 Task: Find a guest house in Ranipur, India for 6 guests from 6th to 15th September with Wifi, Free parking, Gym, Breakfast, and a price range of 8000 to 12000.
Action: Mouse moved to (325, 151)
Screenshot: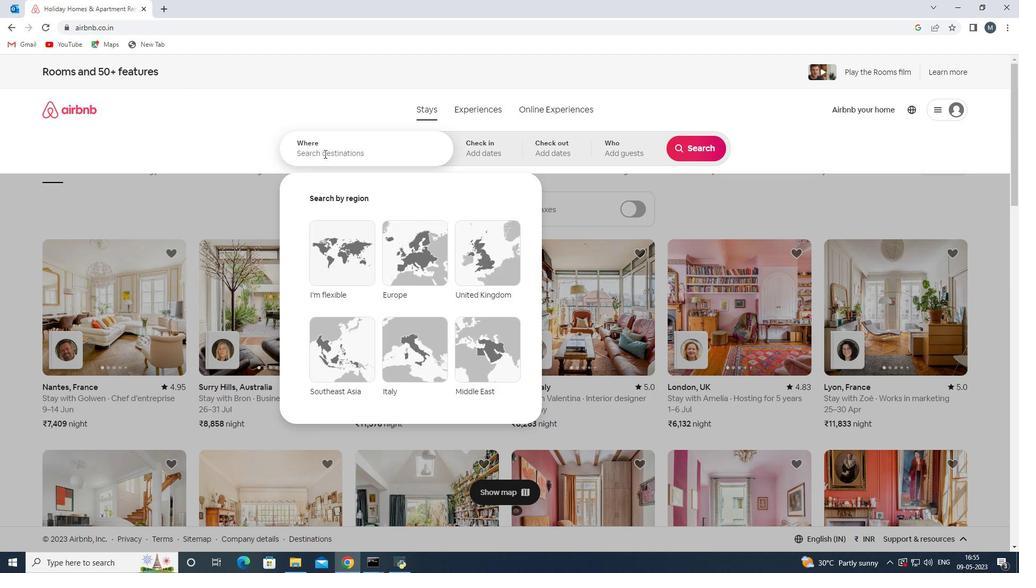 
Action: Mouse pressed left at (325, 151)
Screenshot: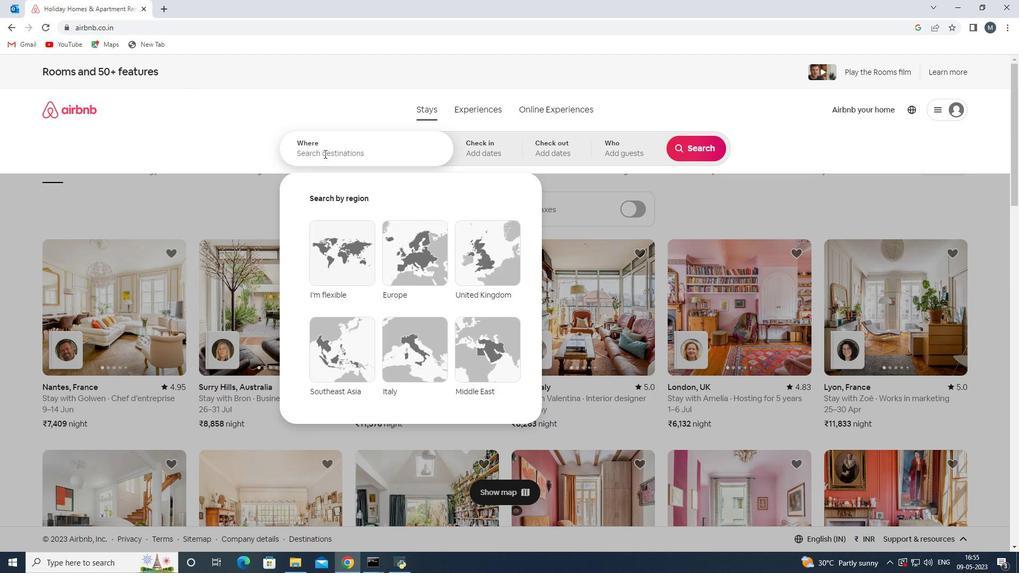 
Action: Mouse moved to (325, 151)
Screenshot: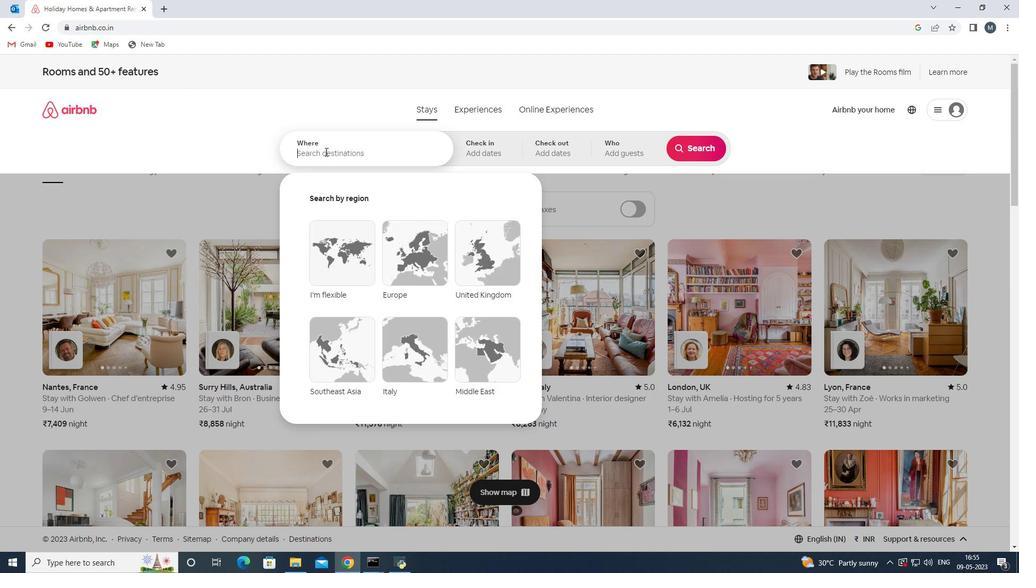 
Action: Key pressed <Key.shift>Ranipur,<Key.shift><Key.shift><Key.shift><Key.shift><Key.shift><Key.shift><Key.shift><Key.shift><Key.shift><Key.shift><Key.shift><Key.shift><Key.shift><Key.shift><Key.shift><Key.shift><Key.shift>India
Screenshot: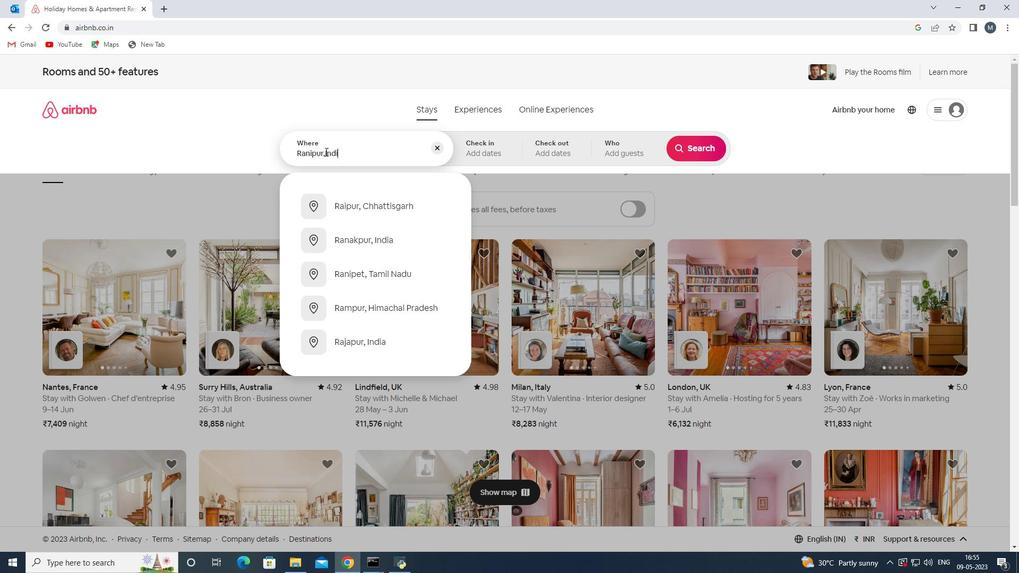 
Action: Mouse moved to (463, 165)
Screenshot: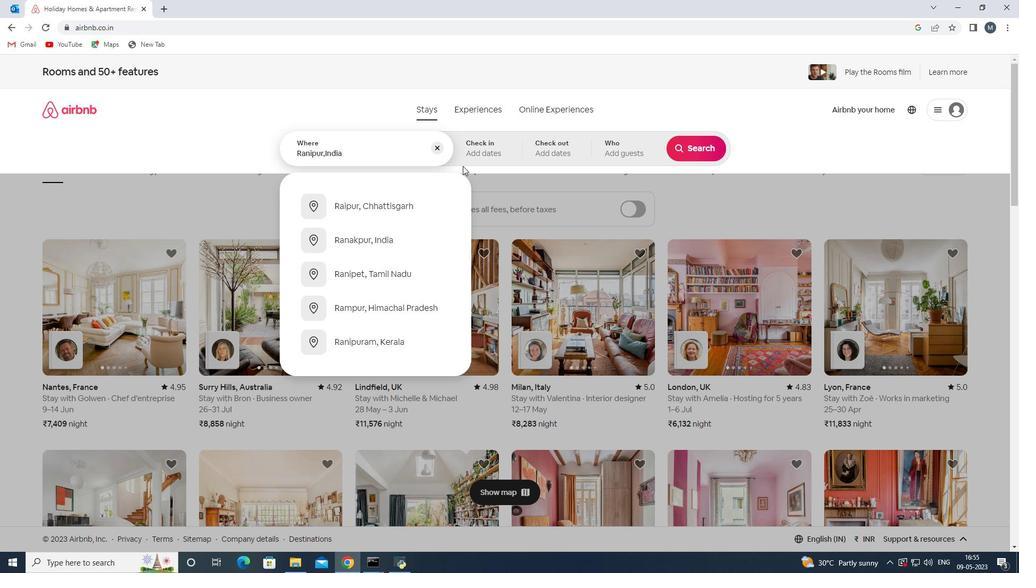 
Action: Key pressed <Key.enter>
Screenshot: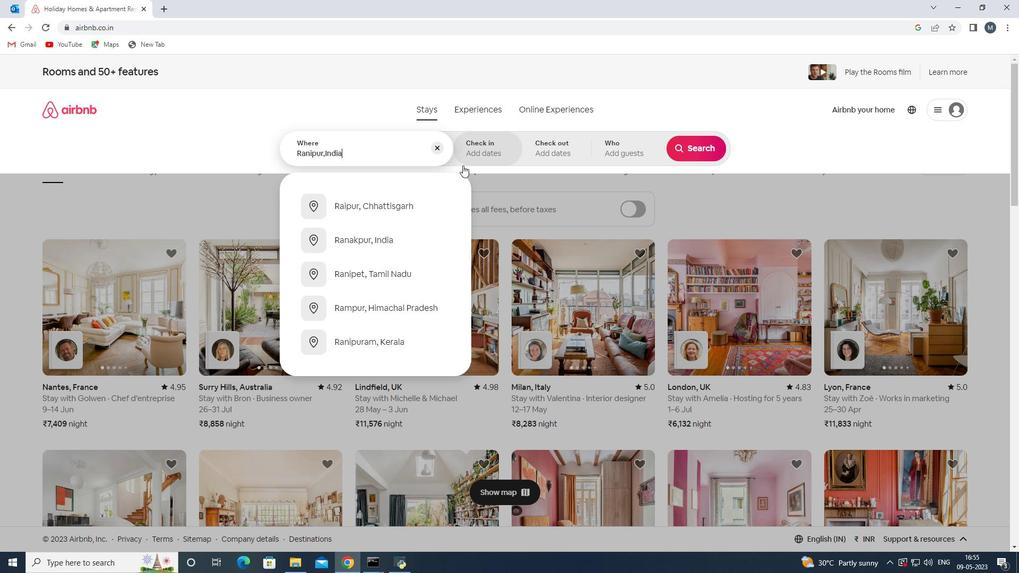 
Action: Mouse moved to (685, 234)
Screenshot: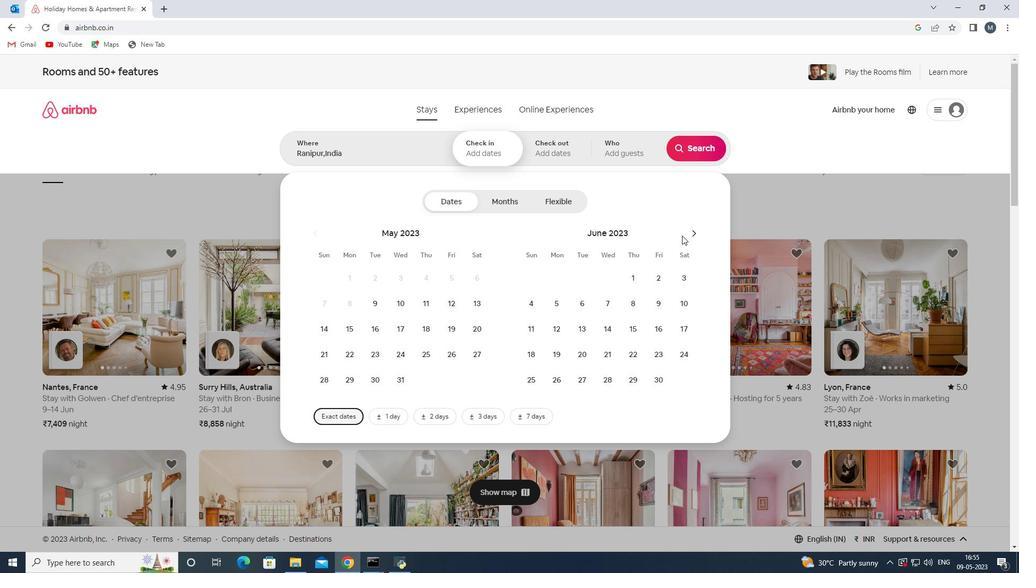 
Action: Mouse pressed left at (685, 234)
Screenshot: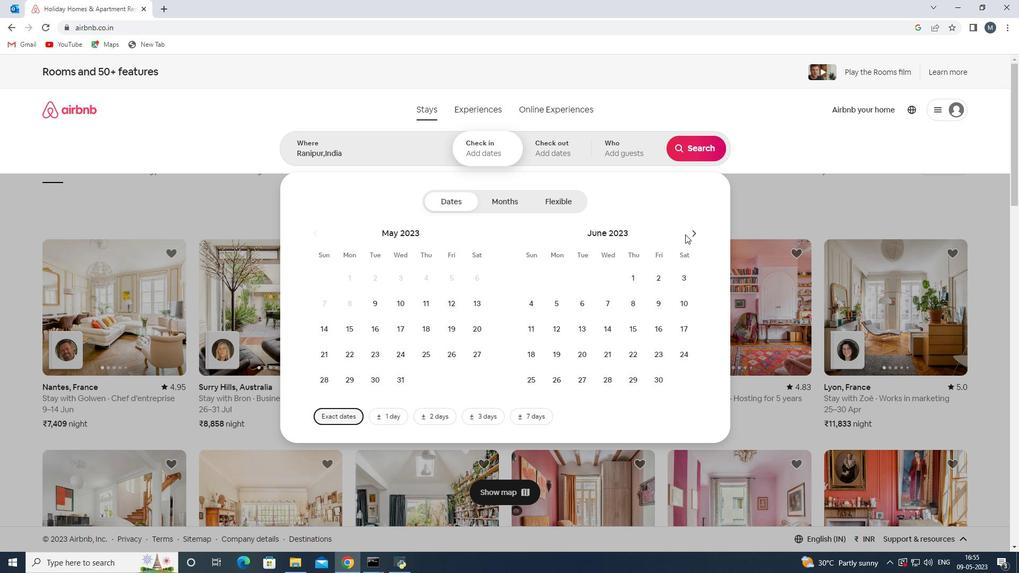 
Action: Mouse moved to (690, 230)
Screenshot: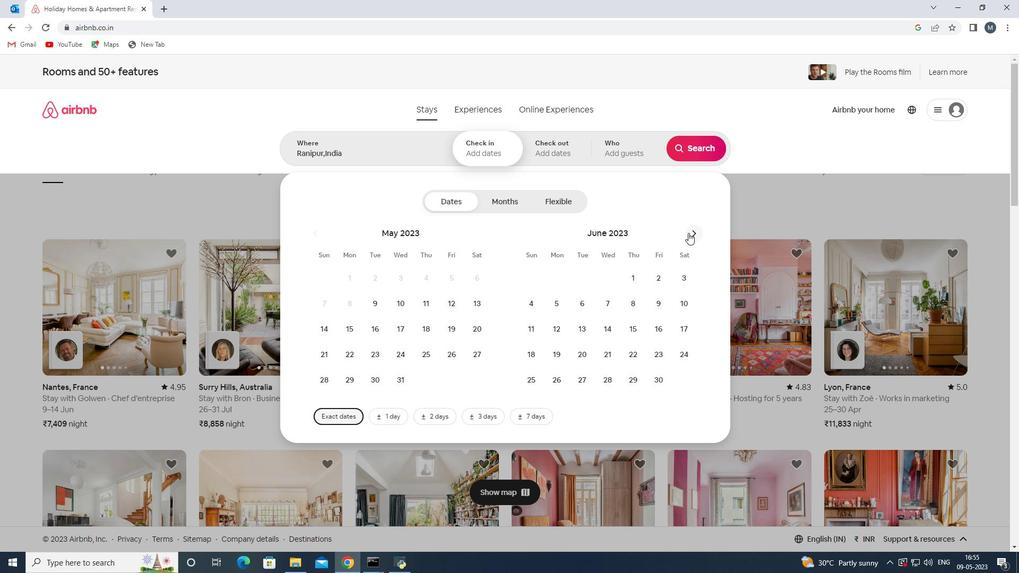 
Action: Mouse pressed left at (690, 230)
Screenshot: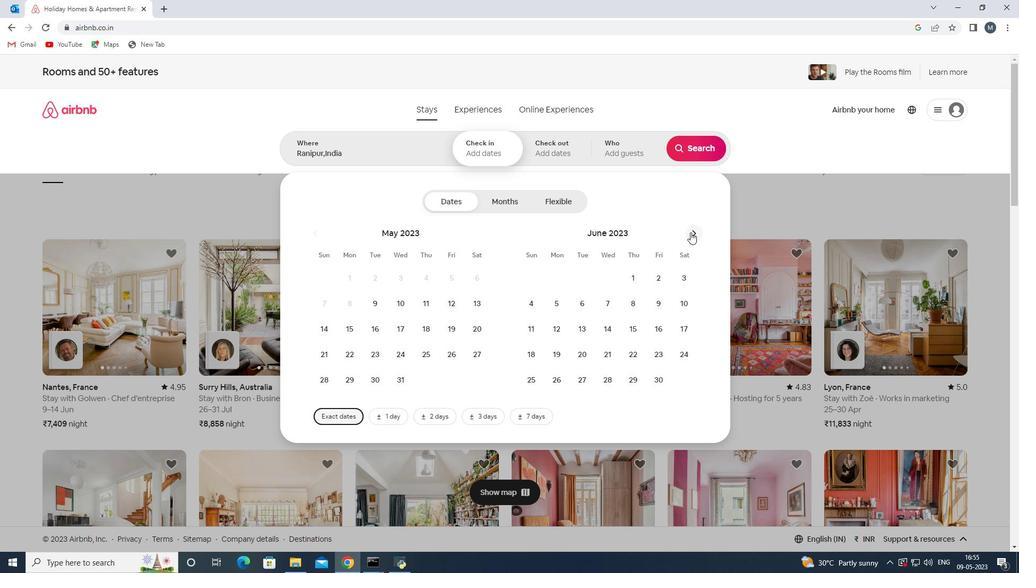 
Action: Mouse moved to (693, 229)
Screenshot: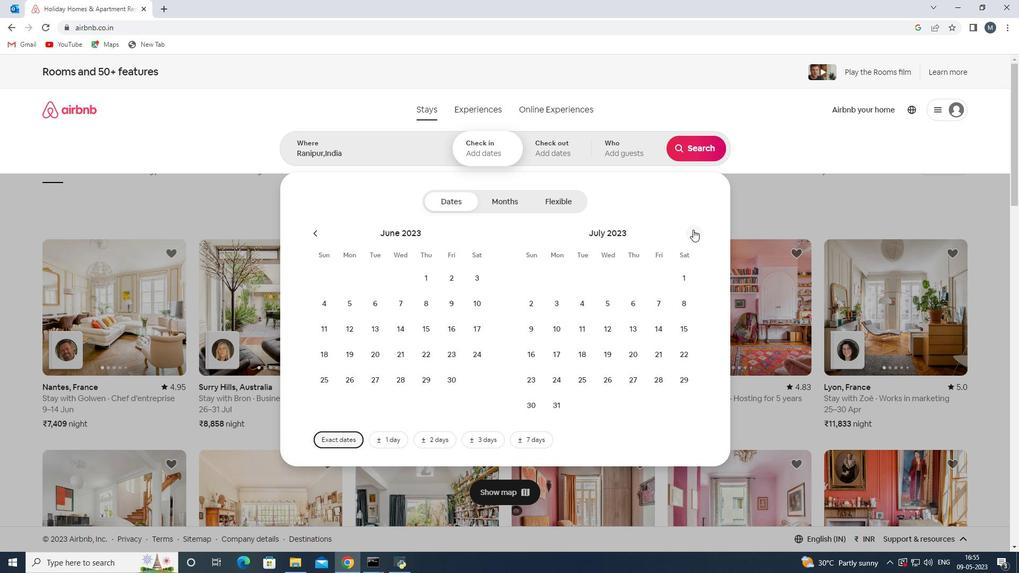 
Action: Mouse pressed left at (693, 229)
Screenshot: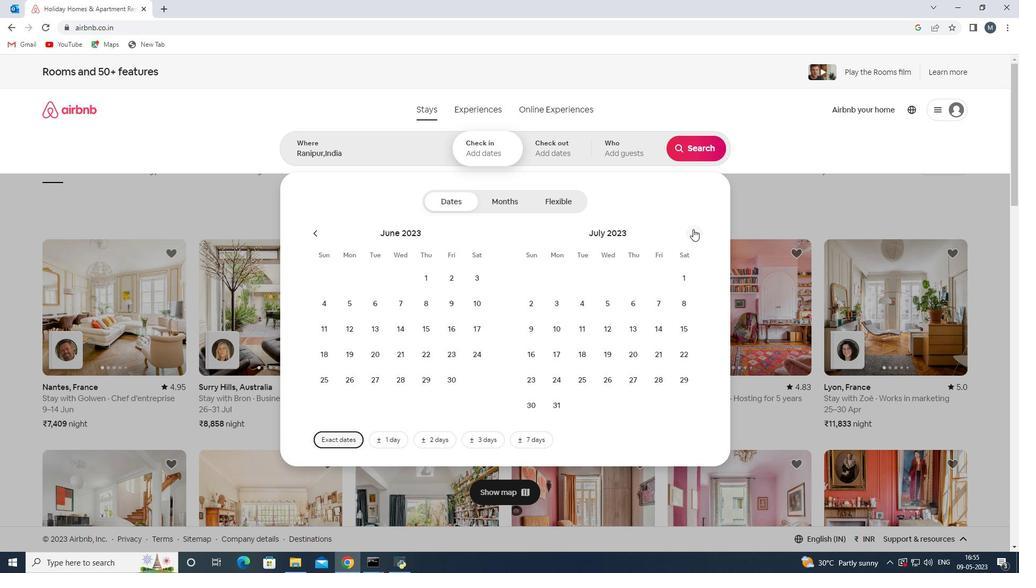 
Action: Mouse moved to (696, 230)
Screenshot: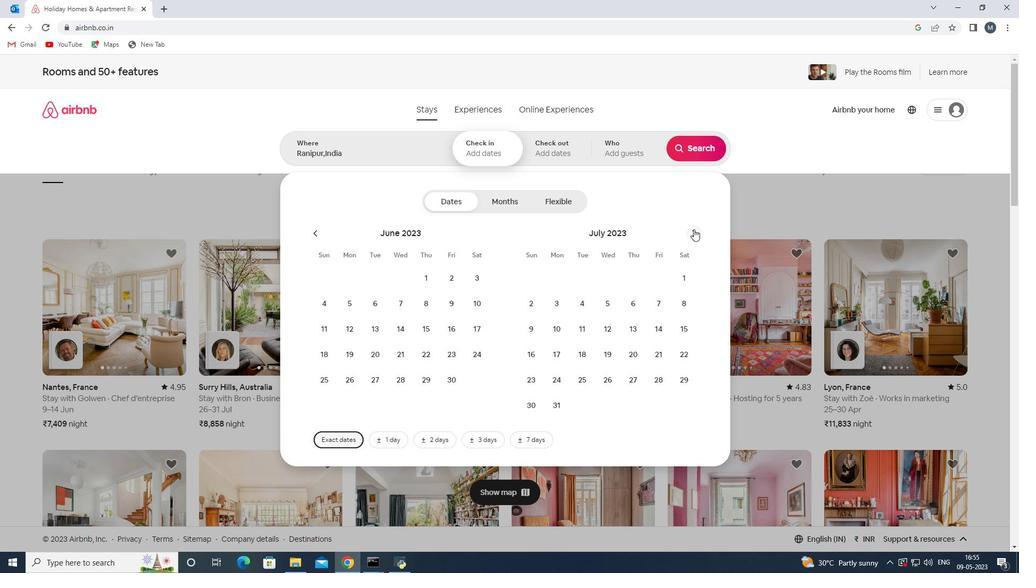 
Action: Mouse pressed left at (696, 230)
Screenshot: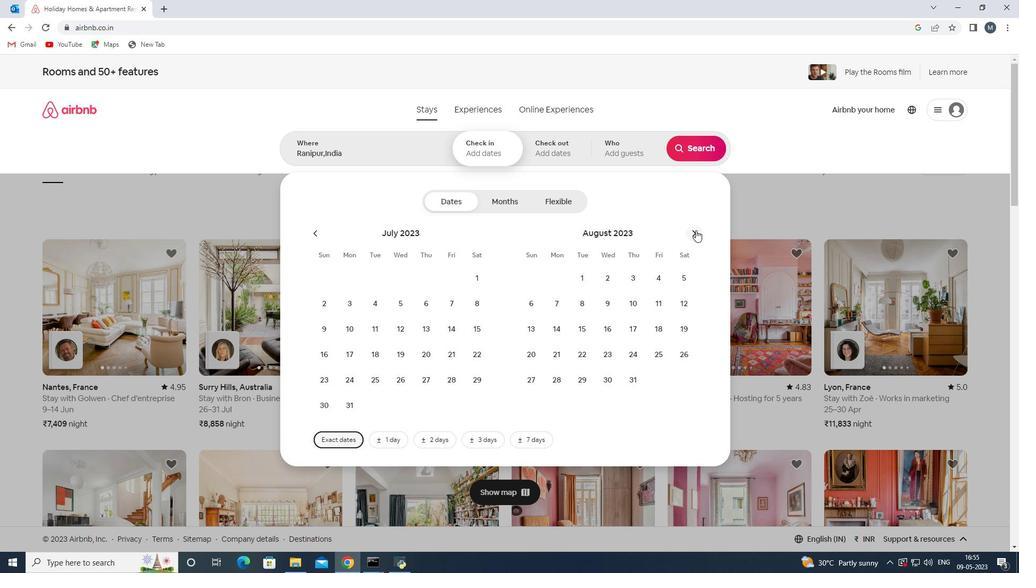 
Action: Mouse moved to (604, 304)
Screenshot: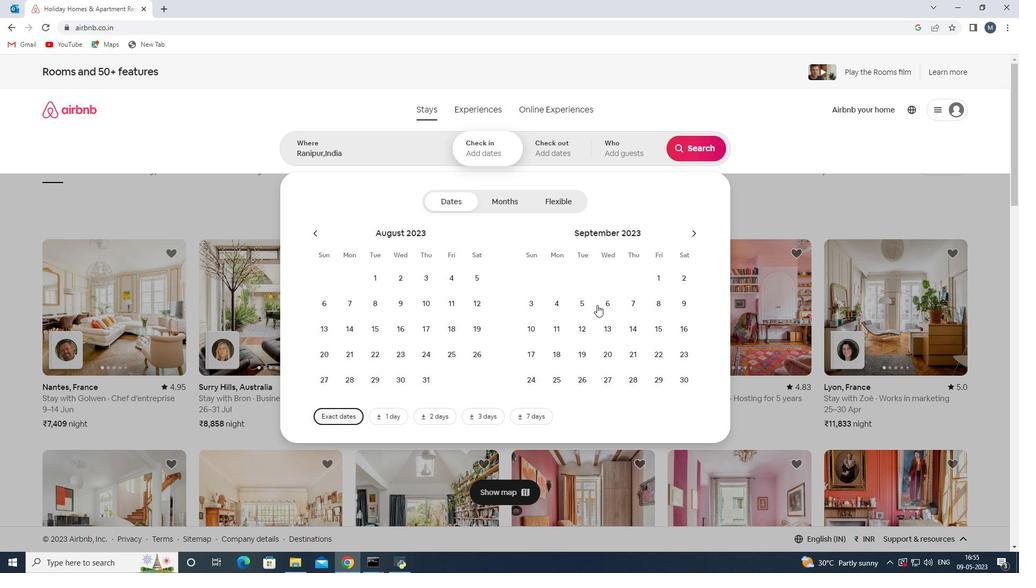 
Action: Mouse pressed left at (604, 304)
Screenshot: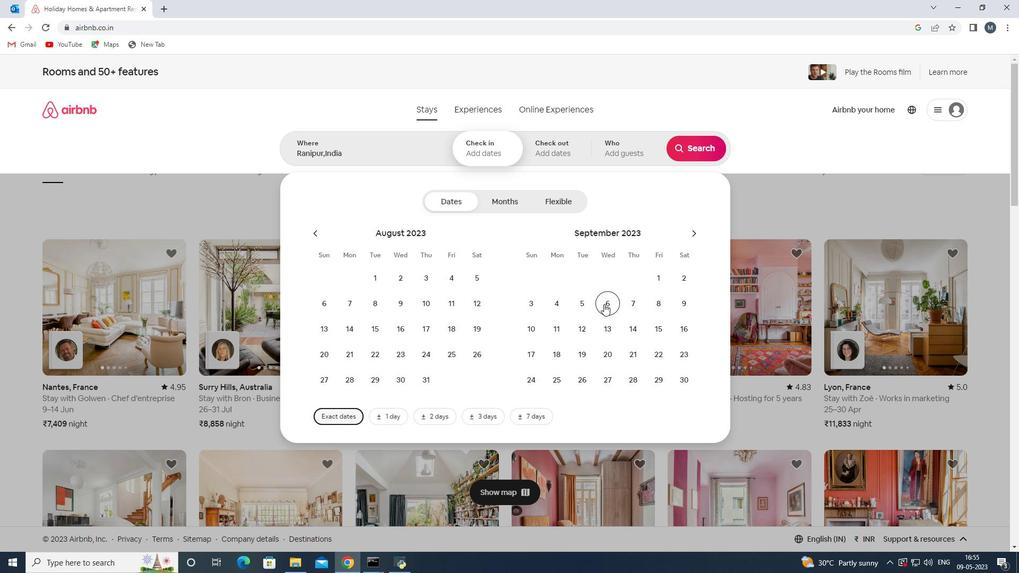 
Action: Mouse moved to (650, 329)
Screenshot: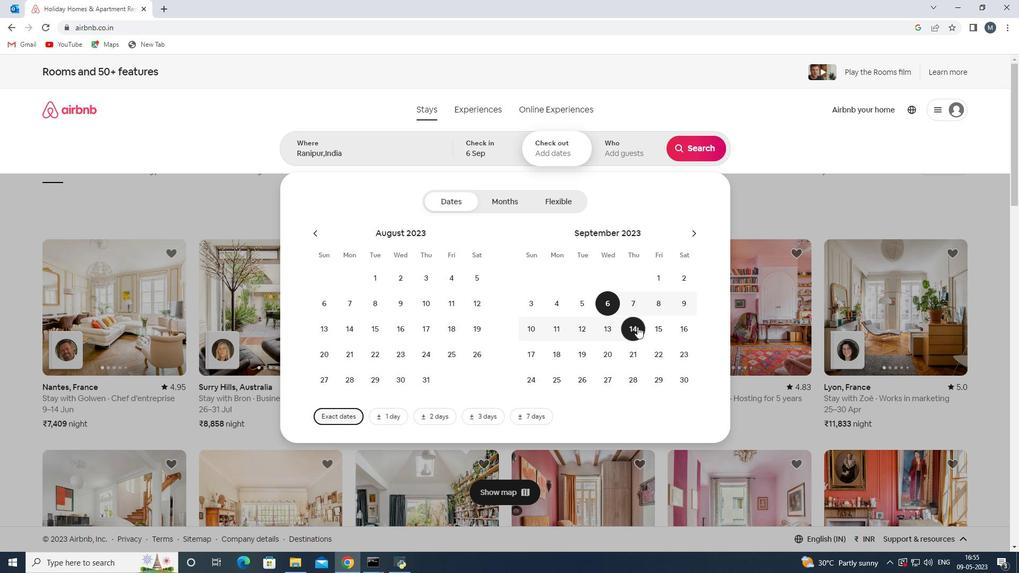 
Action: Mouse pressed left at (650, 329)
Screenshot: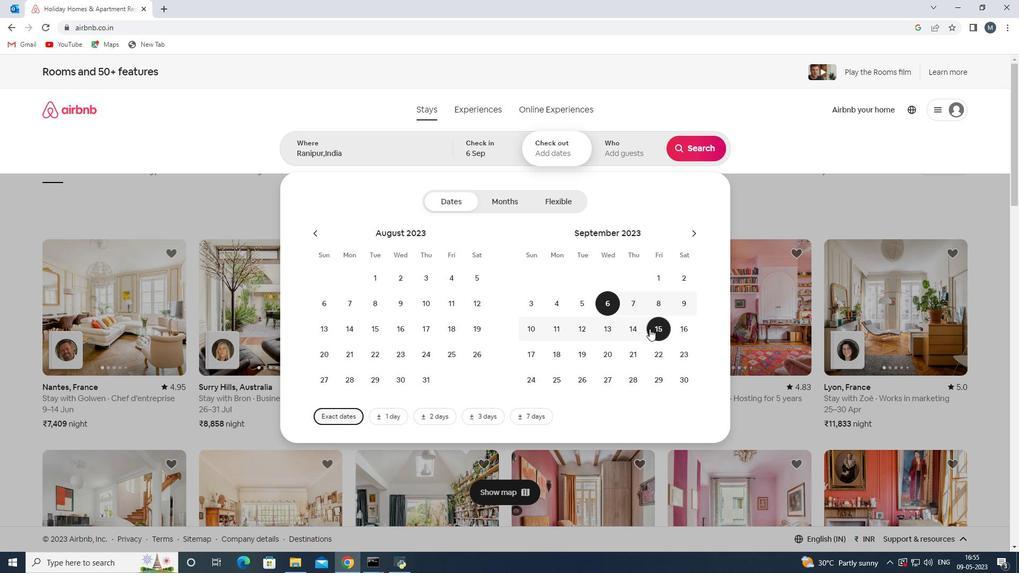 
Action: Mouse moved to (626, 158)
Screenshot: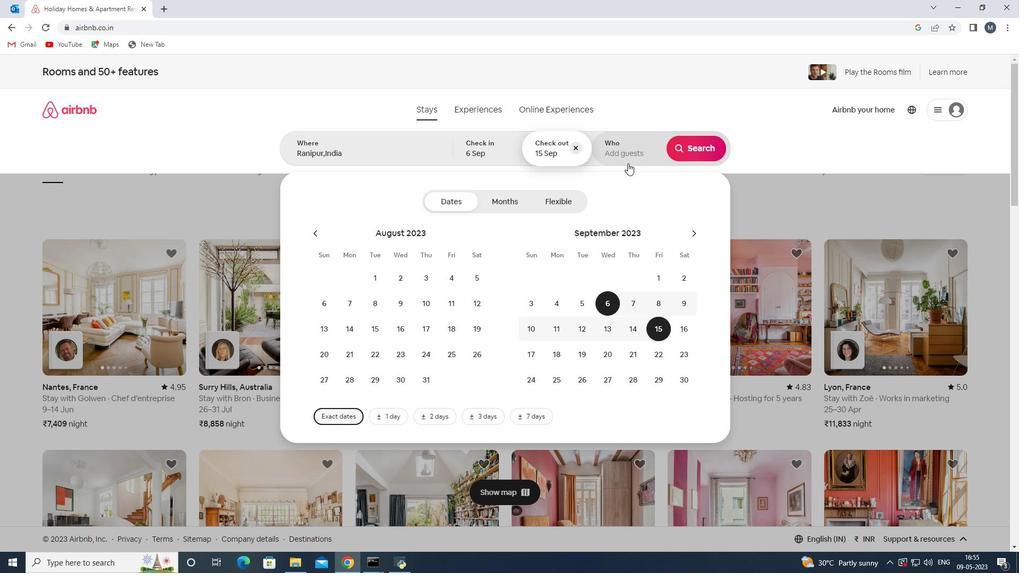 
Action: Mouse pressed left at (626, 158)
Screenshot: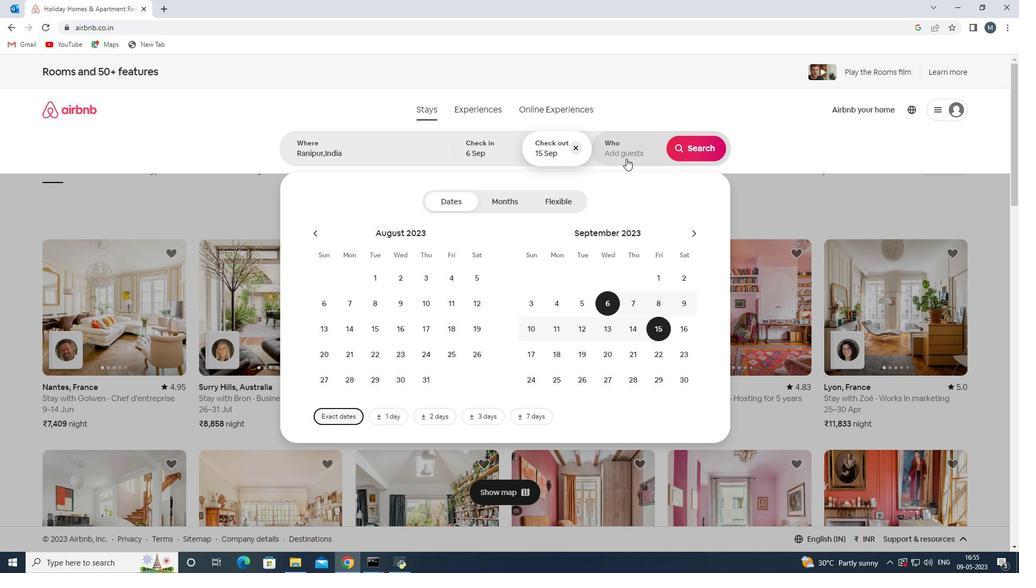 
Action: Mouse moved to (702, 204)
Screenshot: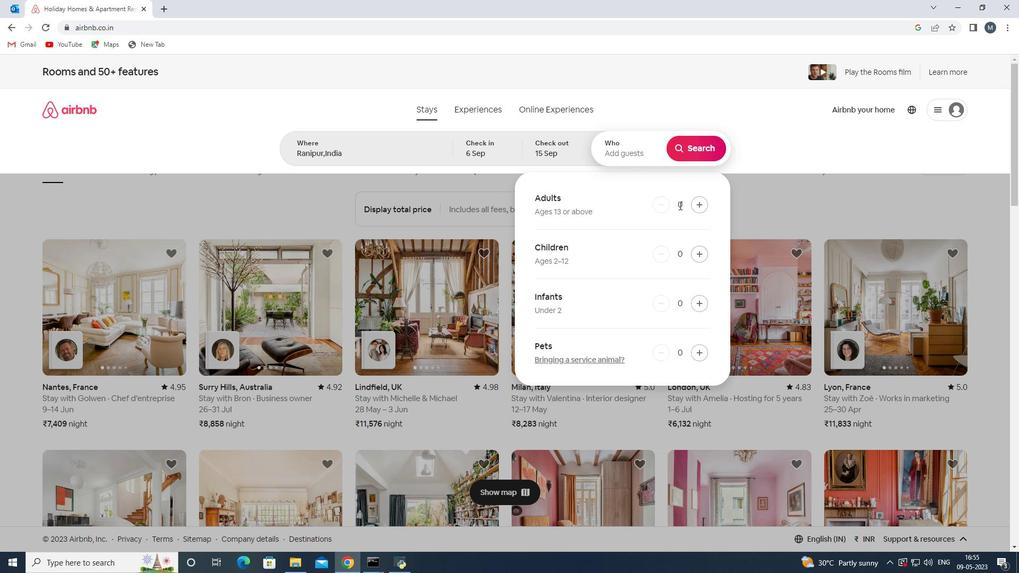 
Action: Mouse pressed left at (702, 204)
Screenshot: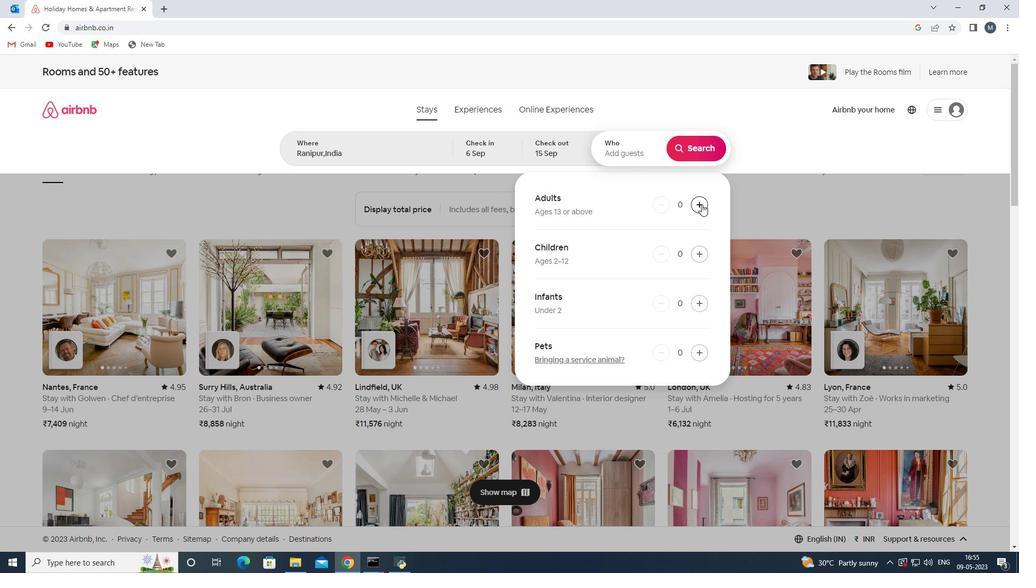 
Action: Mouse pressed left at (702, 204)
Screenshot: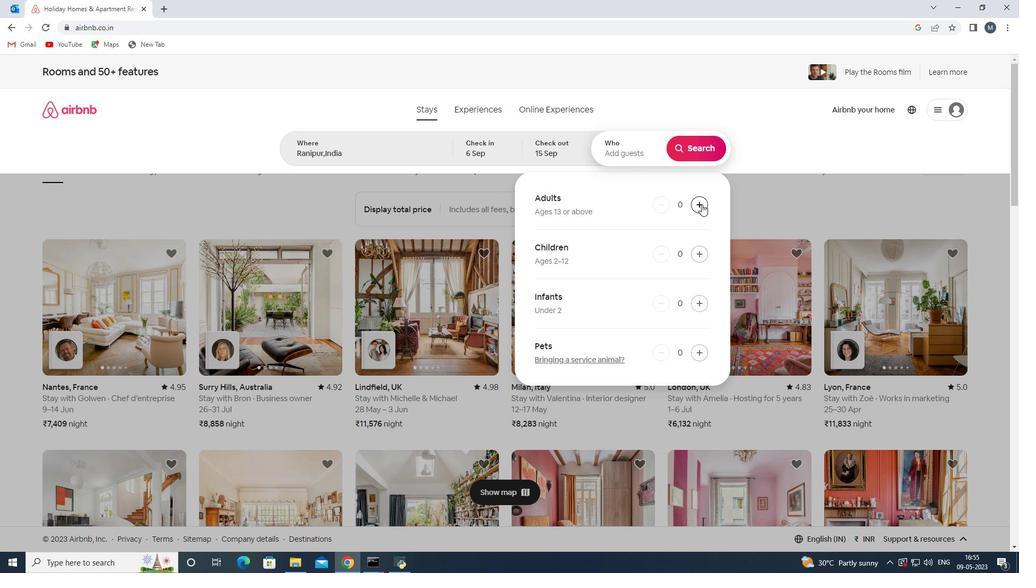 
Action: Mouse pressed left at (702, 204)
Screenshot: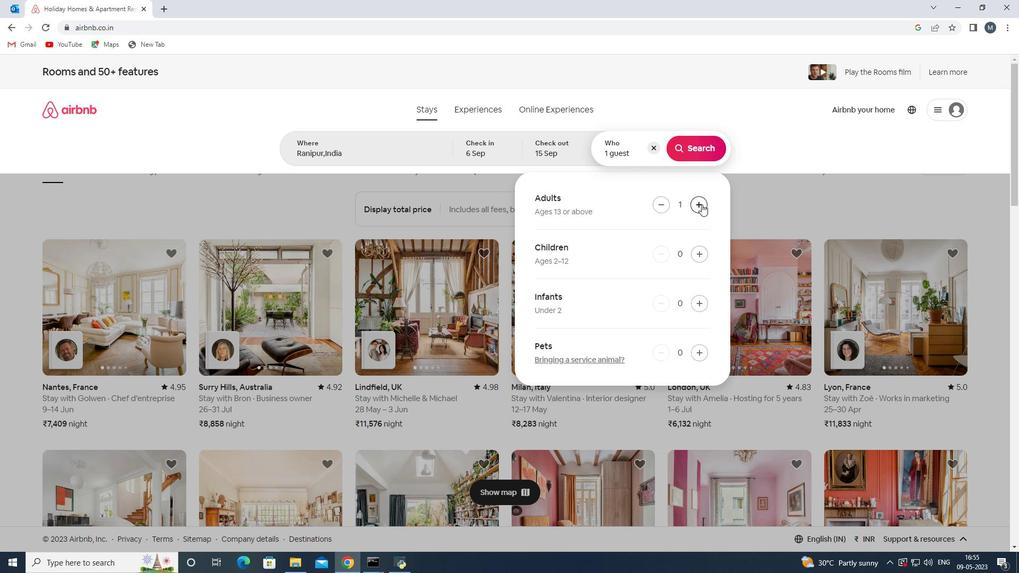 
Action: Mouse pressed left at (702, 204)
Screenshot: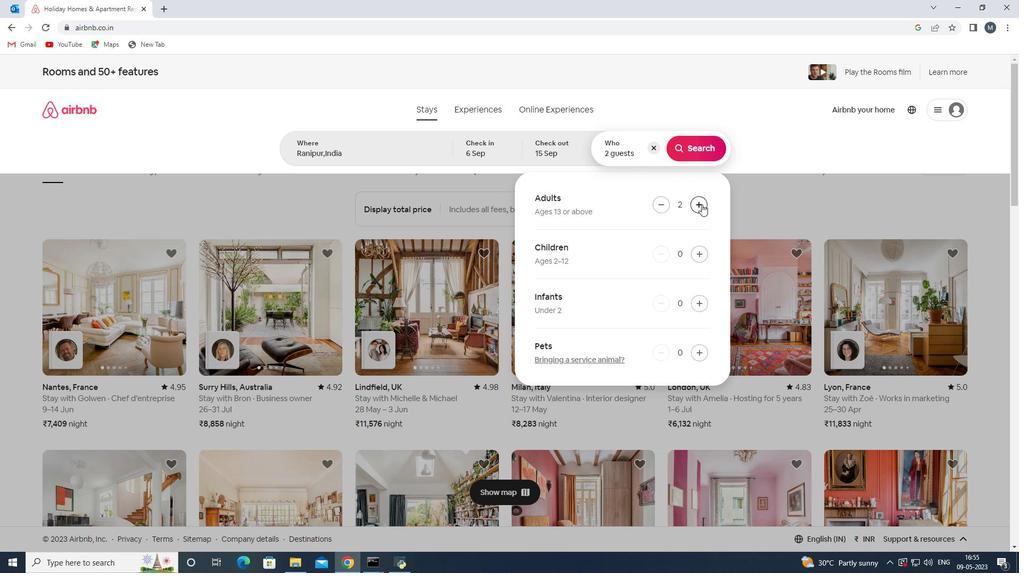 
Action: Mouse pressed left at (702, 204)
Screenshot: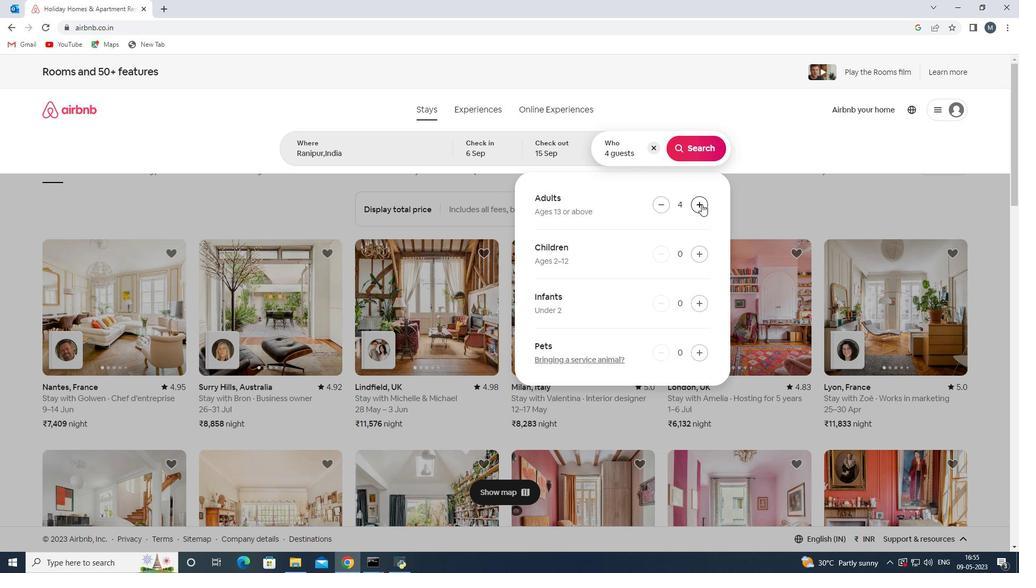 
Action: Mouse moved to (703, 203)
Screenshot: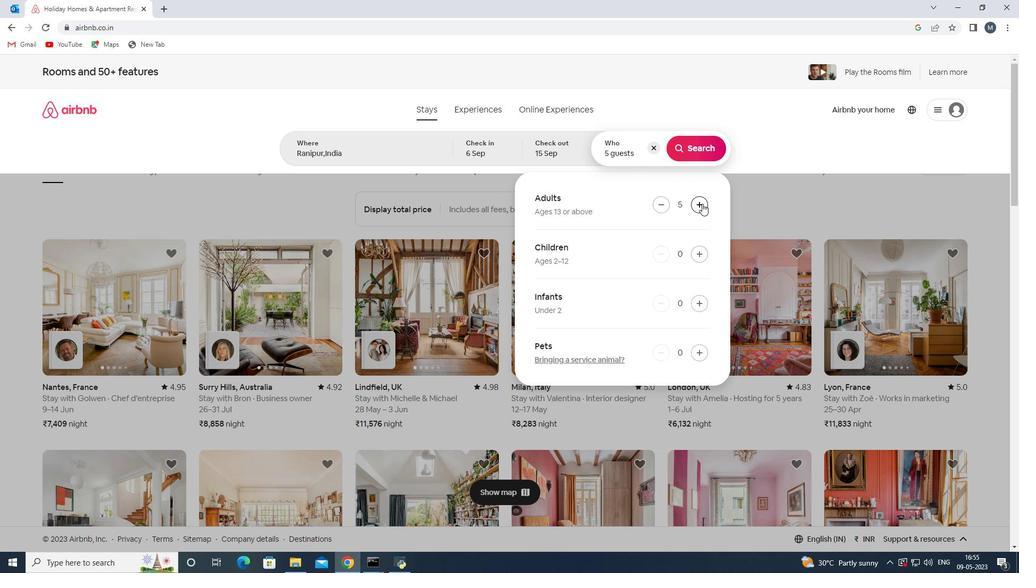 
Action: Mouse pressed left at (703, 203)
Screenshot: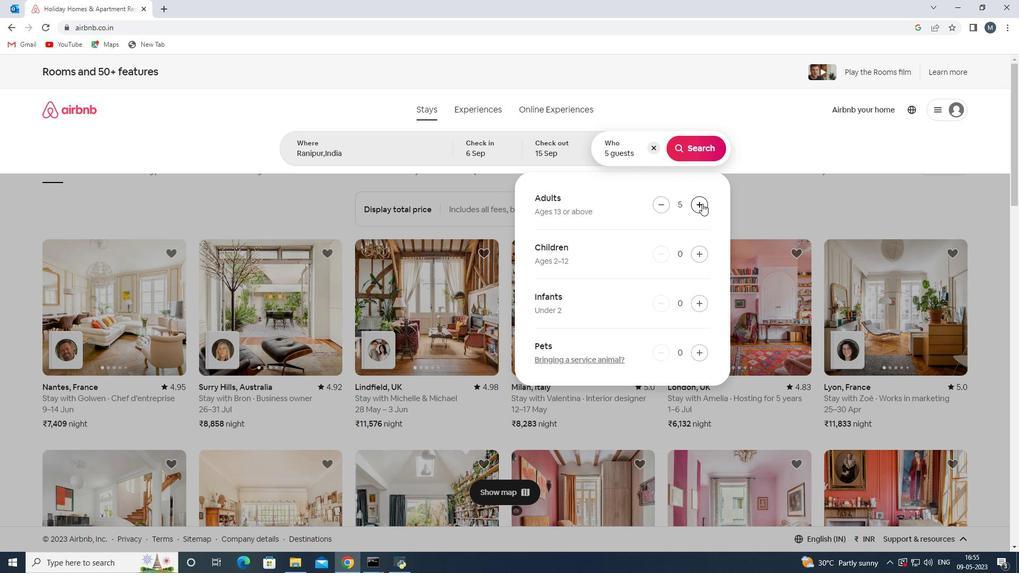 
Action: Mouse moved to (693, 148)
Screenshot: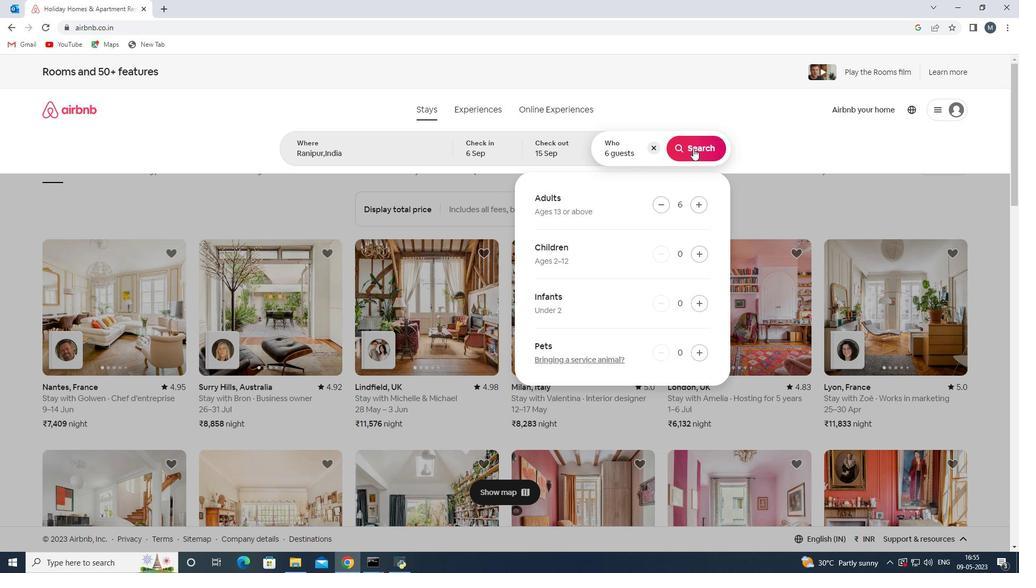 
Action: Mouse pressed left at (693, 148)
Screenshot: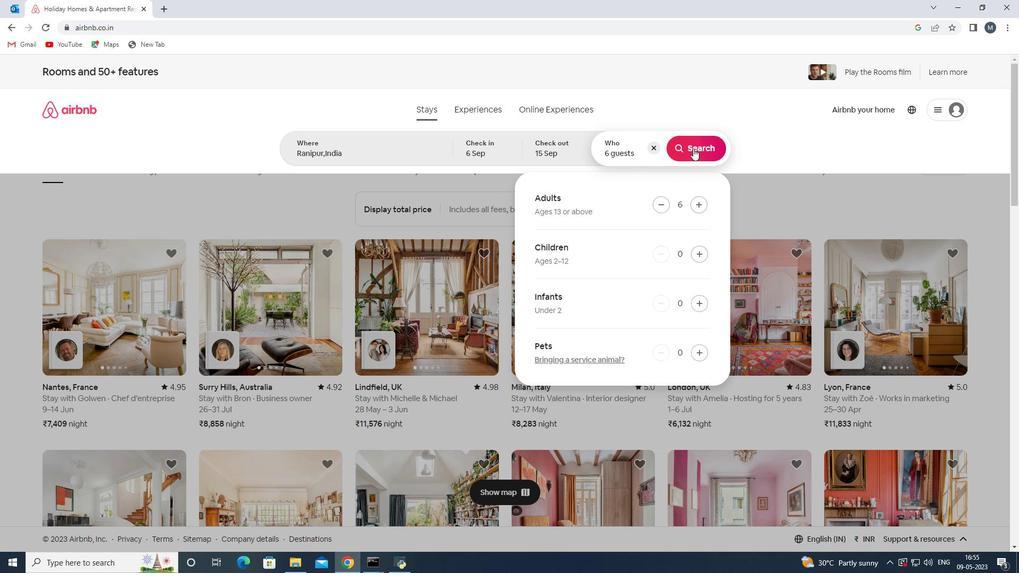 
Action: Mouse moved to (967, 118)
Screenshot: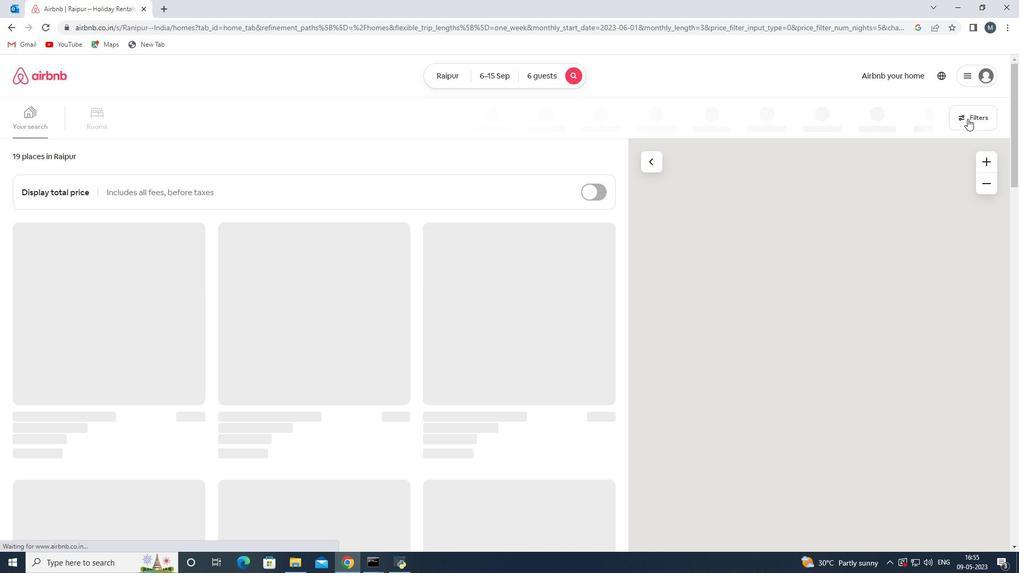 
Action: Mouse pressed left at (967, 118)
Screenshot: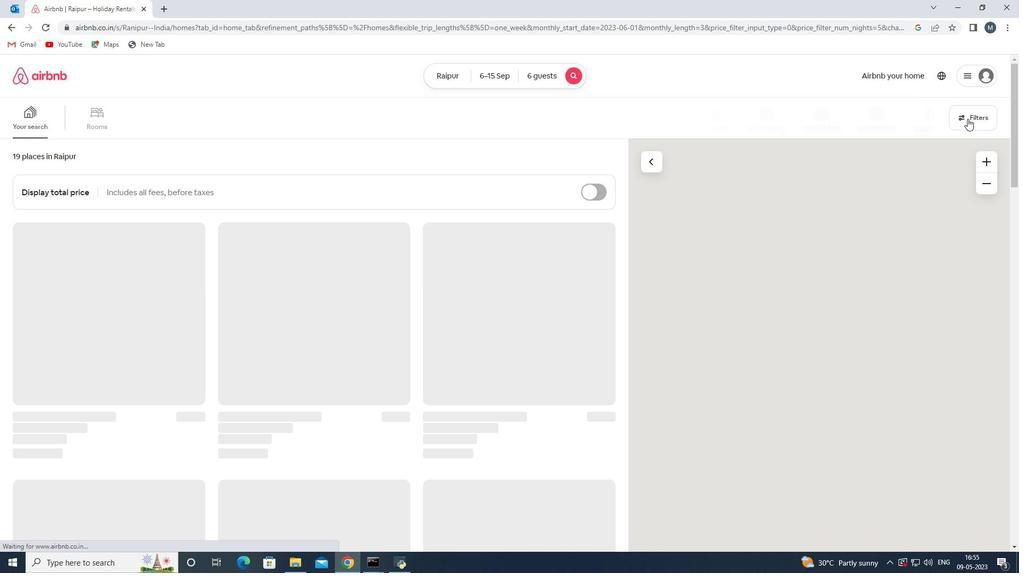 
Action: Mouse moved to (407, 378)
Screenshot: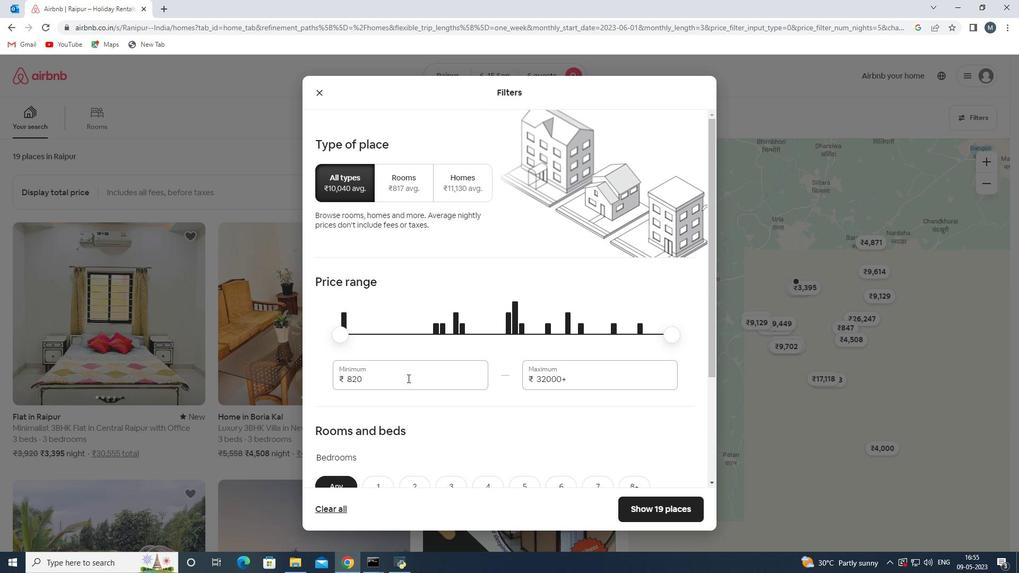 
Action: Mouse pressed left at (407, 378)
Screenshot: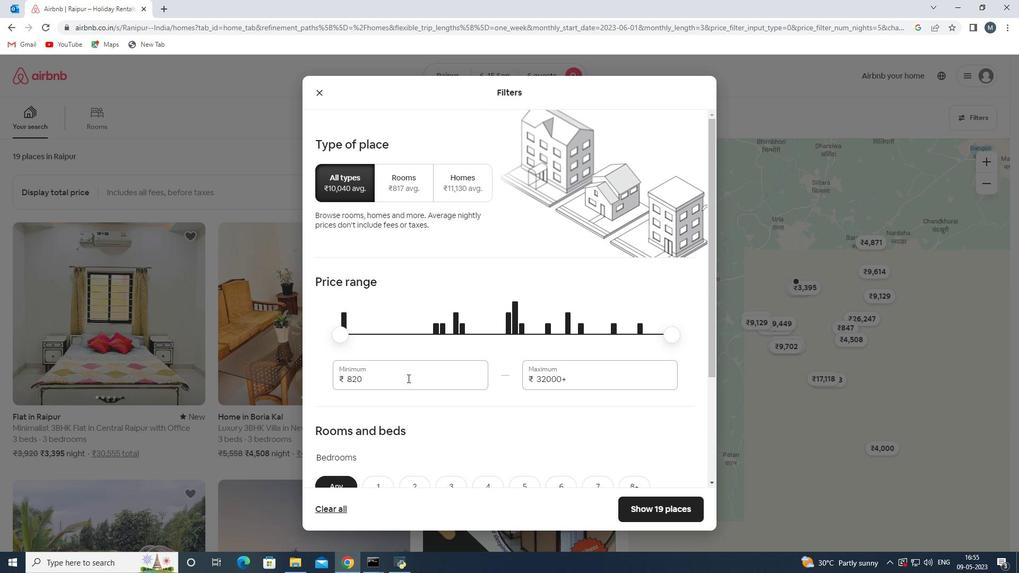 
Action: Mouse moved to (406, 378)
Screenshot: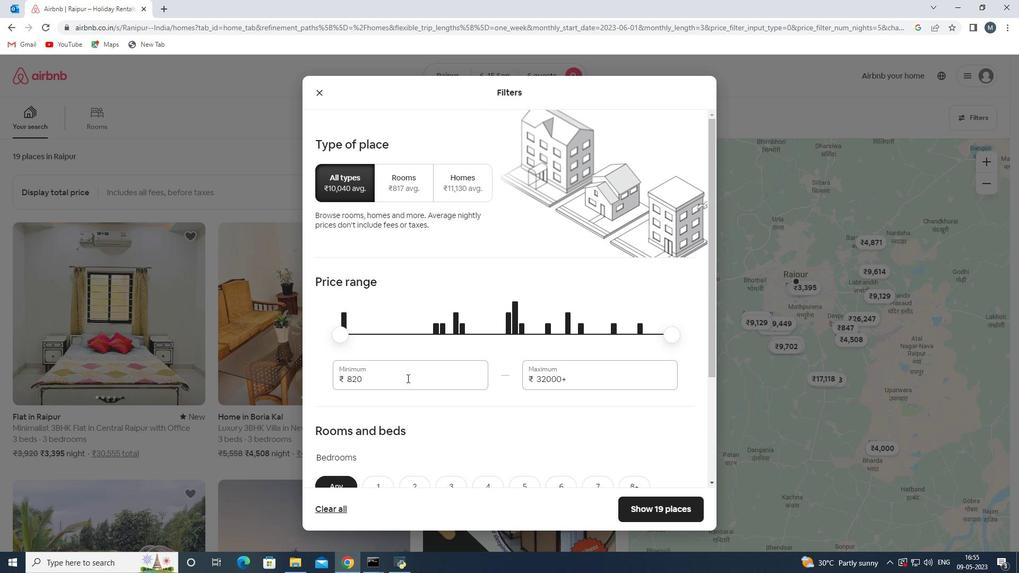 
Action: Key pressed <Key.backspace><Key.backspace>000
Screenshot: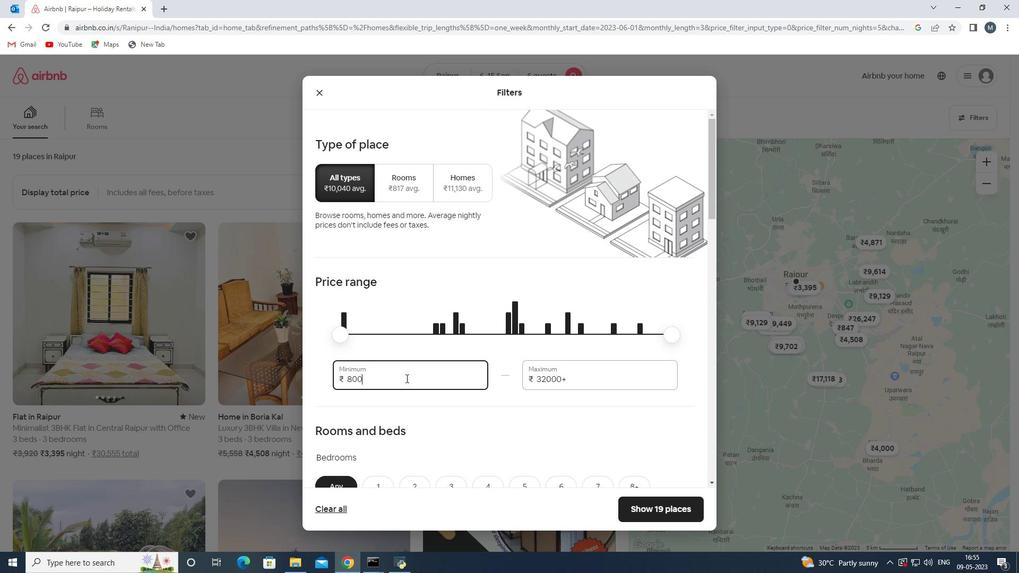 
Action: Mouse moved to (564, 380)
Screenshot: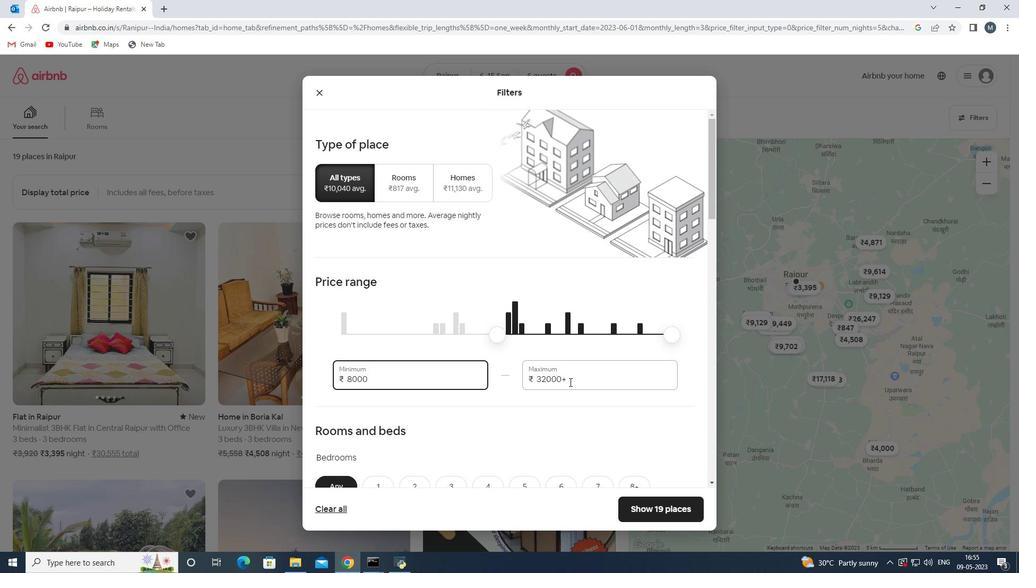
Action: Mouse pressed left at (564, 380)
Screenshot: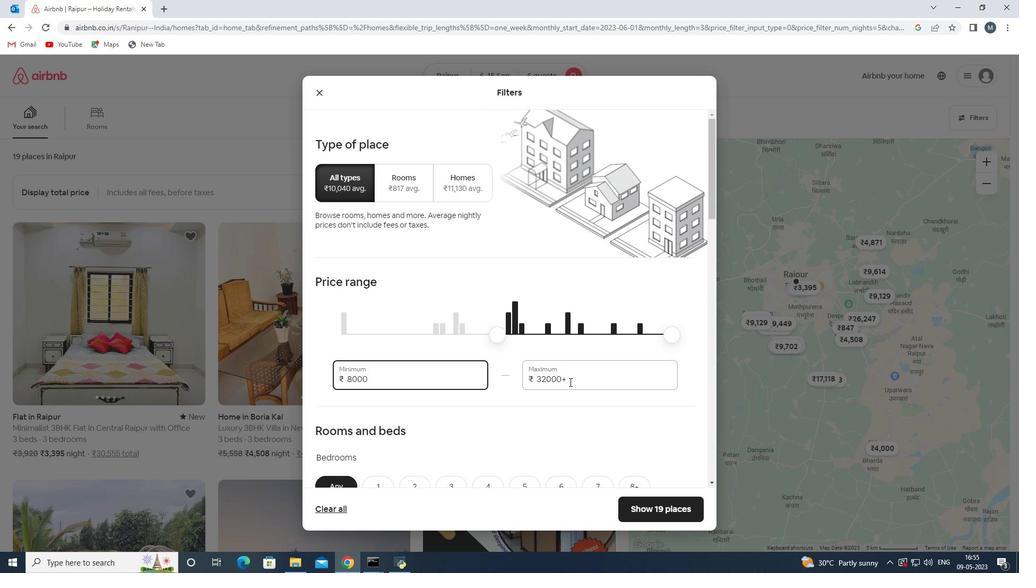 
Action: Mouse moved to (516, 377)
Screenshot: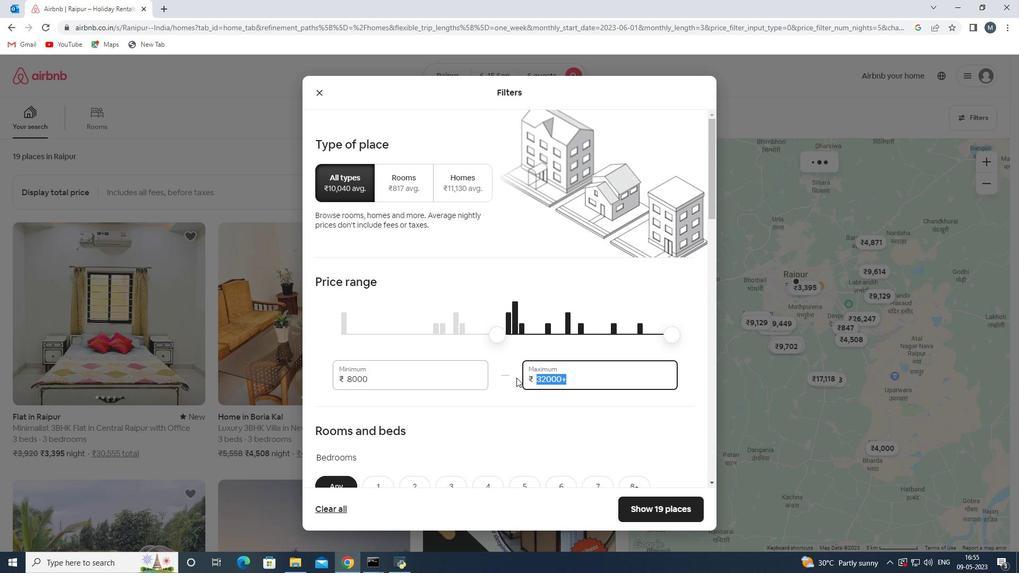 
Action: Key pressed 12000
Screenshot: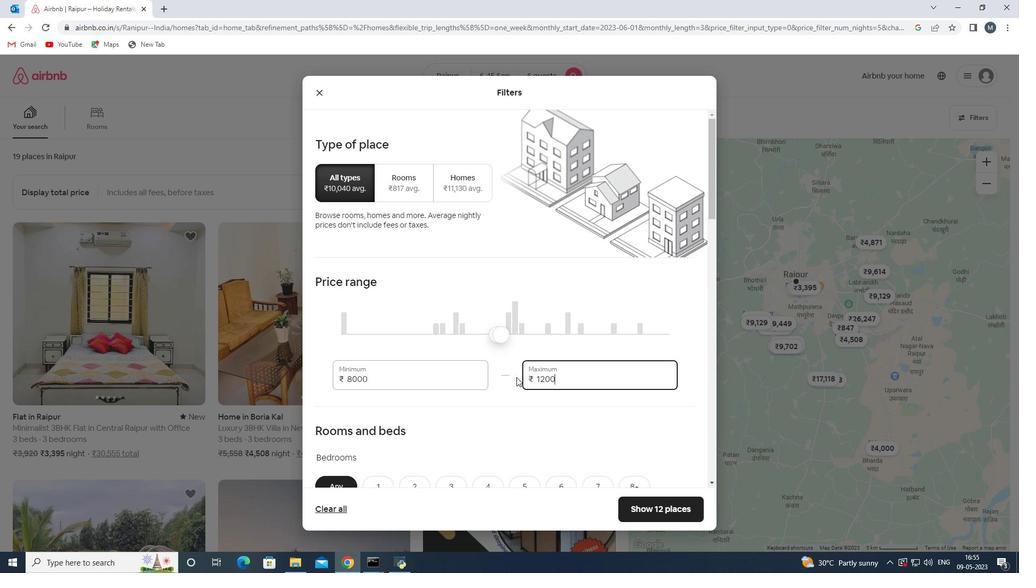 
Action: Mouse moved to (475, 344)
Screenshot: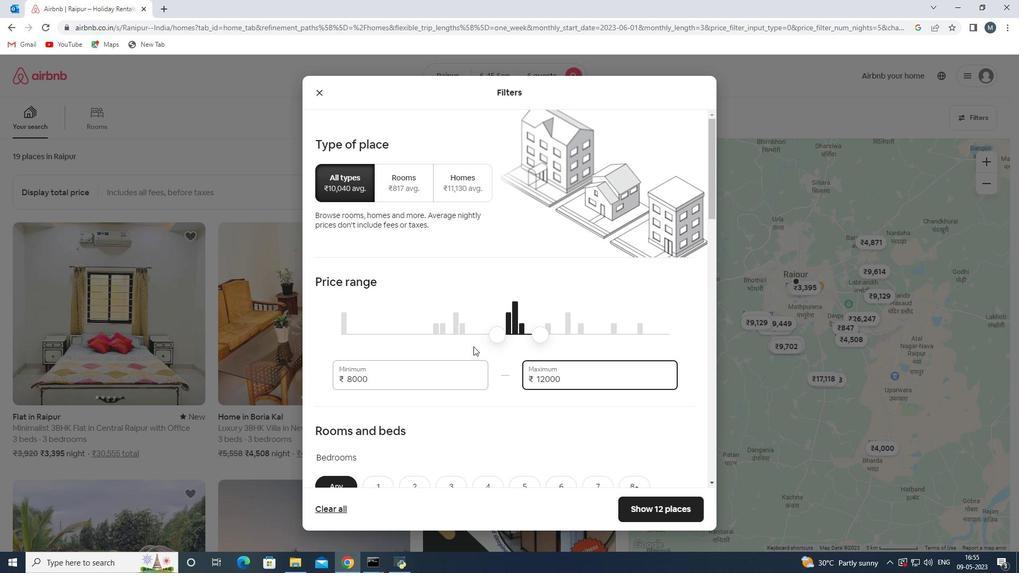 
Action: Mouse scrolled (475, 344) with delta (0, 0)
Screenshot: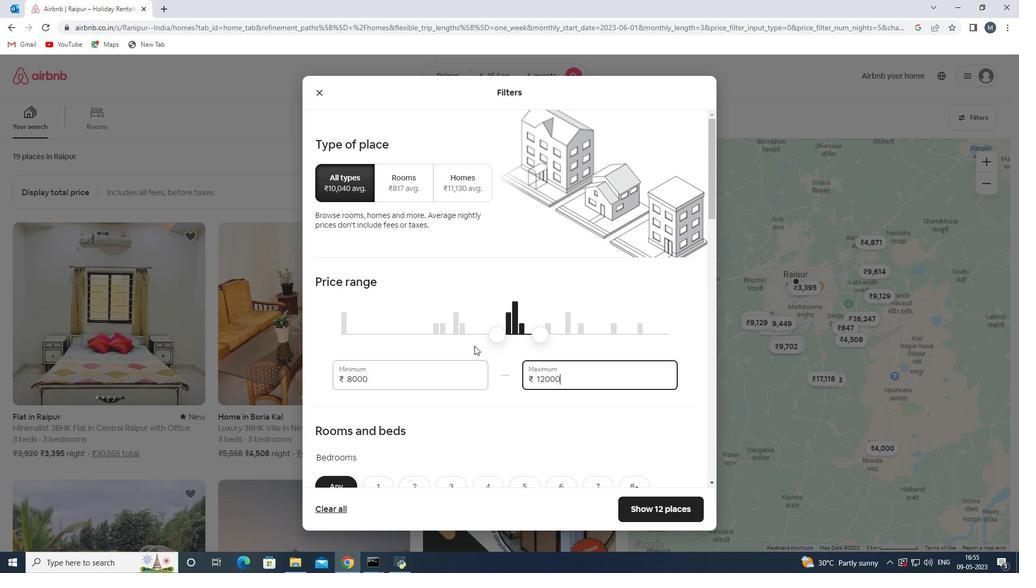 
Action: Mouse moved to (493, 331)
Screenshot: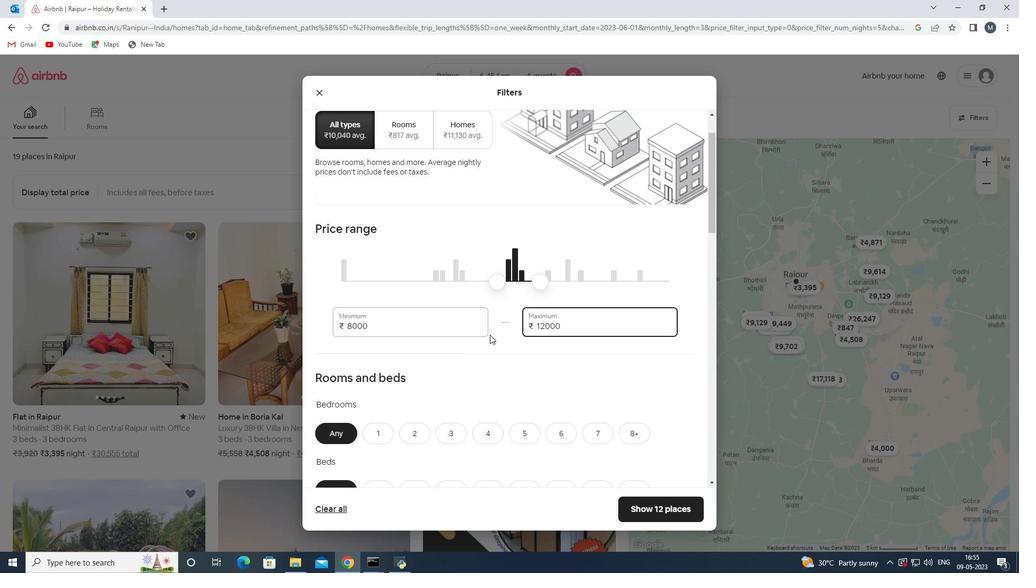 
Action: Mouse scrolled (493, 331) with delta (0, 0)
Screenshot: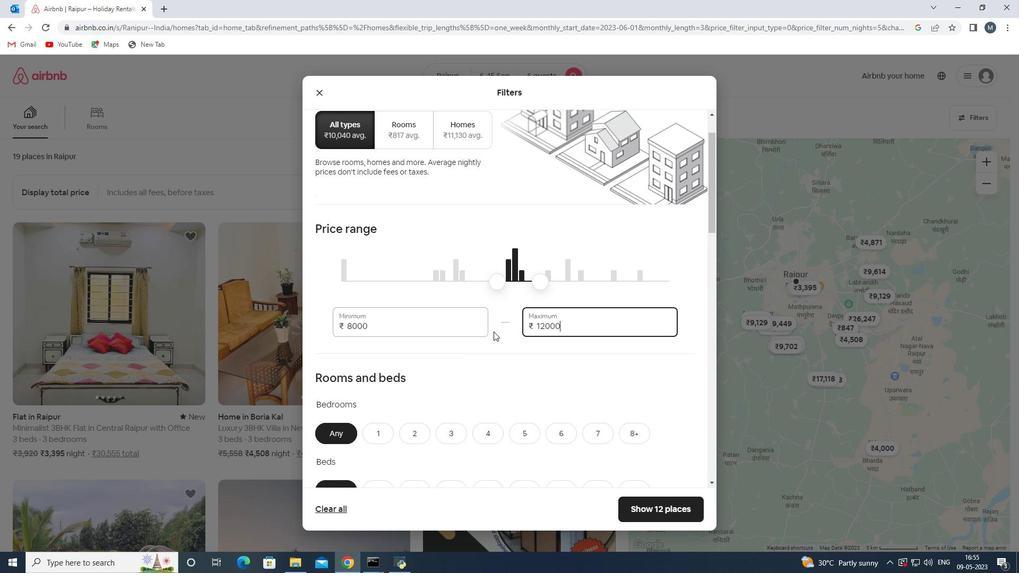 
Action: Mouse moved to (570, 384)
Screenshot: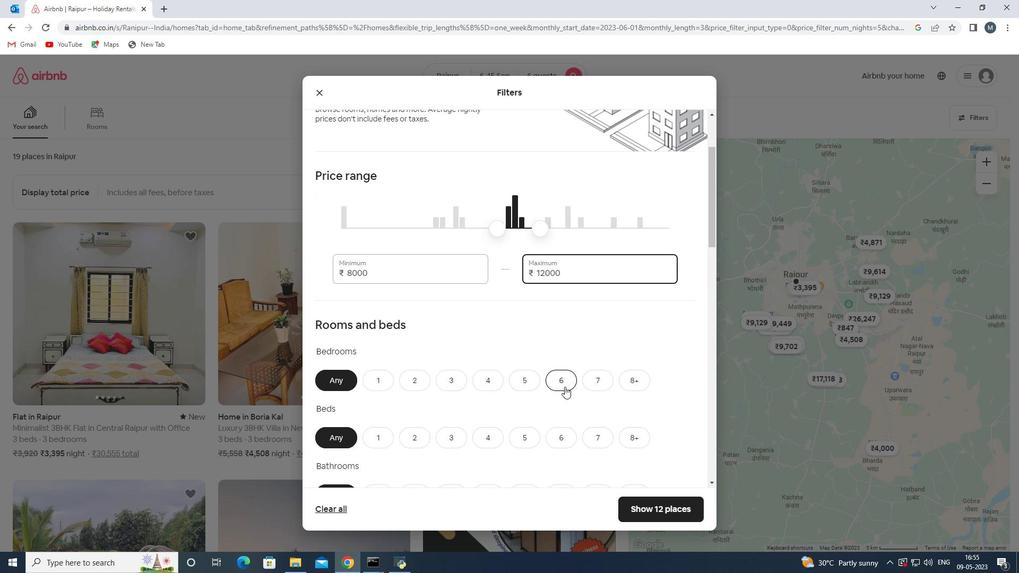 
Action: Mouse pressed left at (570, 384)
Screenshot: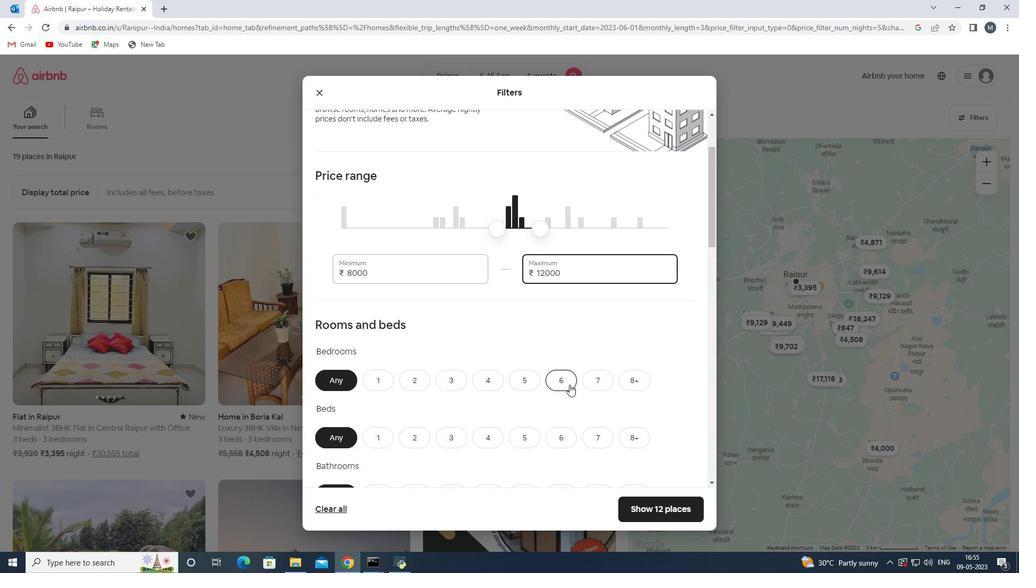 
Action: Mouse moved to (557, 428)
Screenshot: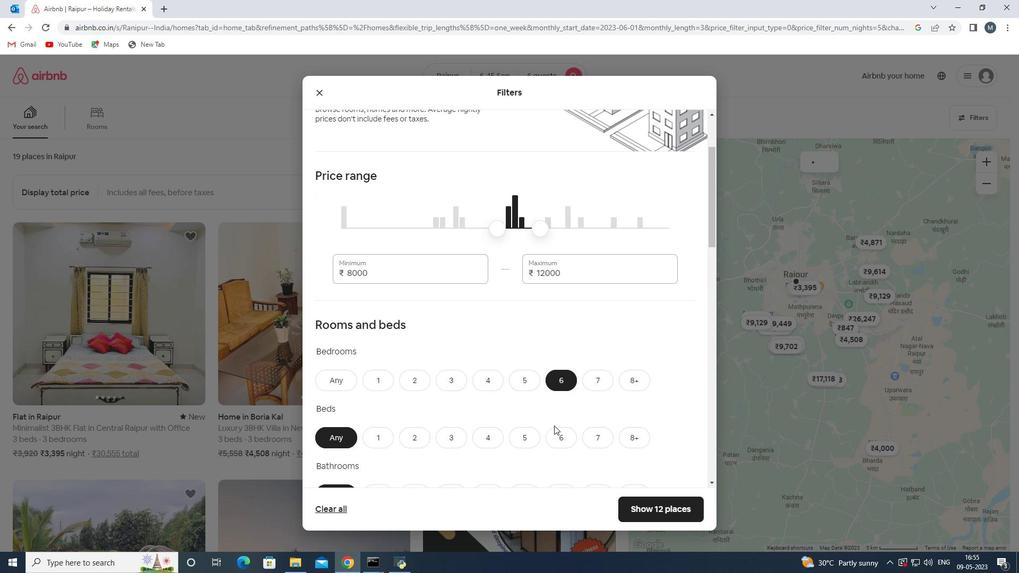 
Action: Mouse pressed left at (557, 428)
Screenshot: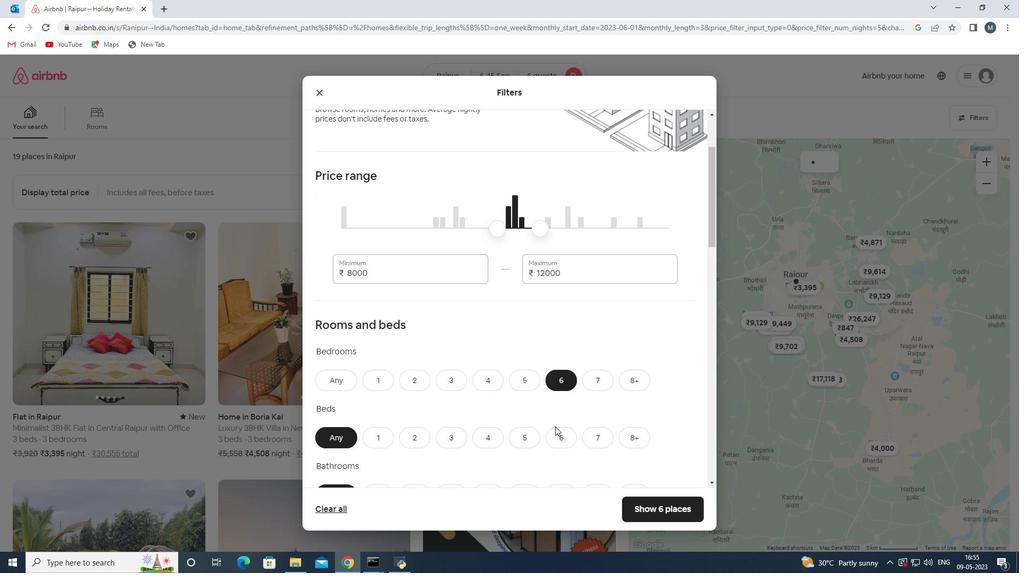 
Action: Mouse moved to (547, 385)
Screenshot: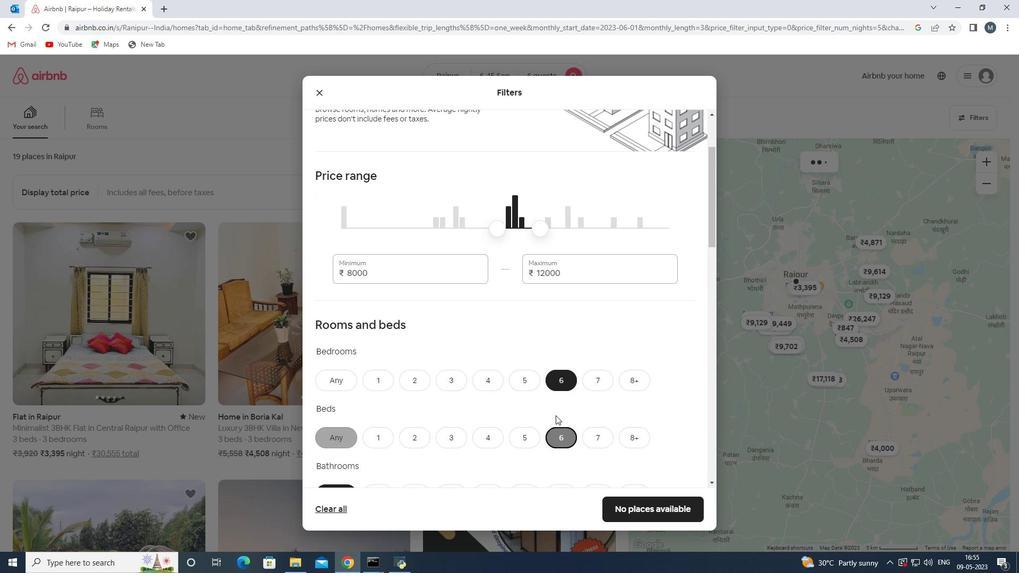 
Action: Mouse scrolled (547, 384) with delta (0, 0)
Screenshot: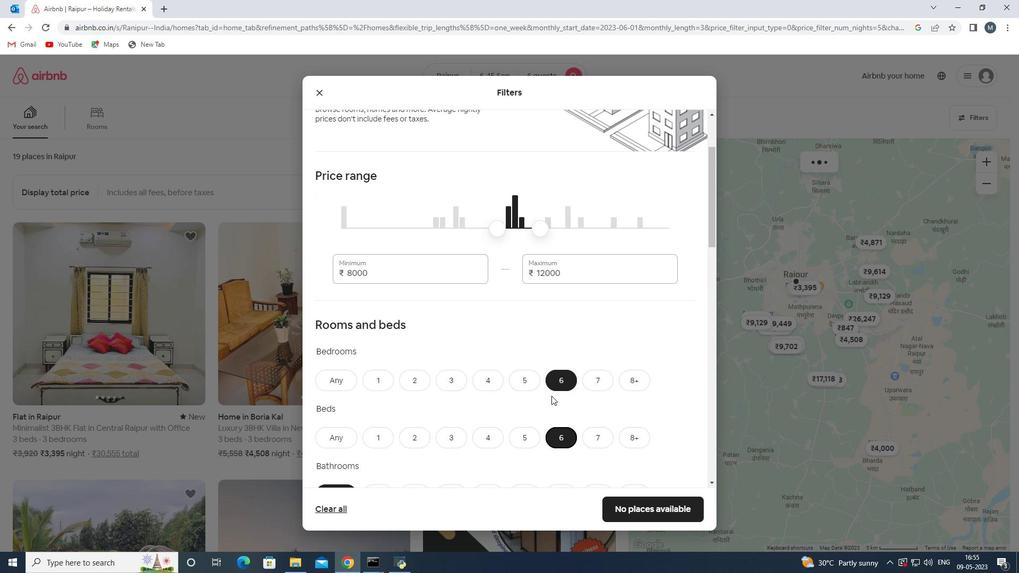 
Action: Mouse scrolled (547, 384) with delta (0, 0)
Screenshot: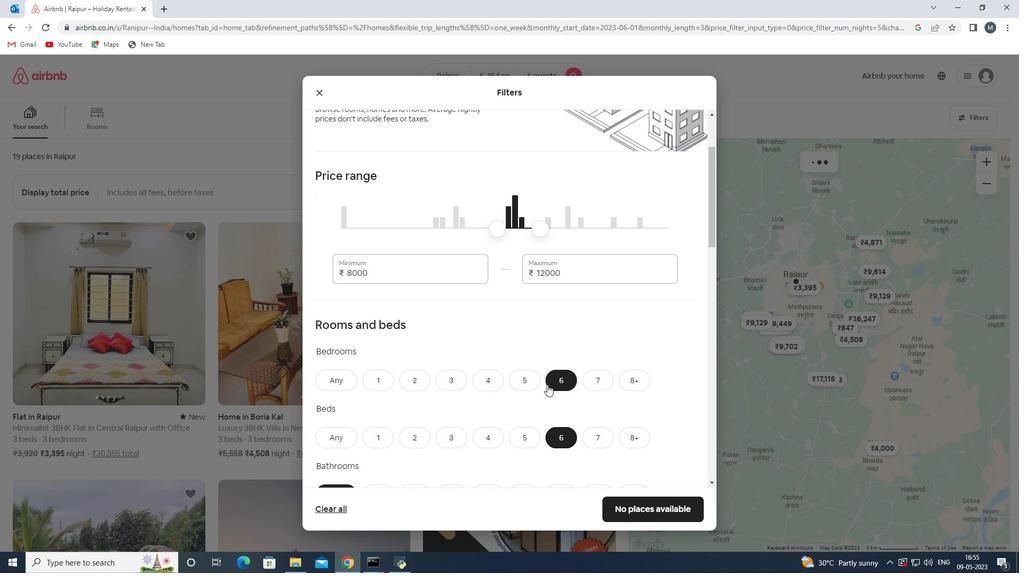 
Action: Mouse moved to (556, 384)
Screenshot: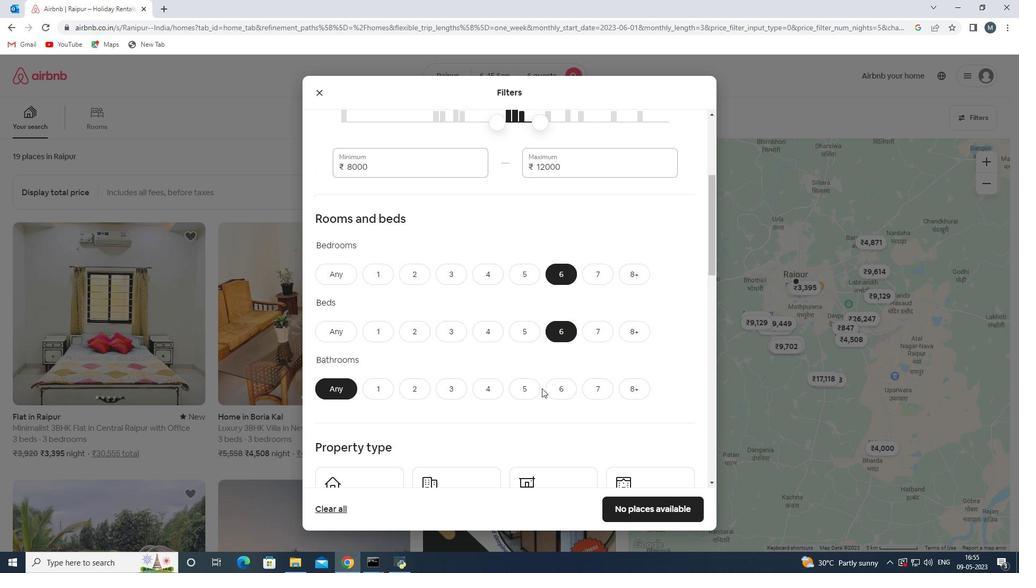 
Action: Mouse pressed left at (556, 384)
Screenshot: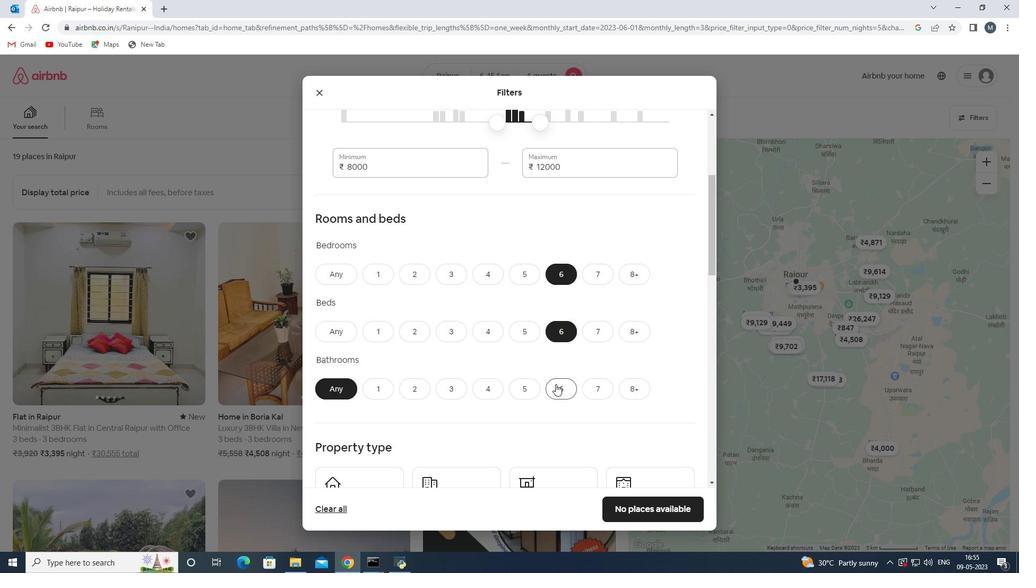 
Action: Mouse moved to (434, 356)
Screenshot: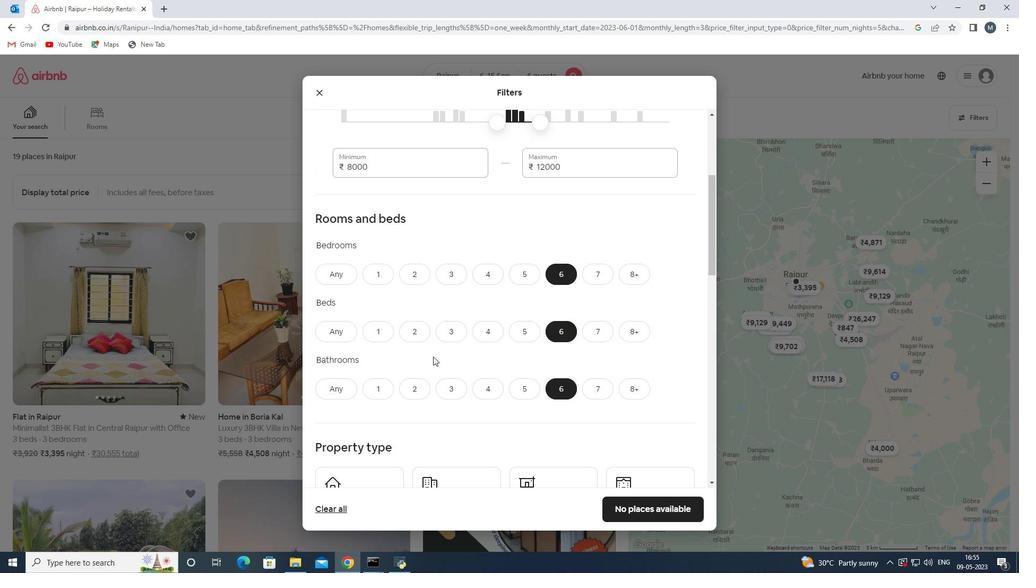 
Action: Mouse scrolled (434, 356) with delta (0, 0)
Screenshot: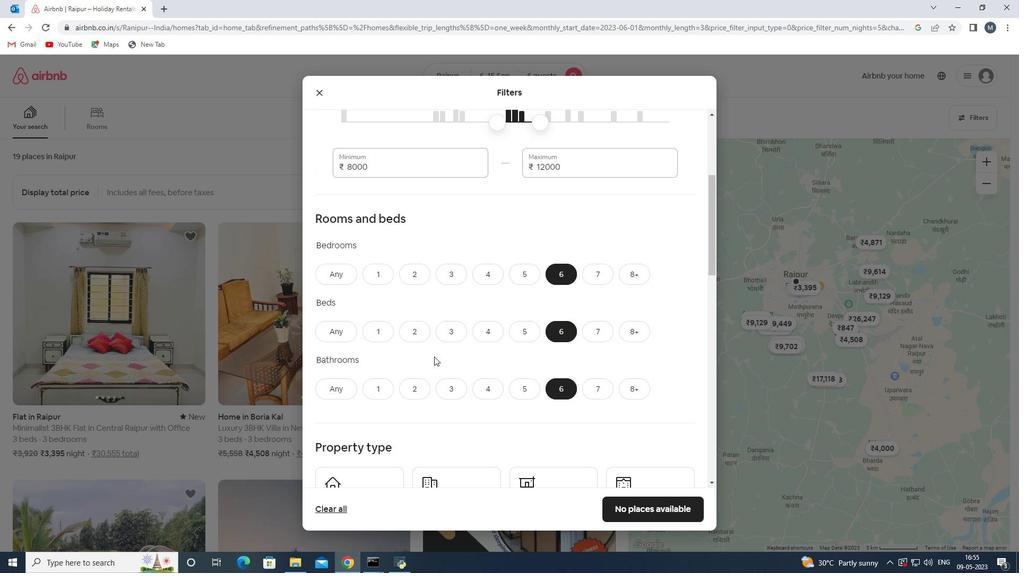 
Action: Mouse moved to (433, 354)
Screenshot: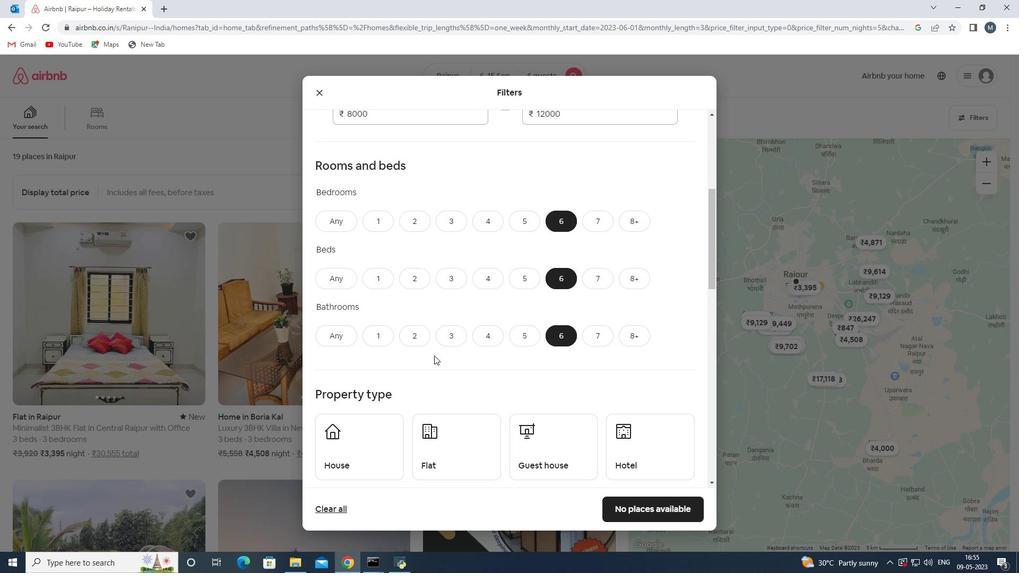 
Action: Mouse scrolled (433, 354) with delta (0, 0)
Screenshot: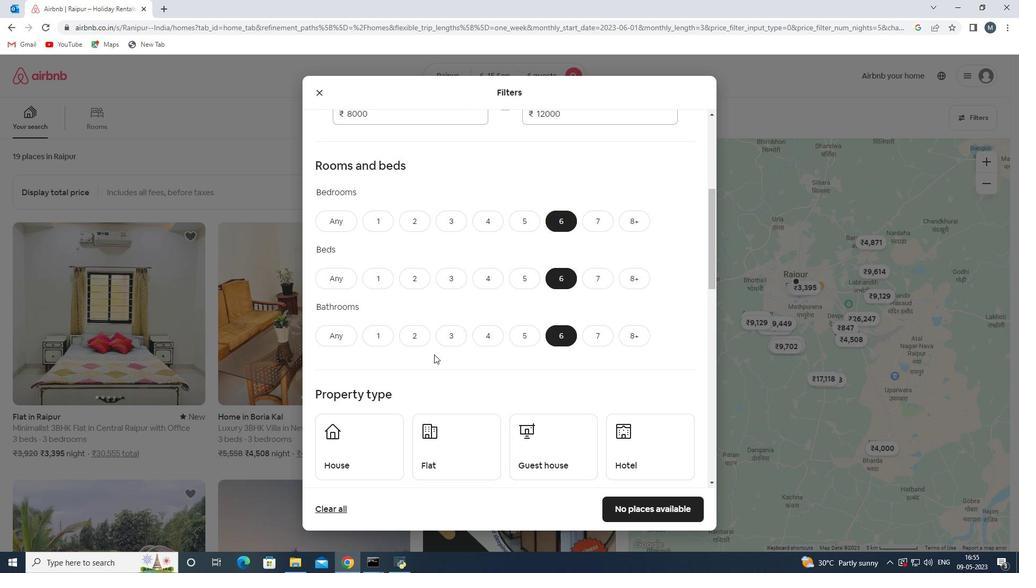 
Action: Mouse moved to (354, 407)
Screenshot: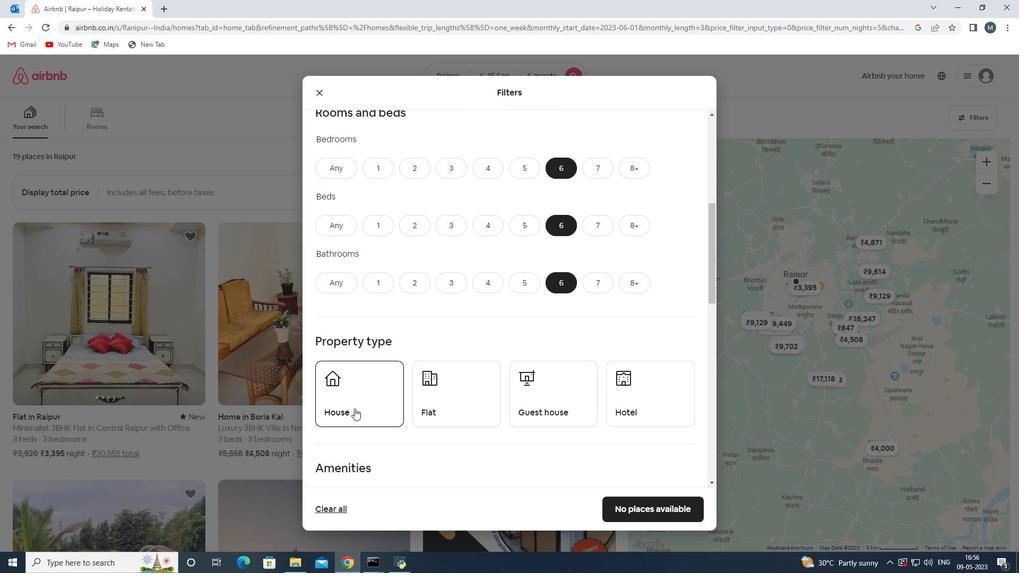 
Action: Mouse pressed left at (354, 407)
Screenshot: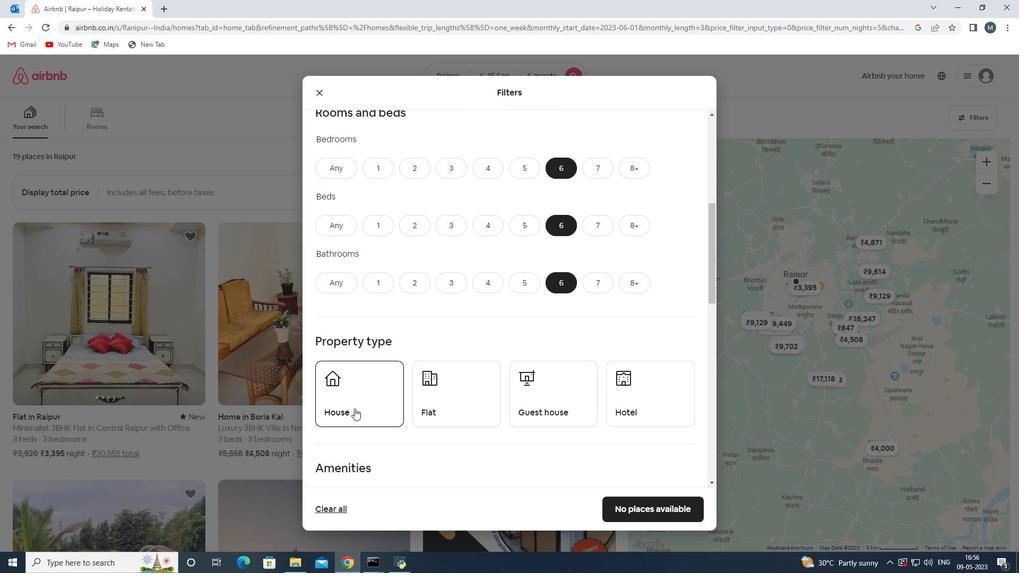 
Action: Mouse moved to (445, 403)
Screenshot: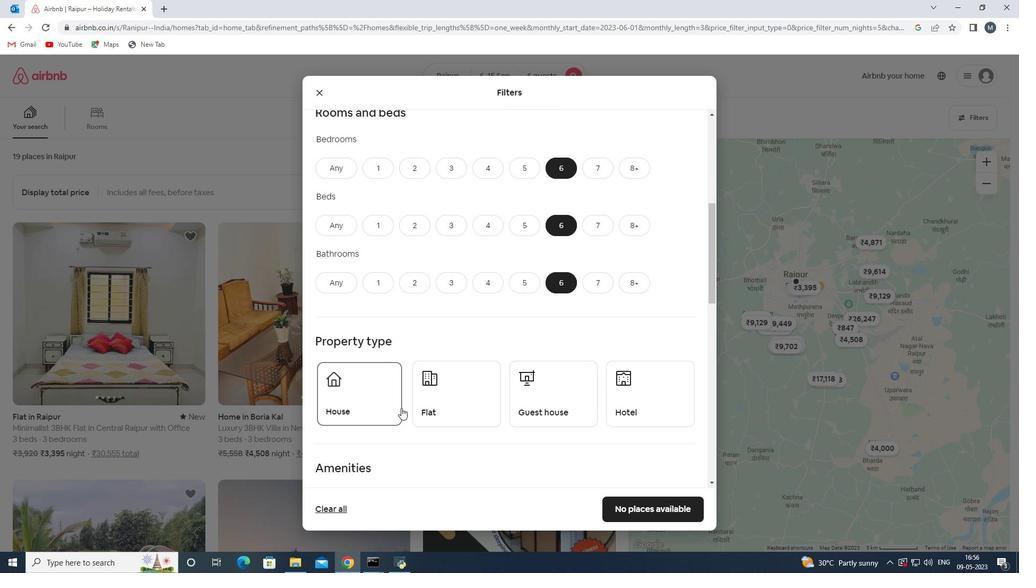 
Action: Mouse pressed left at (445, 403)
Screenshot: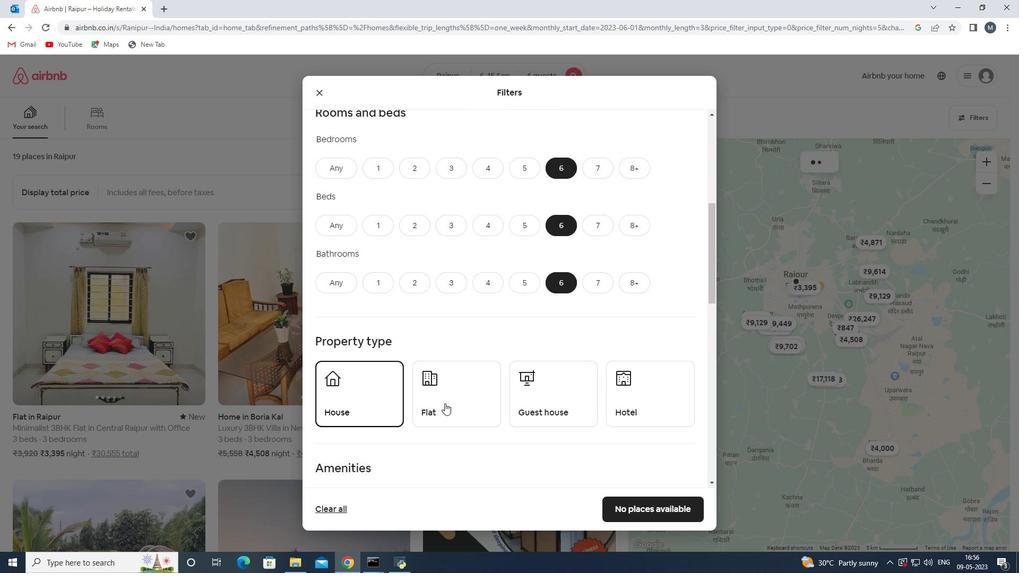 
Action: Mouse moved to (520, 395)
Screenshot: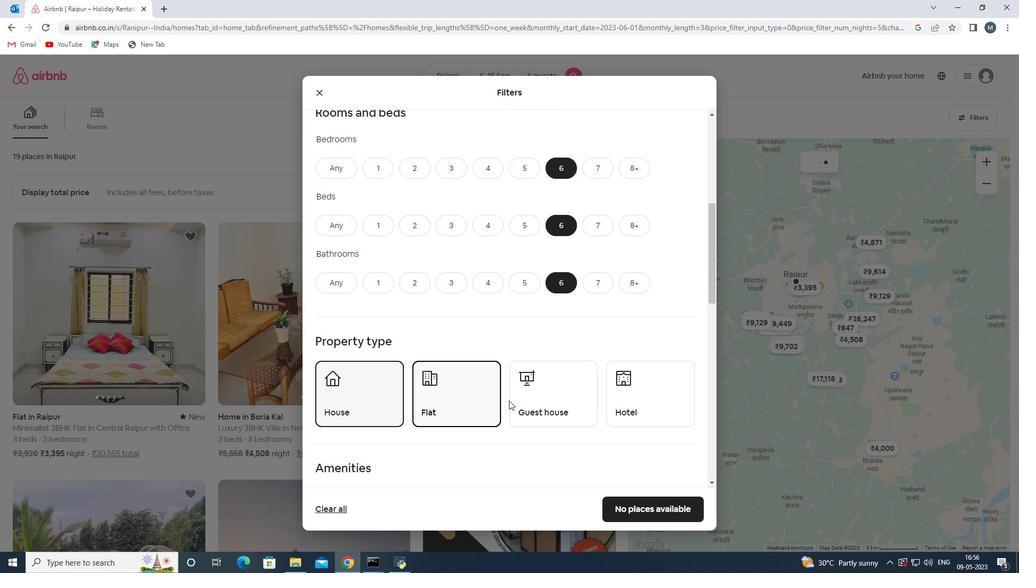 
Action: Mouse pressed left at (520, 395)
Screenshot: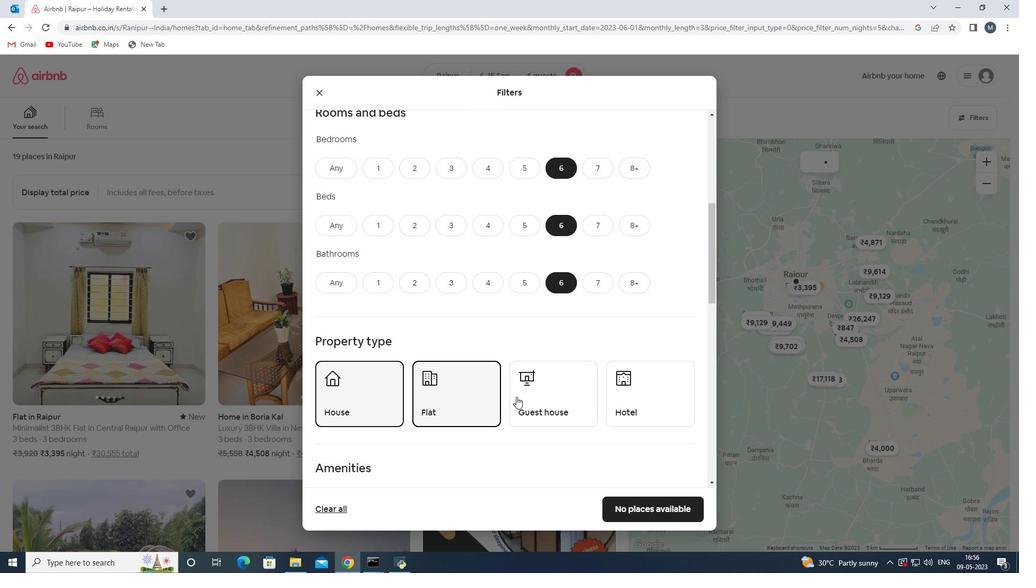 
Action: Mouse moved to (527, 391)
Screenshot: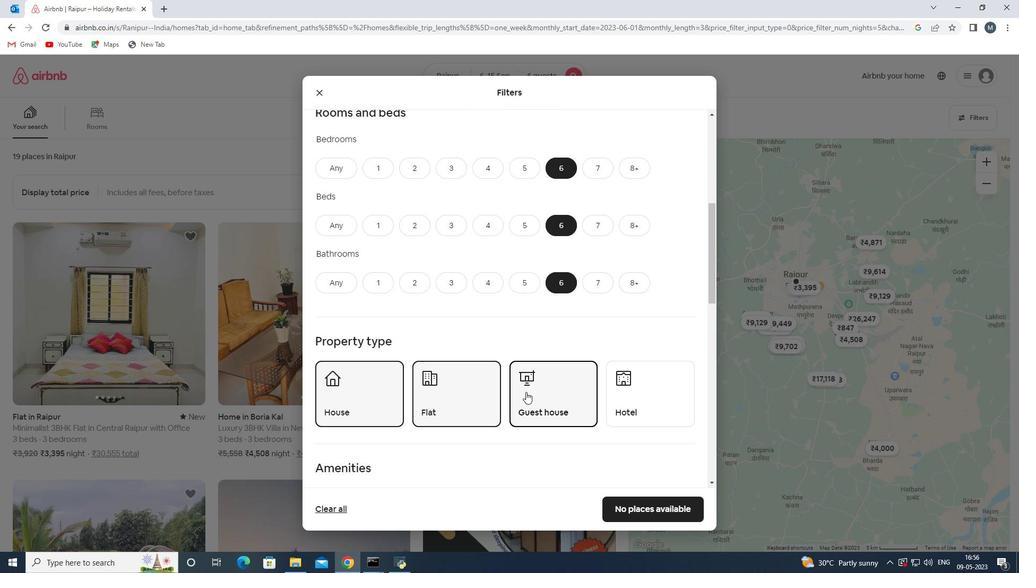 
Action: Mouse scrolled (527, 390) with delta (0, 0)
Screenshot: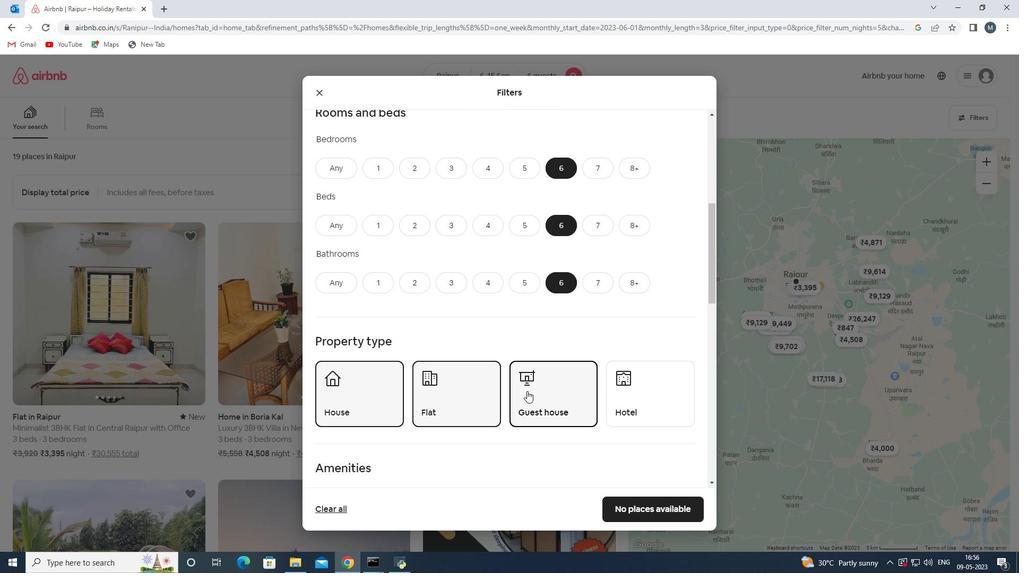 
Action: Mouse moved to (510, 388)
Screenshot: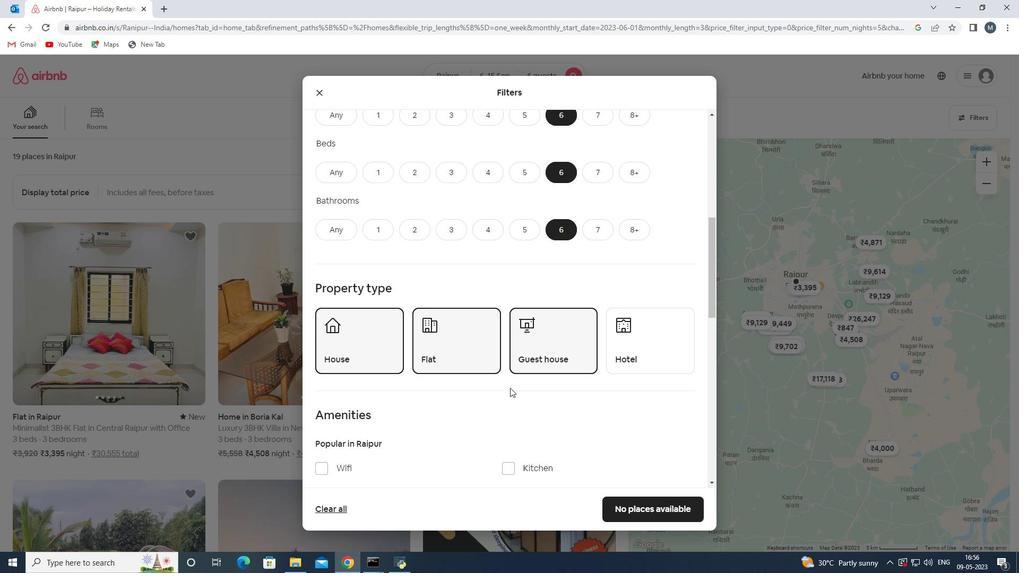 
Action: Mouse scrolled (510, 387) with delta (0, 0)
Screenshot: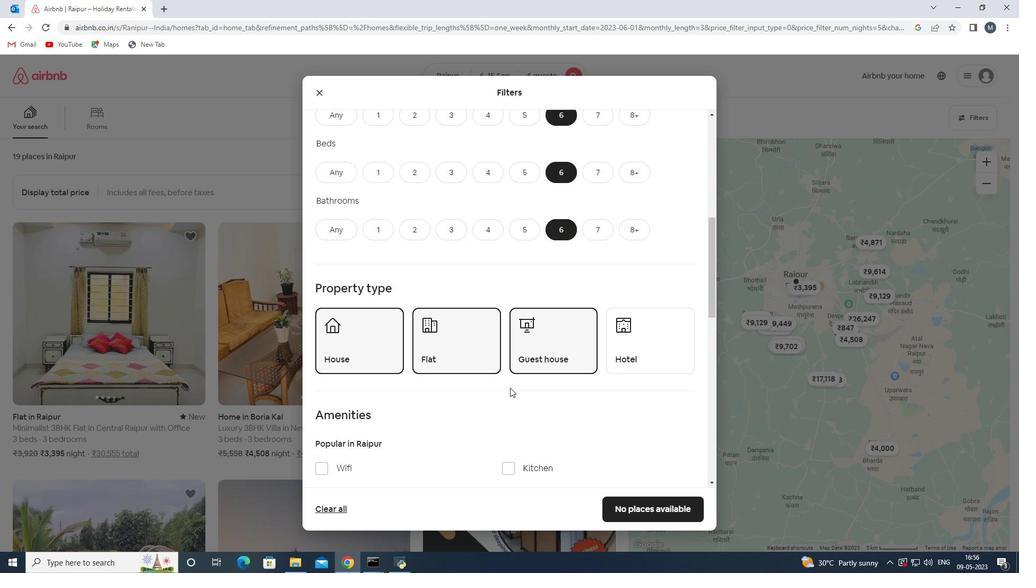 
Action: Mouse moved to (424, 375)
Screenshot: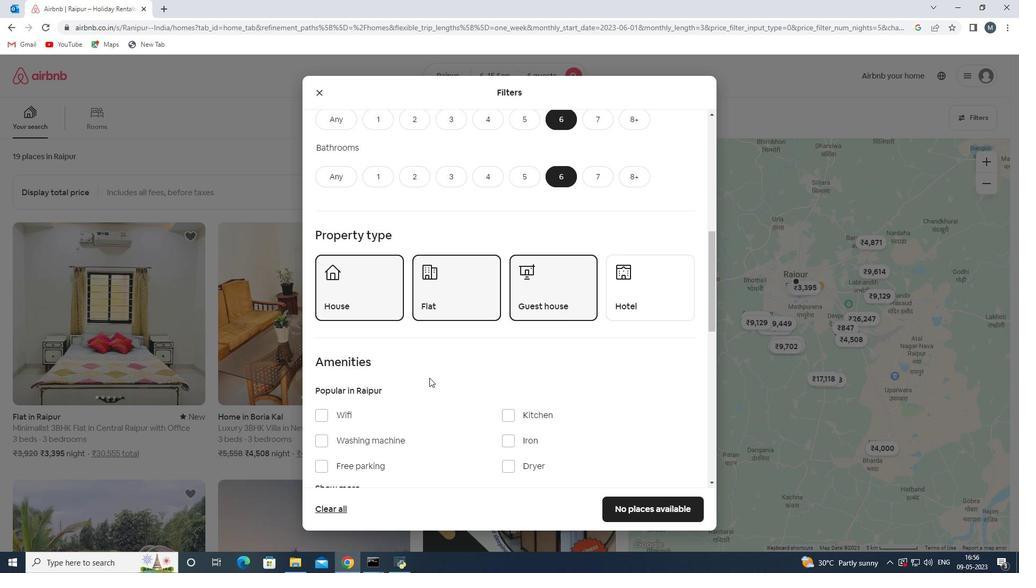 
Action: Mouse scrolled (424, 375) with delta (0, 0)
Screenshot: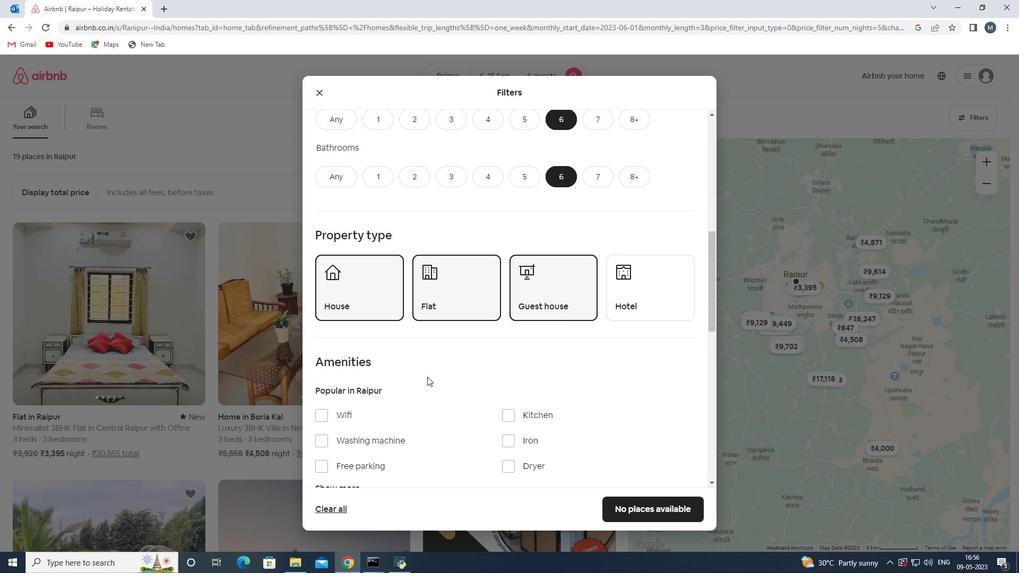
Action: Mouse moved to (353, 361)
Screenshot: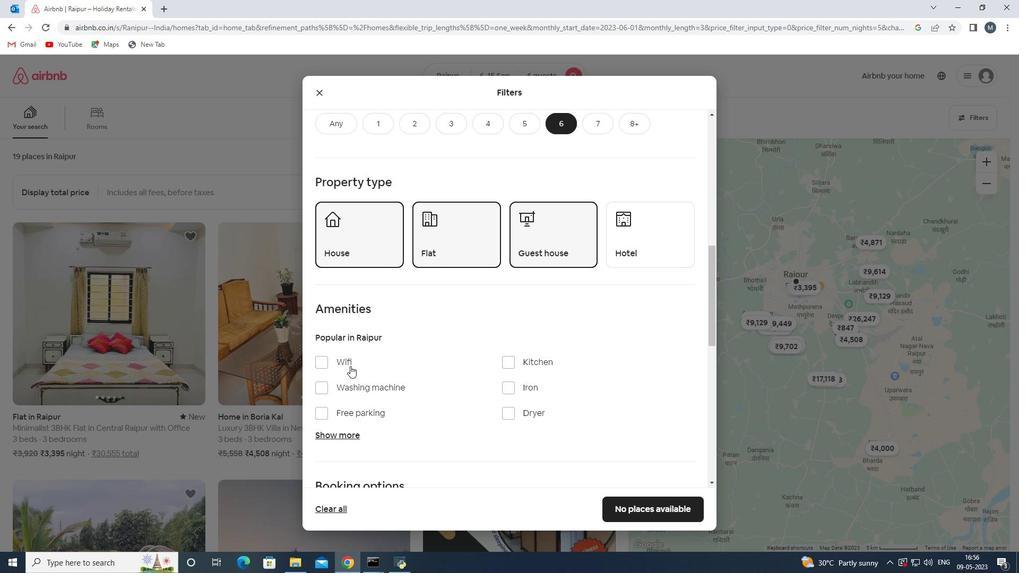 
Action: Mouse pressed left at (353, 361)
Screenshot: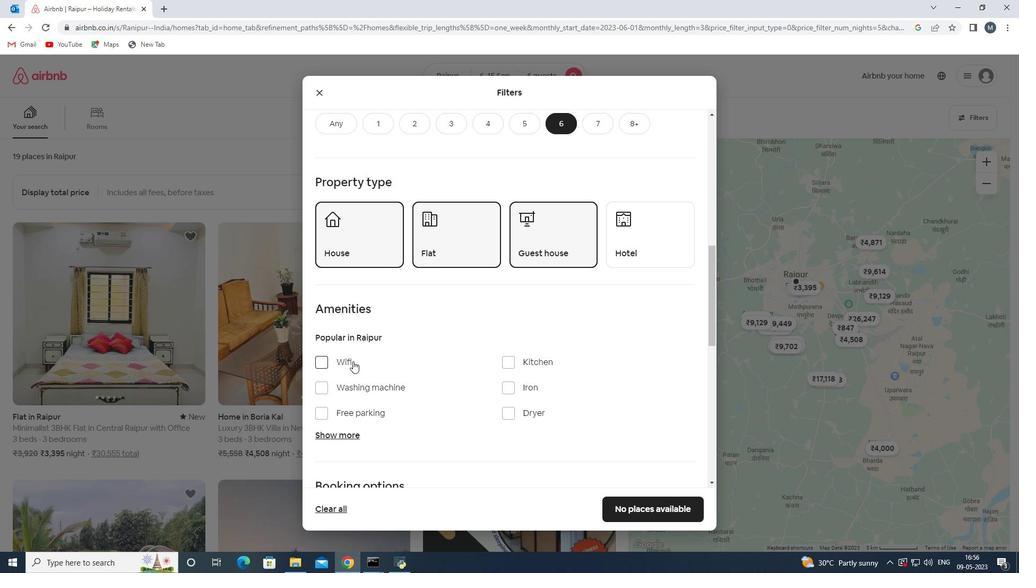 
Action: Mouse moved to (378, 414)
Screenshot: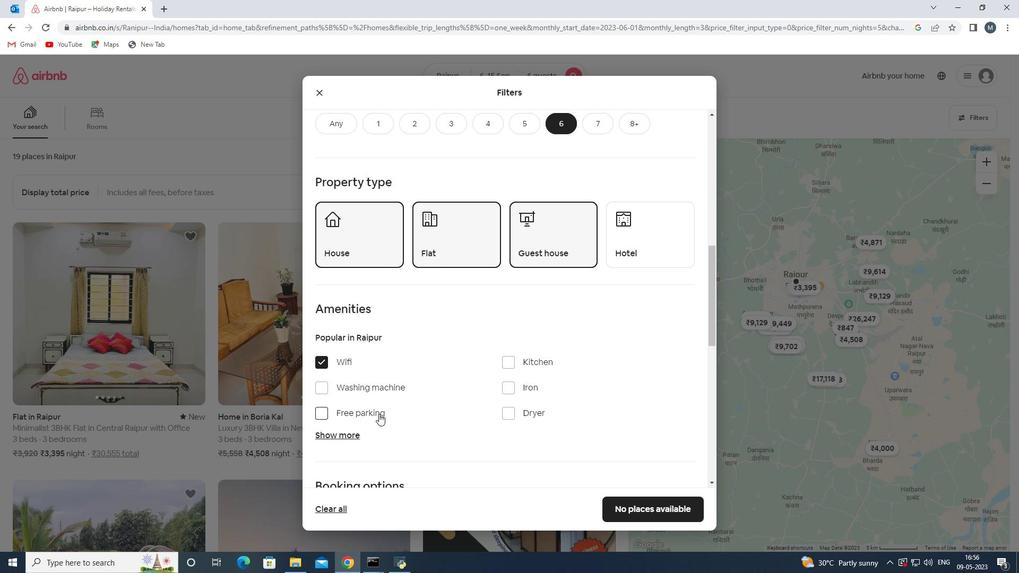 
Action: Mouse pressed left at (378, 414)
Screenshot: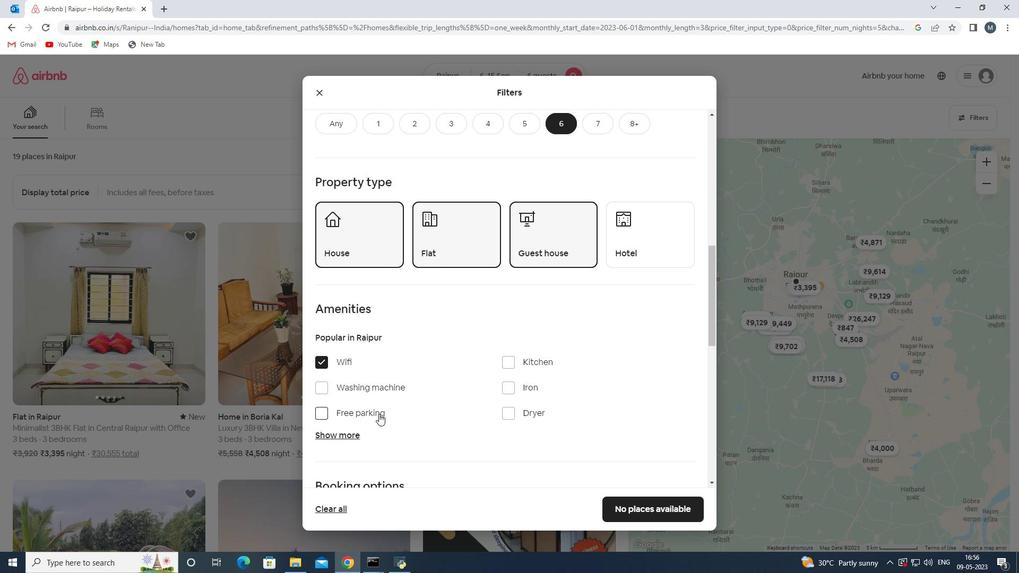 
Action: Mouse moved to (380, 408)
Screenshot: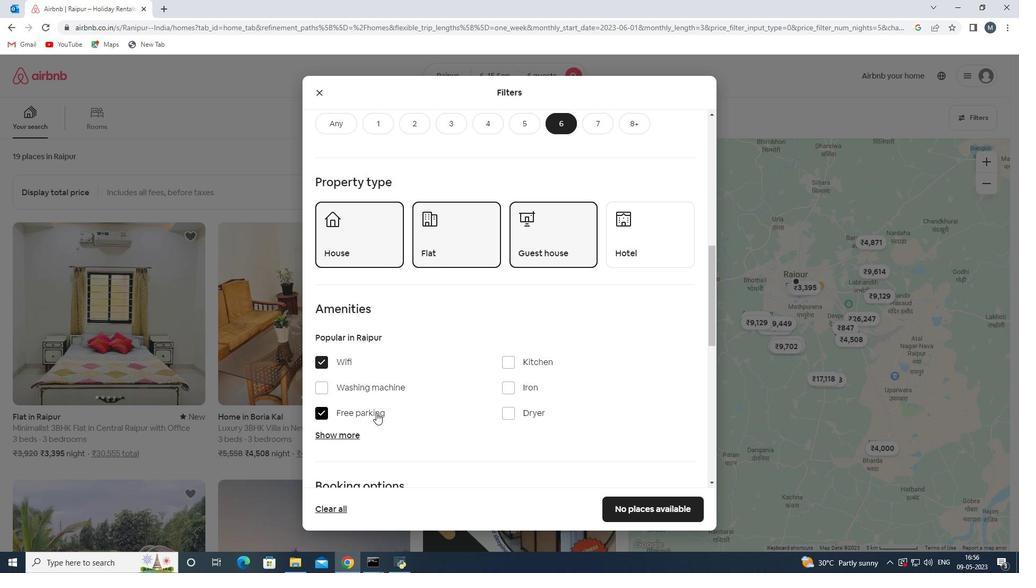 
Action: Mouse scrolled (380, 407) with delta (0, 0)
Screenshot: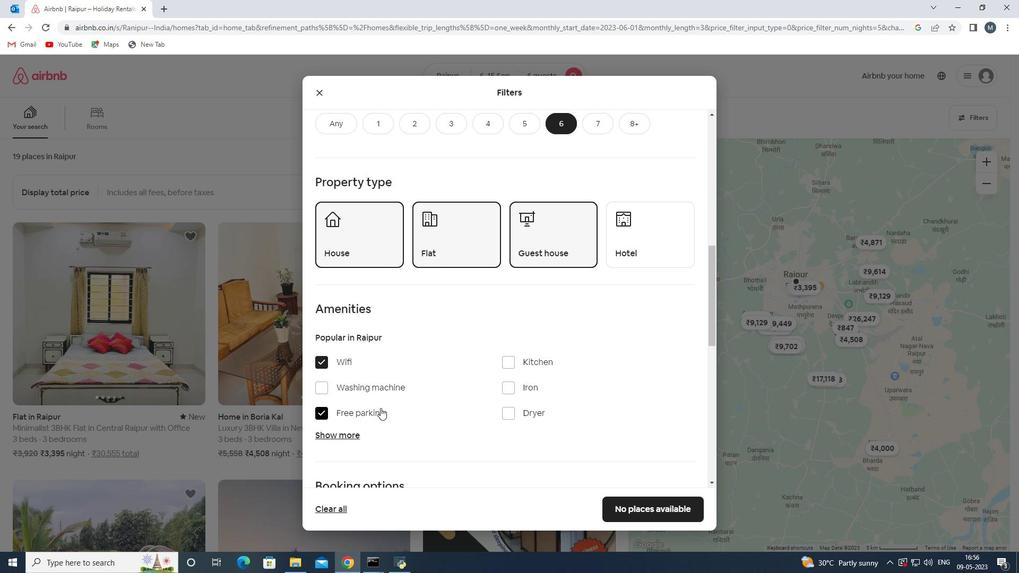 
Action: Mouse moved to (352, 380)
Screenshot: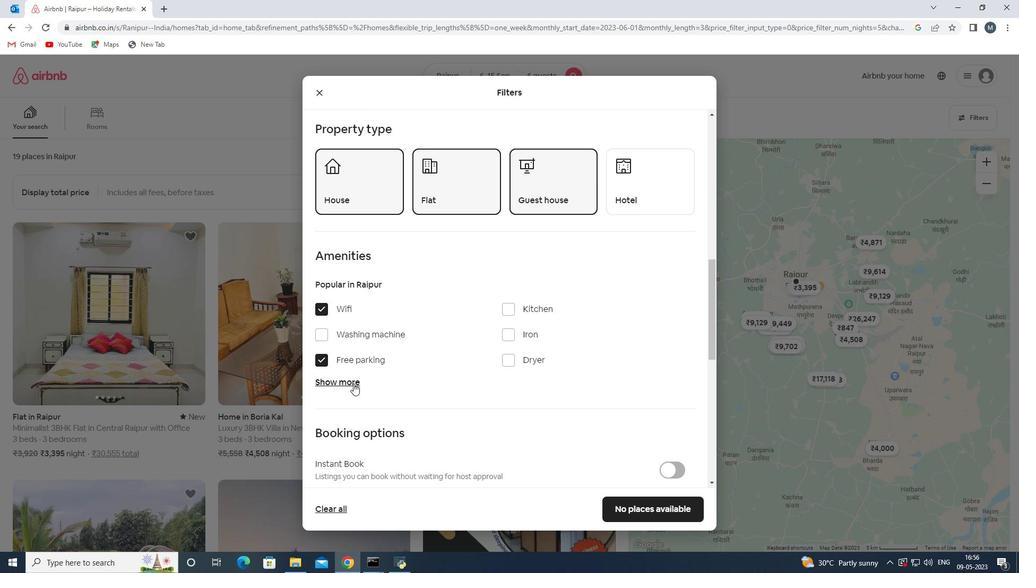 
Action: Mouse pressed left at (352, 380)
Screenshot: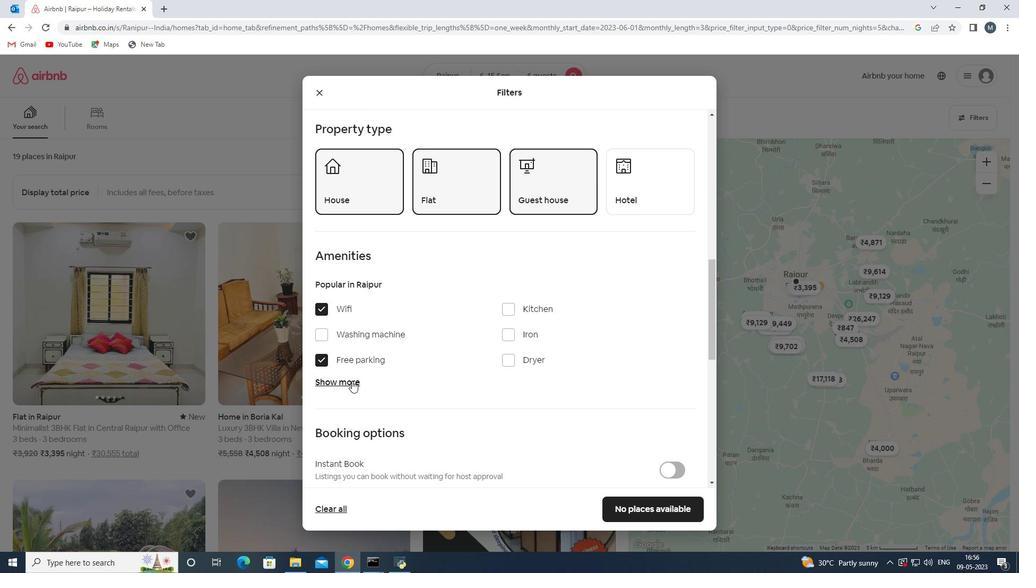 
Action: Mouse moved to (378, 377)
Screenshot: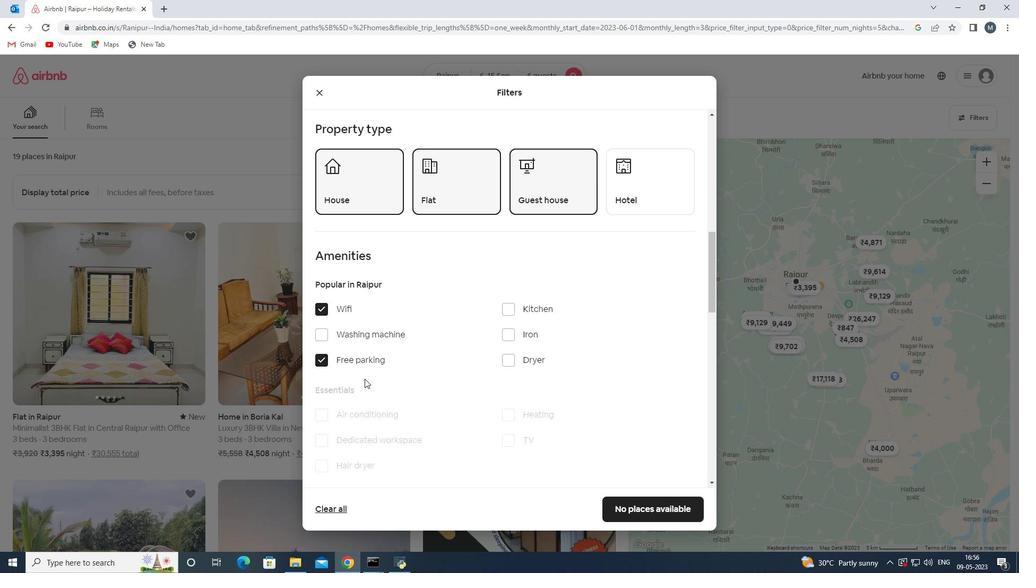 
Action: Mouse scrolled (378, 377) with delta (0, 0)
Screenshot: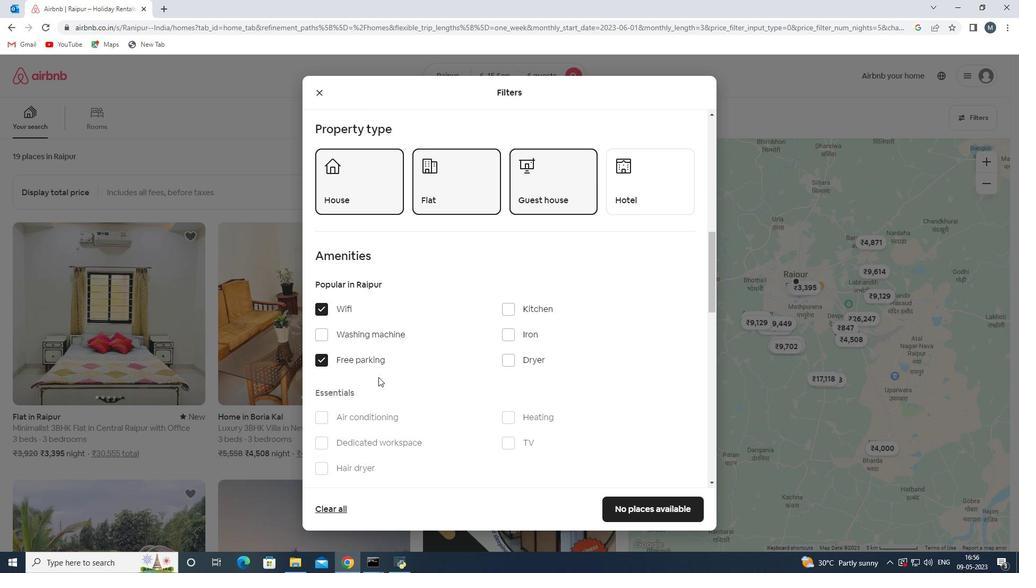 
Action: Mouse moved to (404, 386)
Screenshot: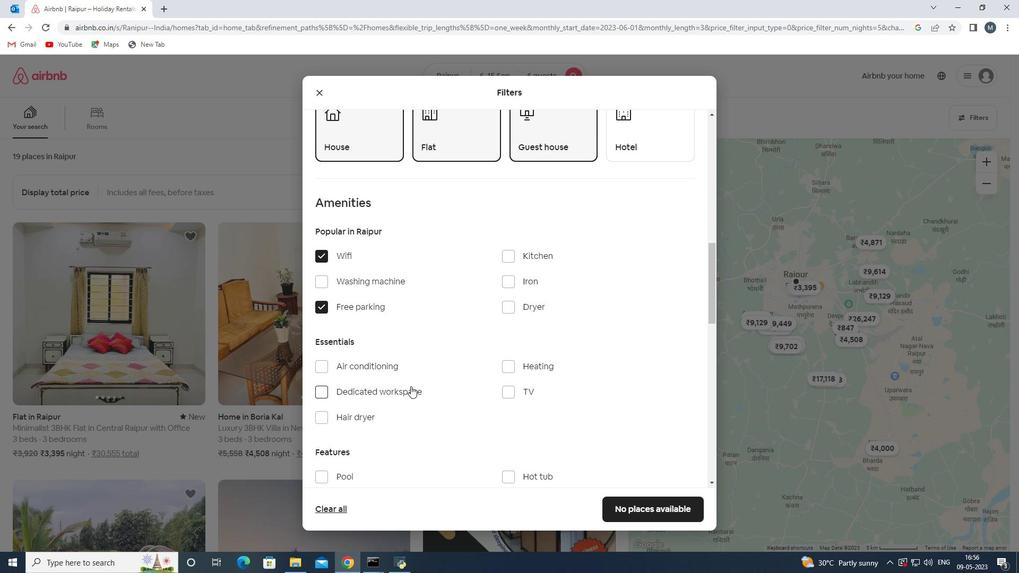 
Action: Mouse scrolled (404, 385) with delta (0, 0)
Screenshot: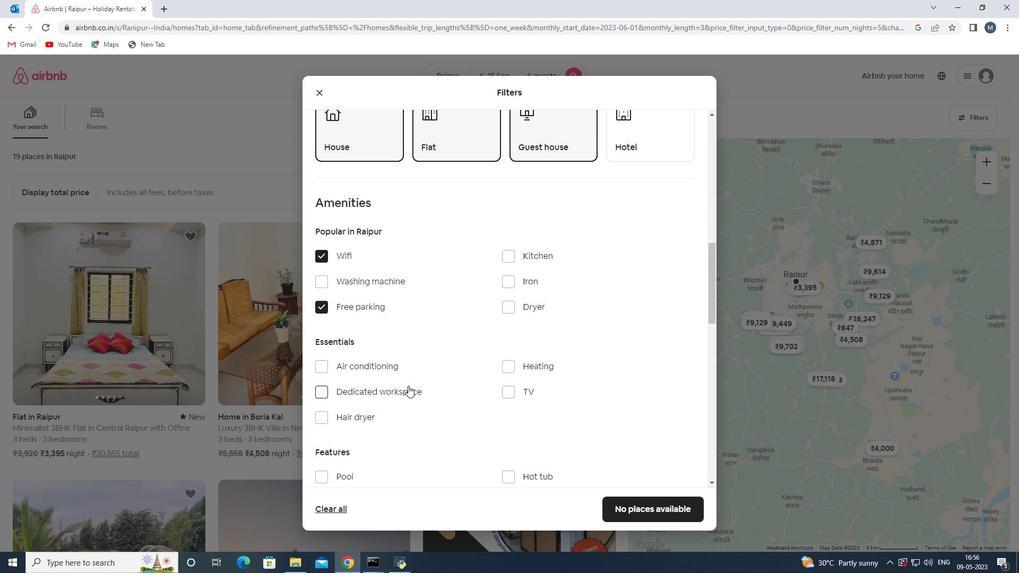 
Action: Mouse moved to (392, 382)
Screenshot: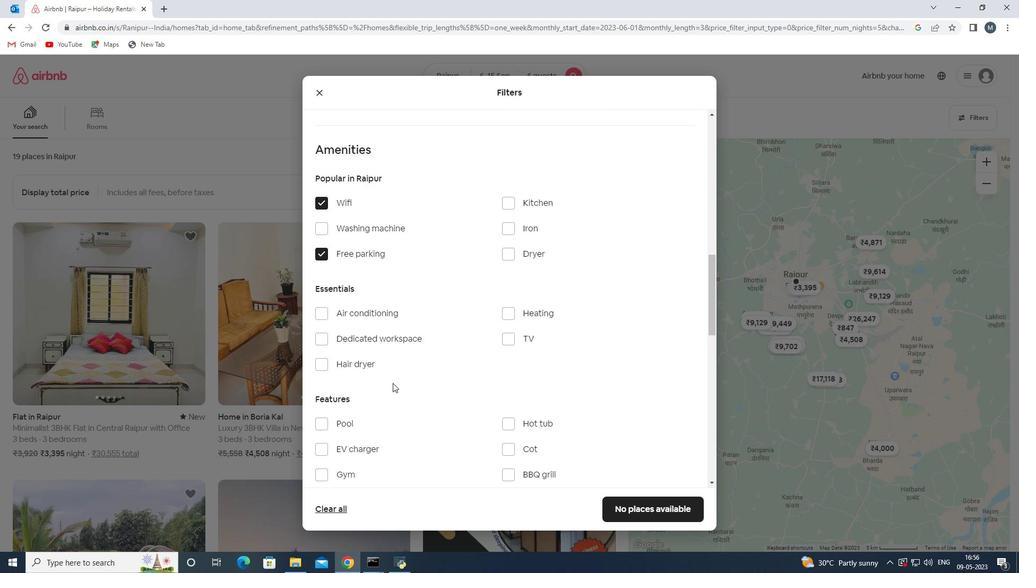 
Action: Mouse scrolled (392, 381) with delta (0, 0)
Screenshot: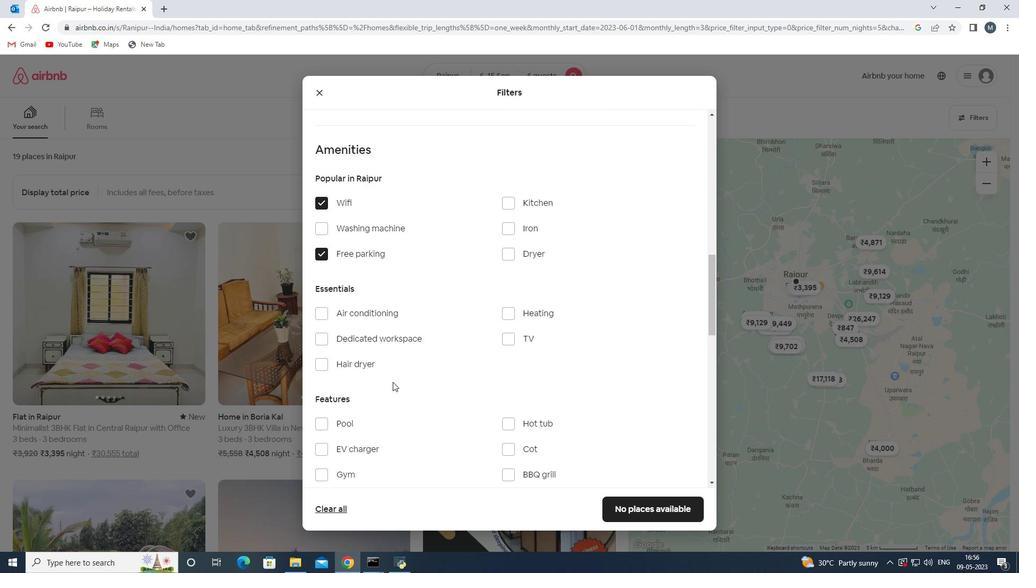 
Action: Mouse moved to (384, 389)
Screenshot: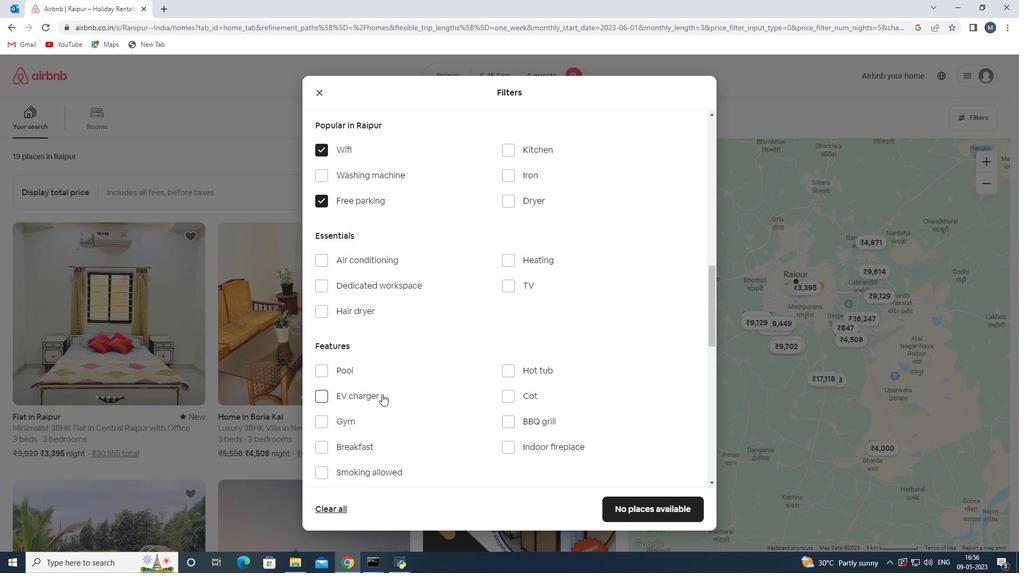 
Action: Mouse scrolled (384, 389) with delta (0, 0)
Screenshot: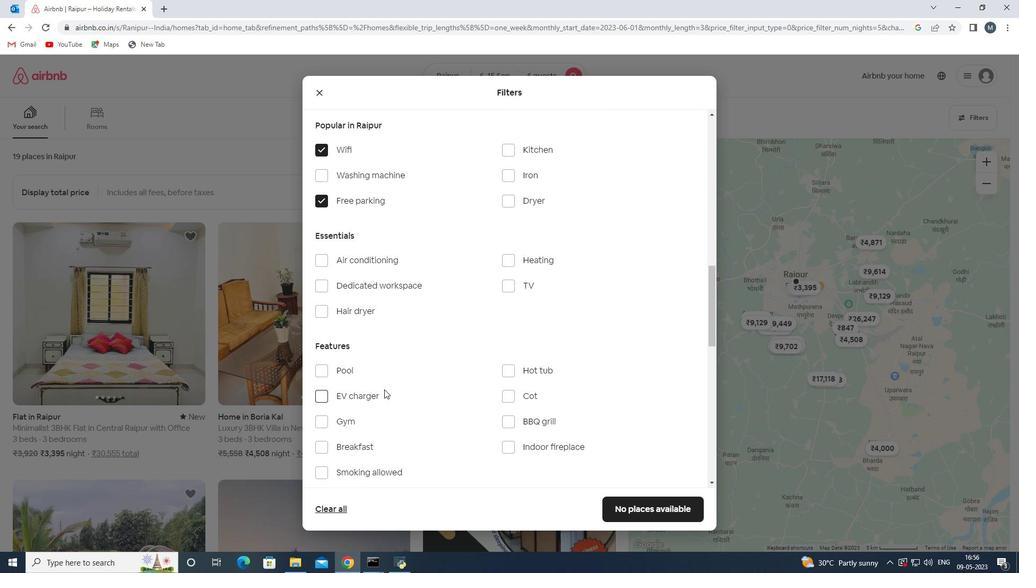 
Action: Mouse moved to (376, 377)
Screenshot: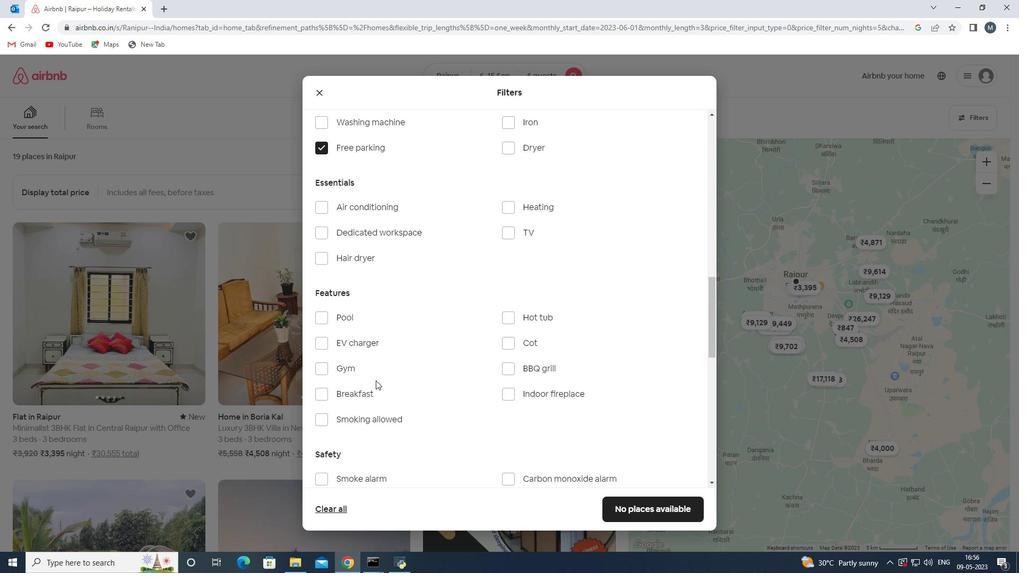 
Action: Mouse pressed left at (376, 377)
Screenshot: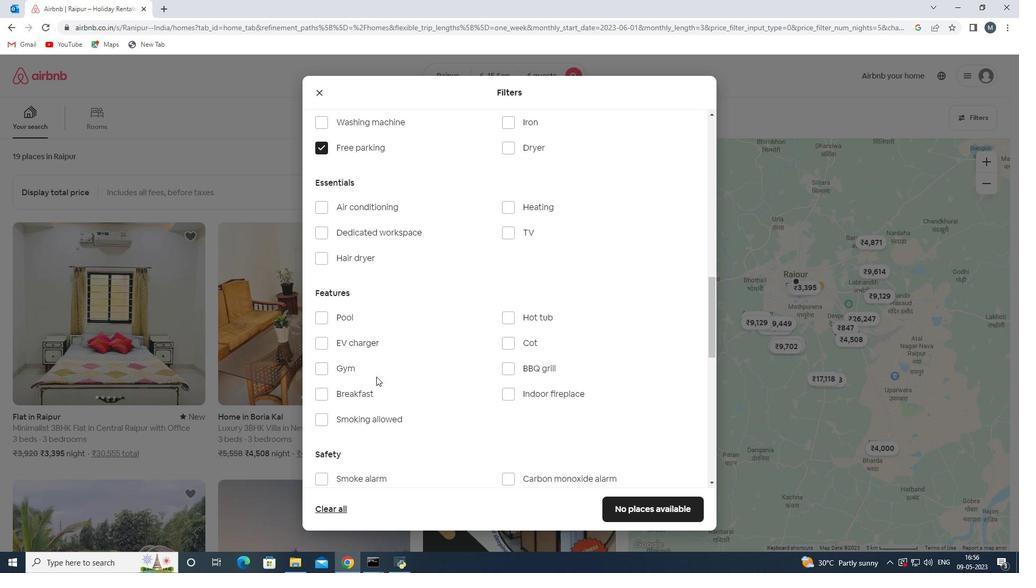 
Action: Mouse moved to (373, 396)
Screenshot: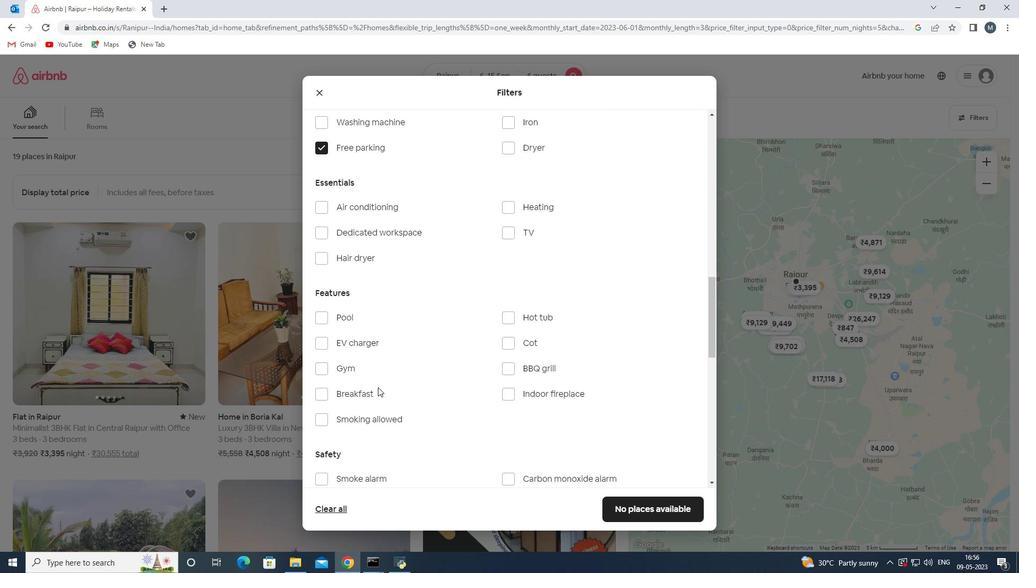 
Action: Mouse pressed left at (373, 396)
Screenshot: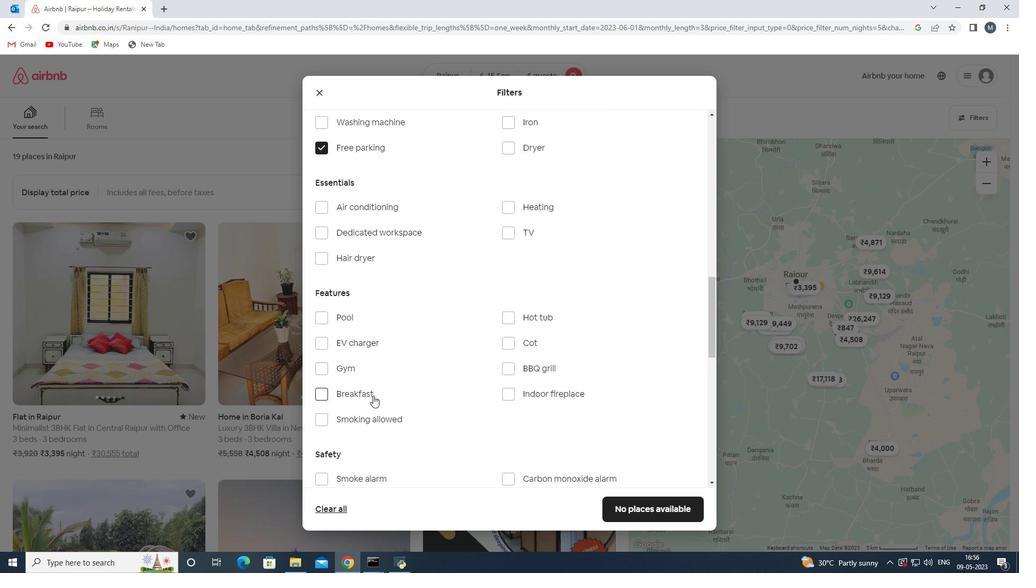 
Action: Mouse moved to (375, 372)
Screenshot: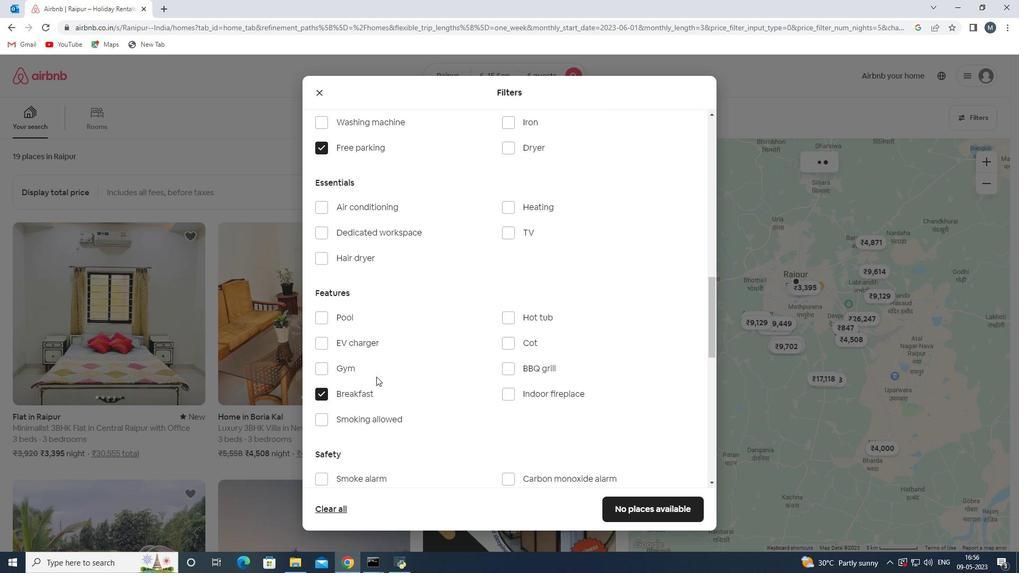 
Action: Mouse pressed left at (375, 372)
Screenshot: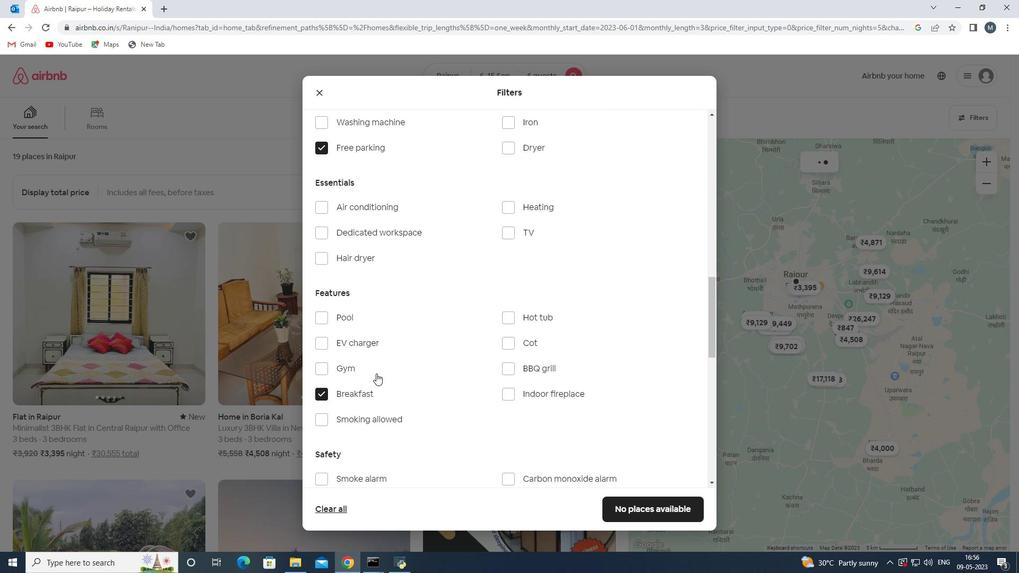 
Action: Mouse moved to (416, 372)
Screenshot: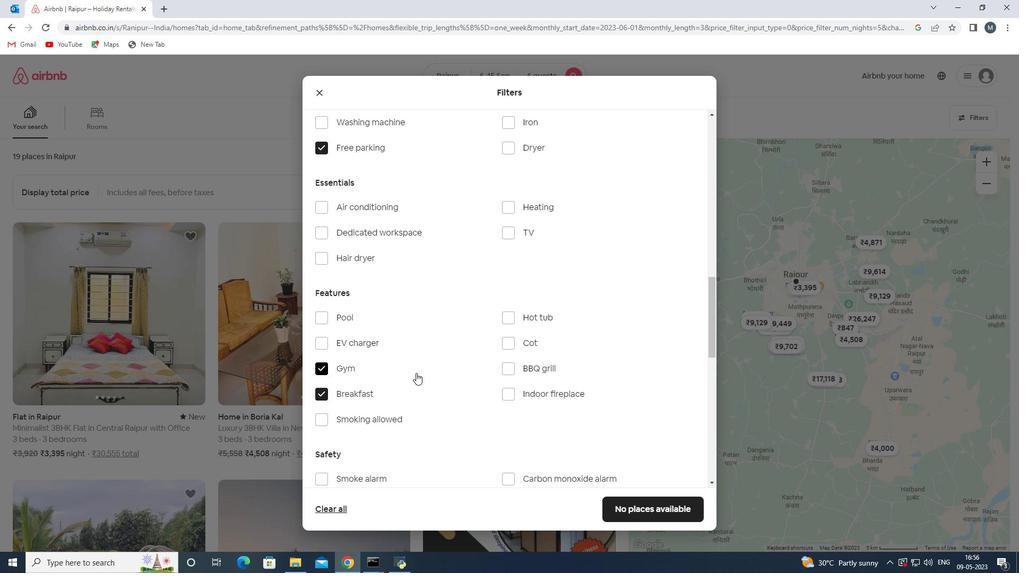 
Action: Mouse scrolled (416, 372) with delta (0, 0)
Screenshot: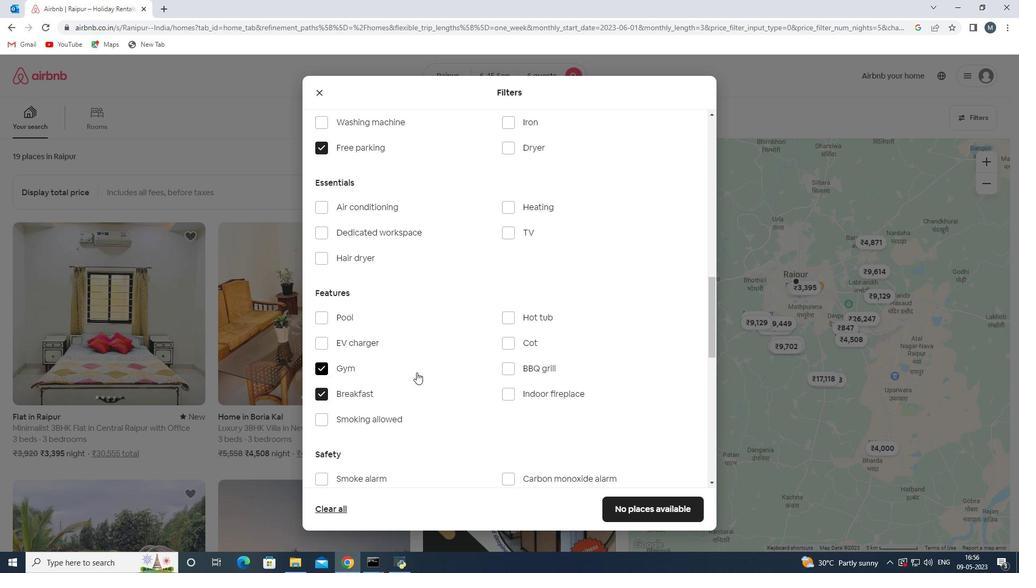 
Action: Mouse moved to (416, 372)
Screenshot: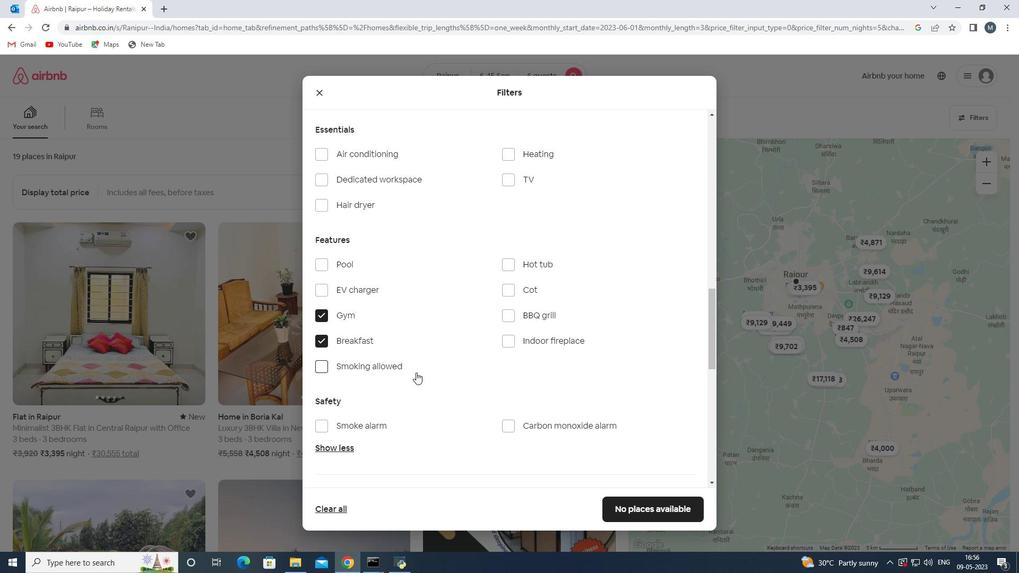 
Action: Mouse scrolled (416, 372) with delta (0, 0)
Screenshot: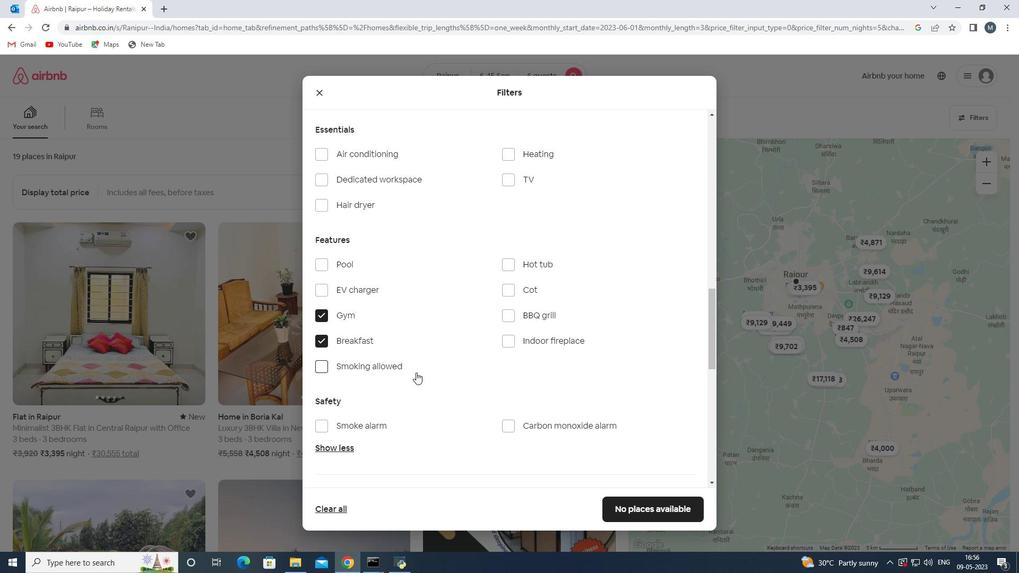
Action: Mouse scrolled (416, 372) with delta (0, 0)
Screenshot: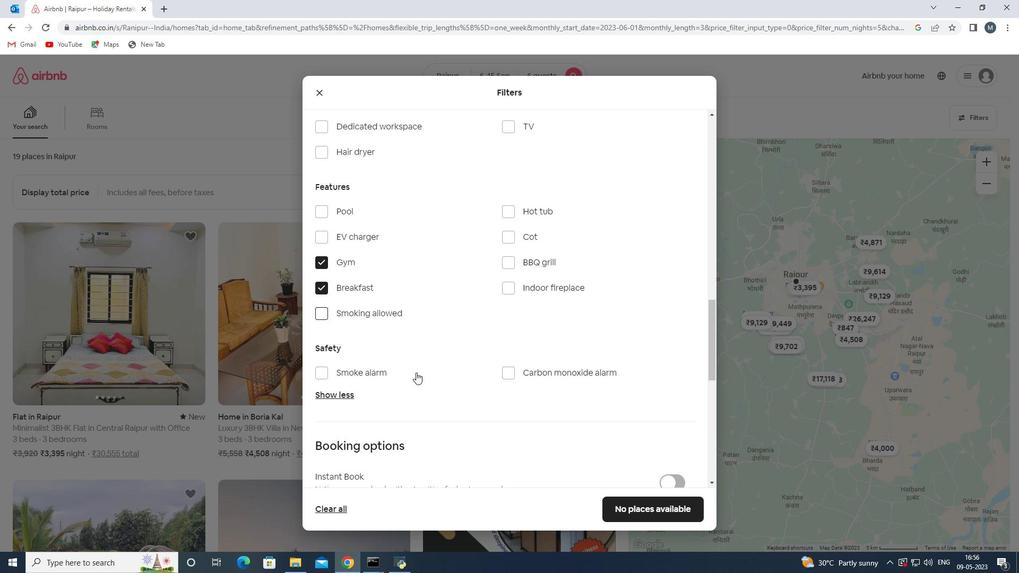 
Action: Mouse moved to (416, 372)
Screenshot: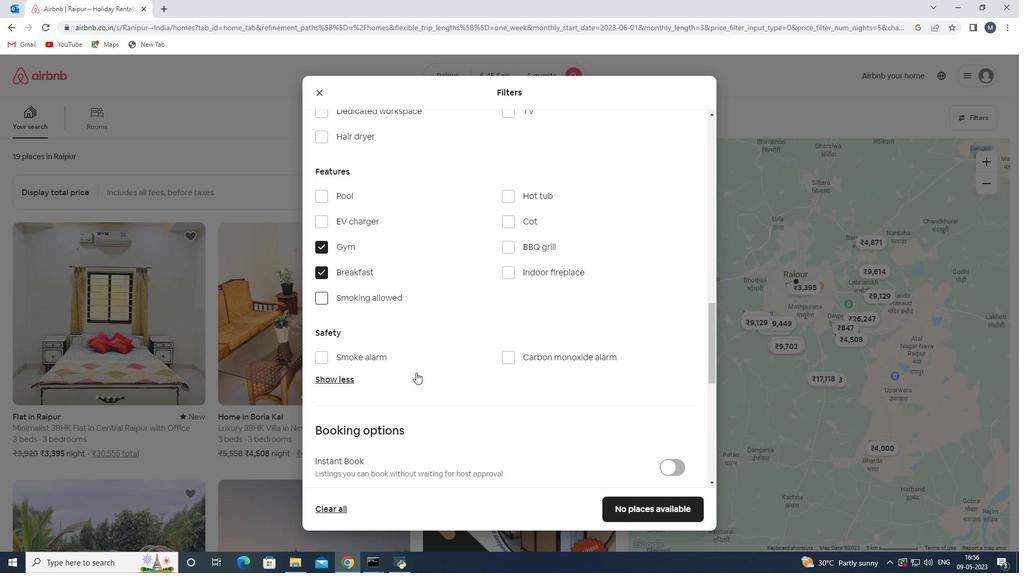 
Action: Mouse scrolled (416, 372) with delta (0, 0)
Screenshot: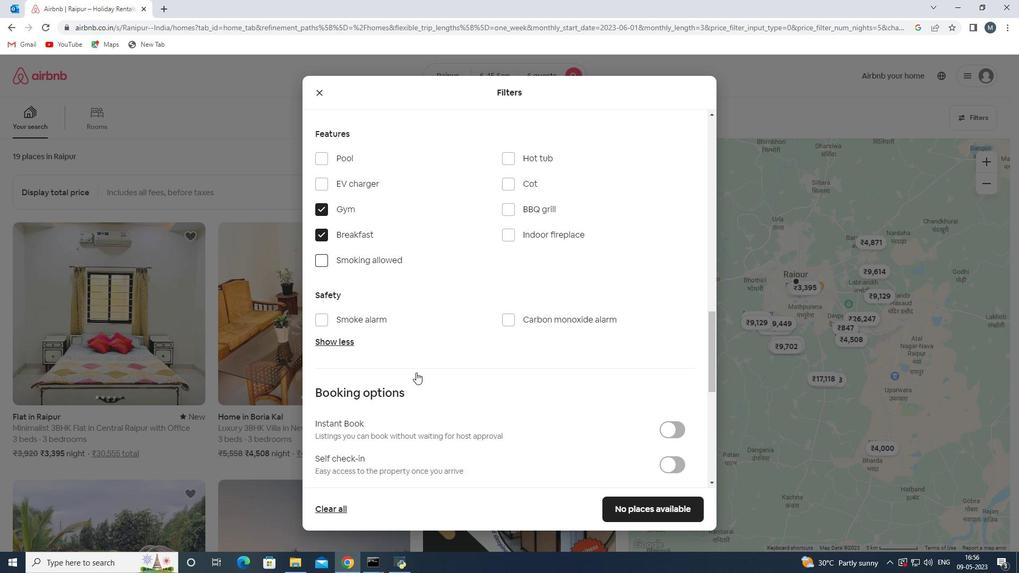 
Action: Mouse scrolled (416, 372) with delta (0, 0)
Screenshot: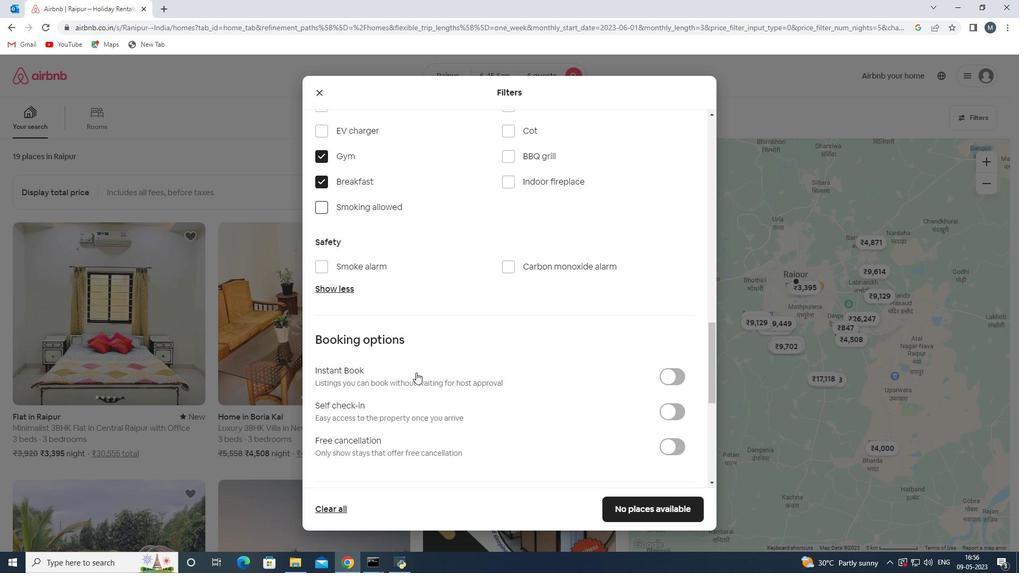 
Action: Mouse moved to (669, 362)
Screenshot: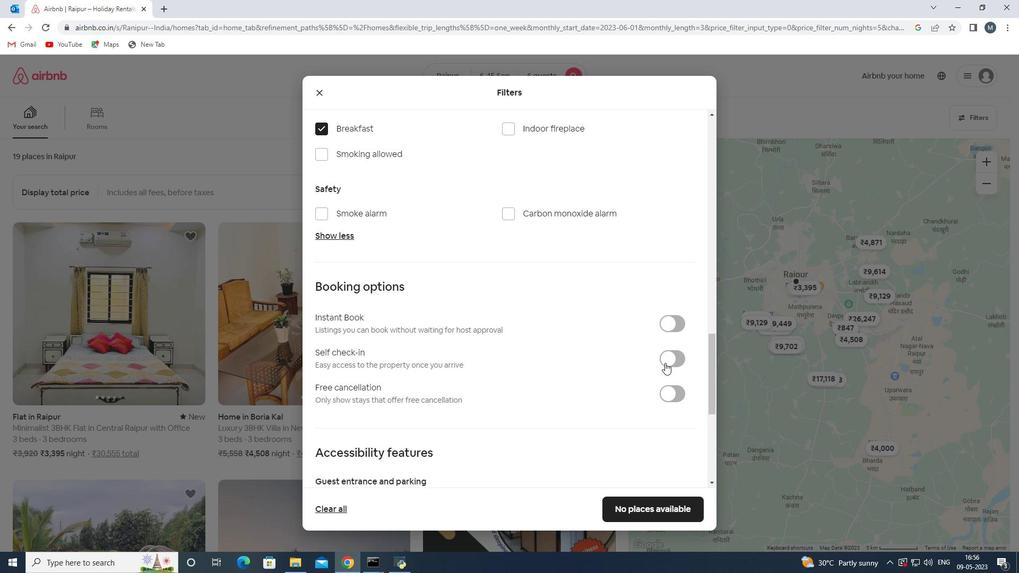 
Action: Mouse pressed left at (669, 362)
Screenshot: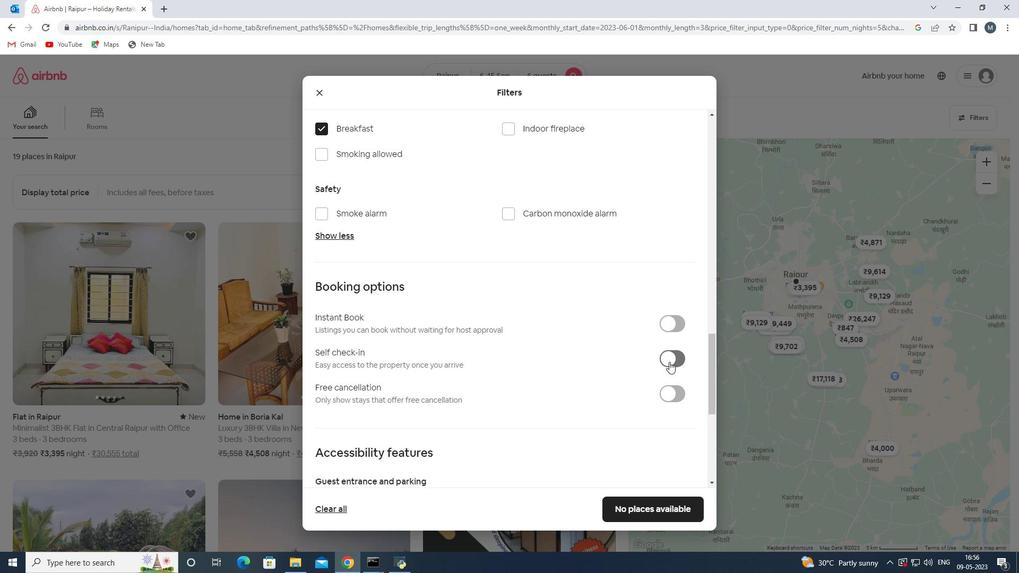 
Action: Mouse moved to (502, 369)
Screenshot: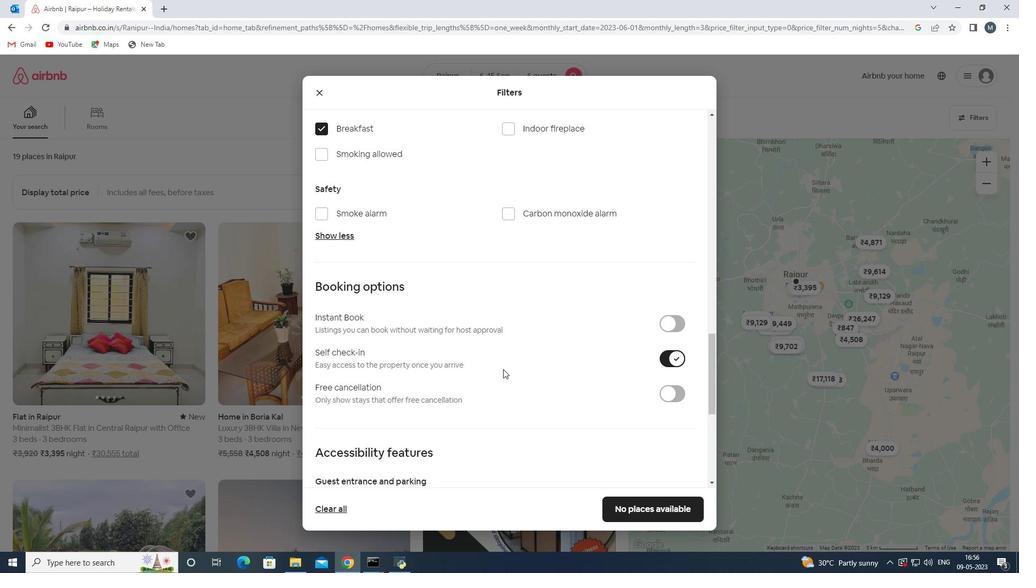 
Action: Mouse scrolled (502, 368) with delta (0, 0)
Screenshot: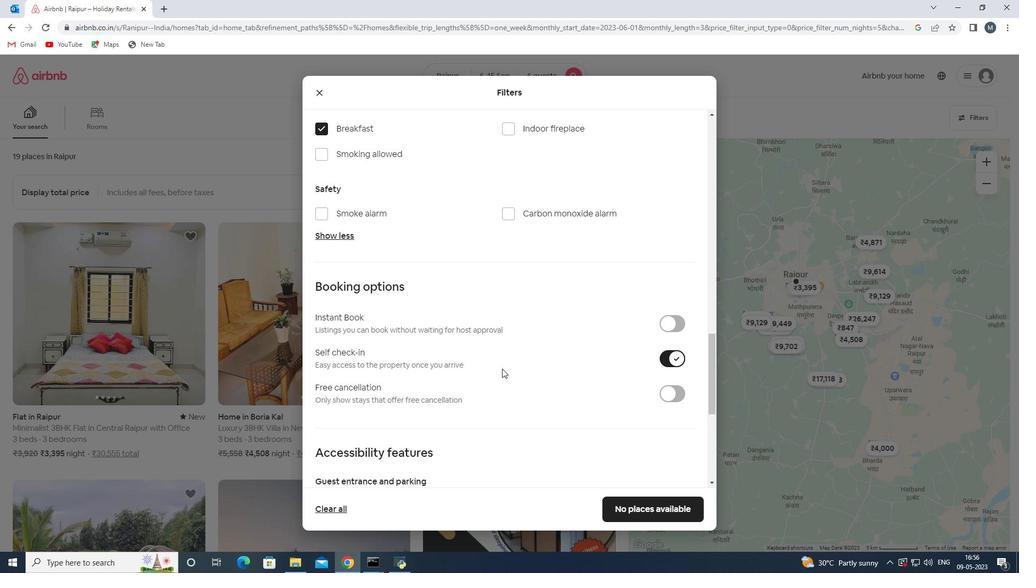 
Action: Mouse moved to (502, 366)
Screenshot: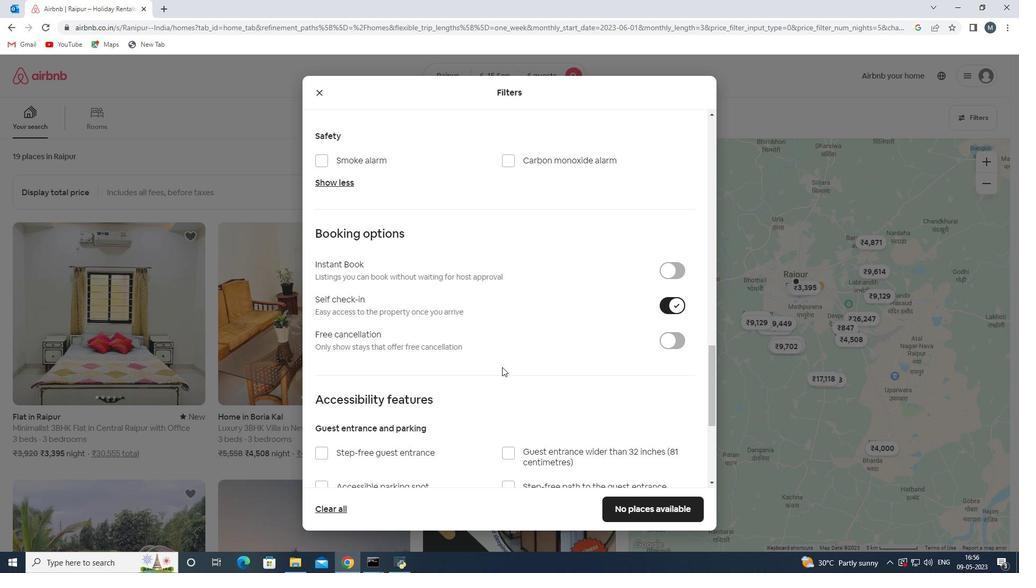 
Action: Mouse scrolled (502, 366) with delta (0, 0)
Screenshot: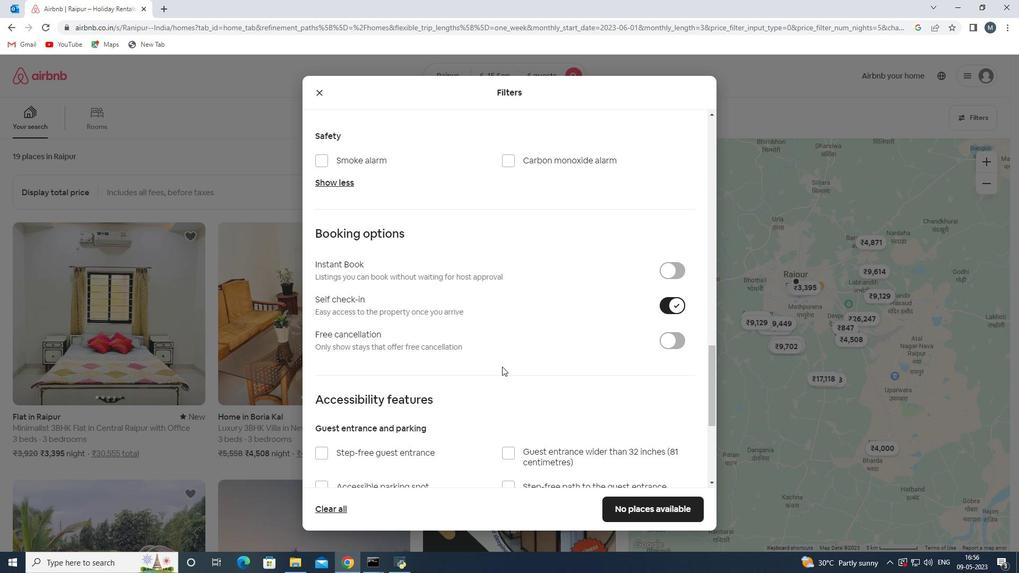 
Action: Mouse moved to (501, 366)
Screenshot: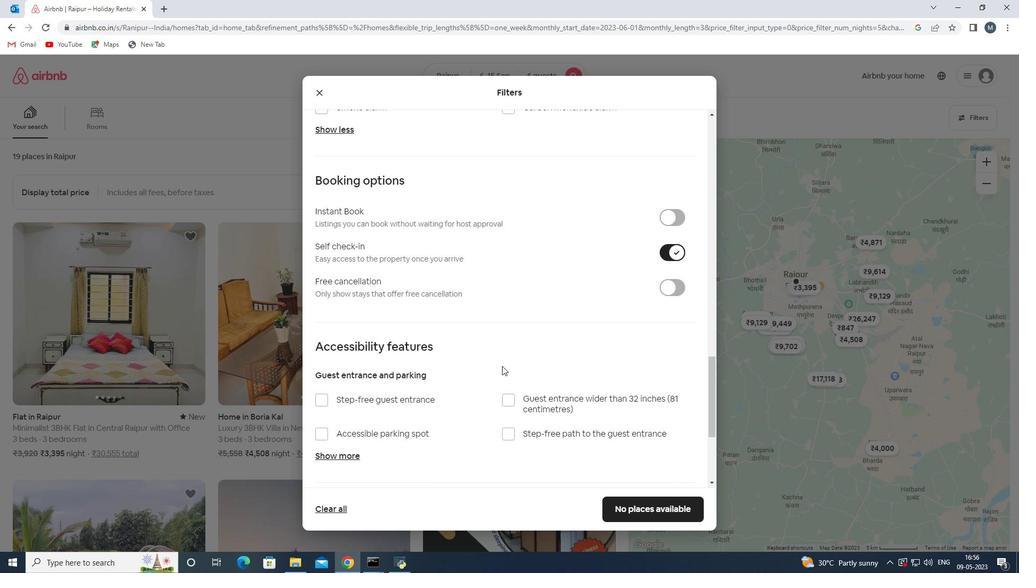 
Action: Mouse scrolled (501, 365) with delta (0, 0)
Screenshot: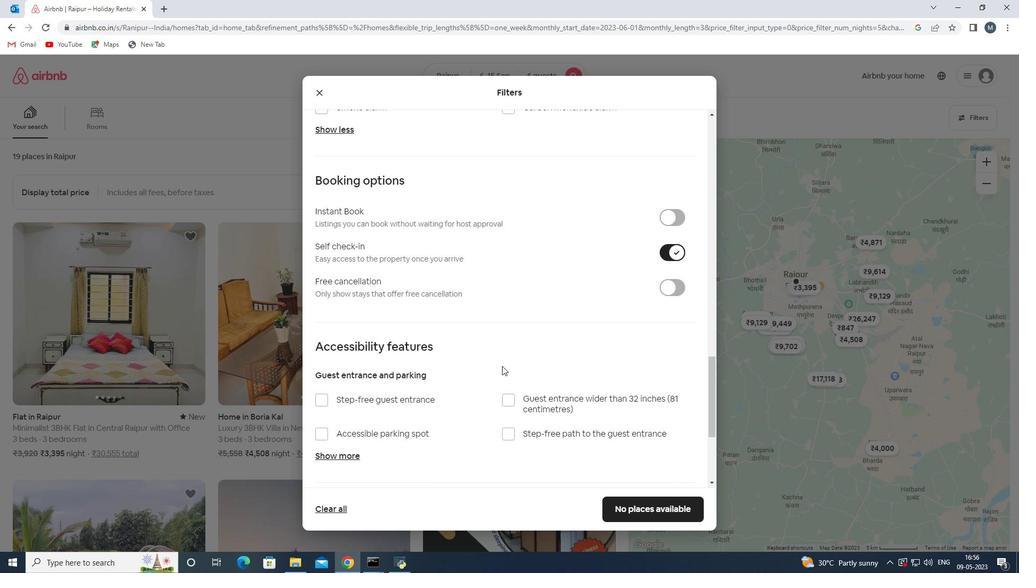 
Action: Mouse moved to (497, 366)
Screenshot: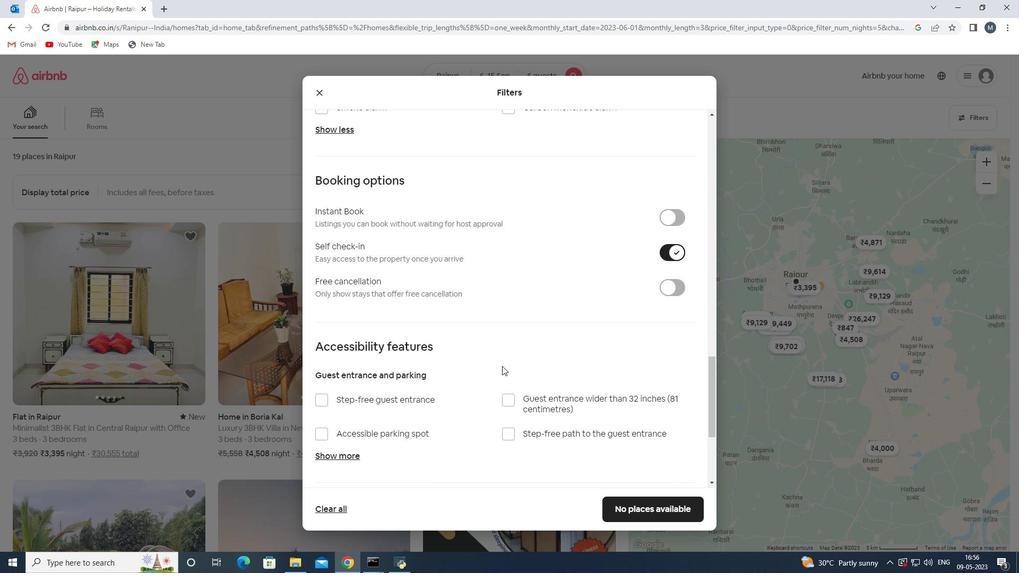 
Action: Mouse scrolled (497, 366) with delta (0, 0)
Screenshot: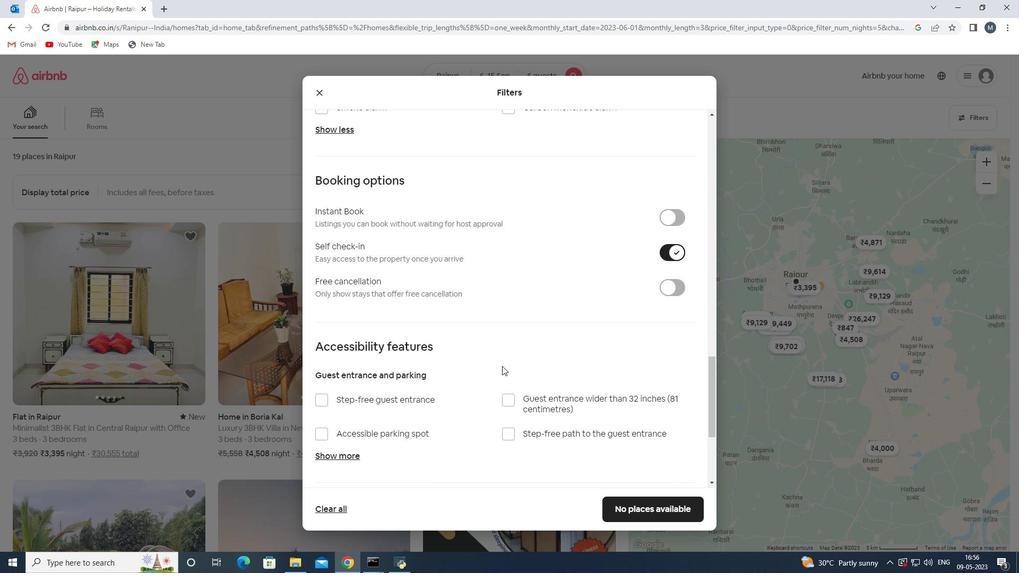 
Action: Mouse moved to (496, 367)
Screenshot: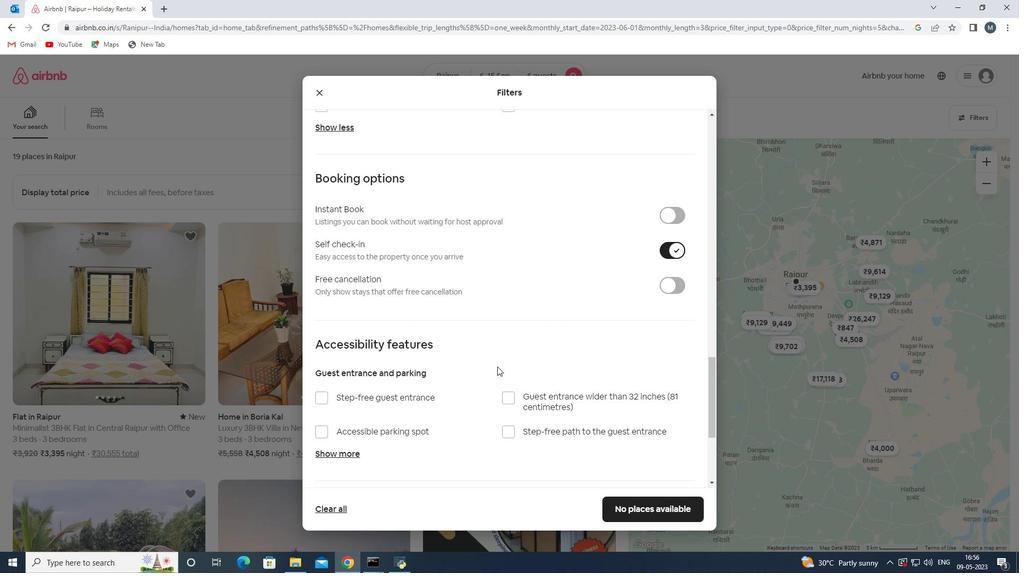 
Action: Mouse scrolled (496, 366) with delta (0, 0)
Screenshot: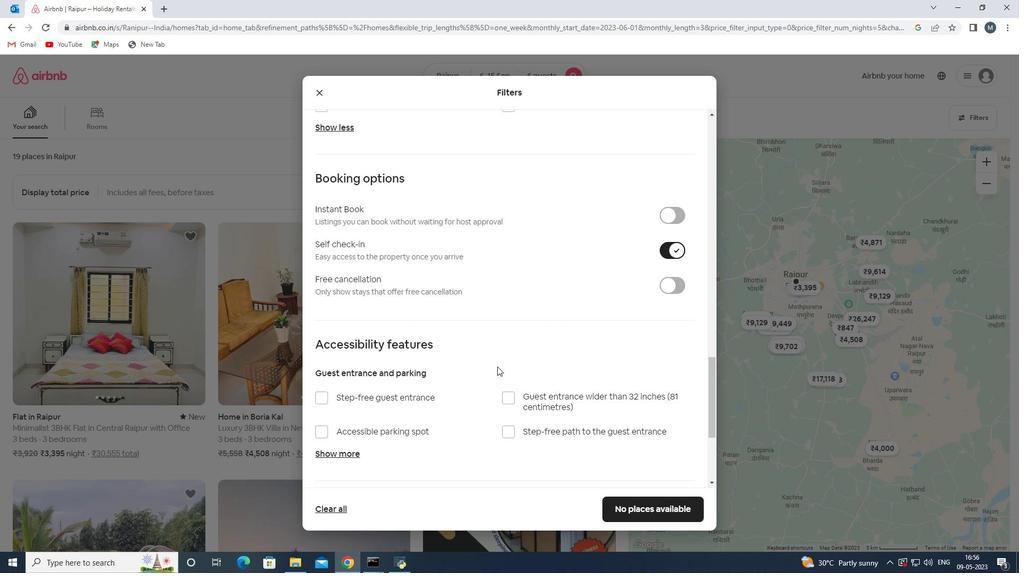 
Action: Mouse moved to (488, 369)
Screenshot: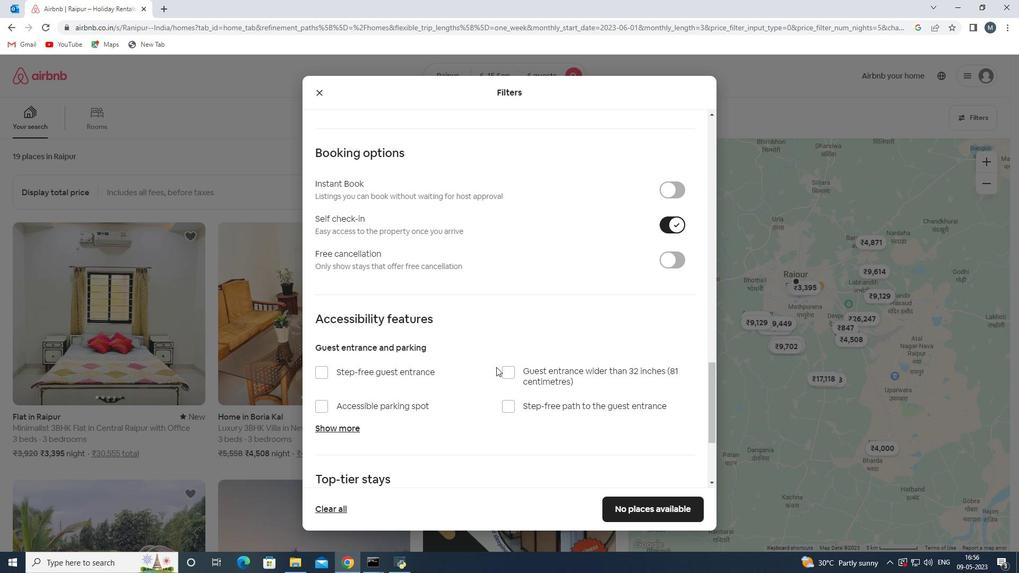 
Action: Mouse scrolled (488, 368) with delta (0, 0)
Screenshot: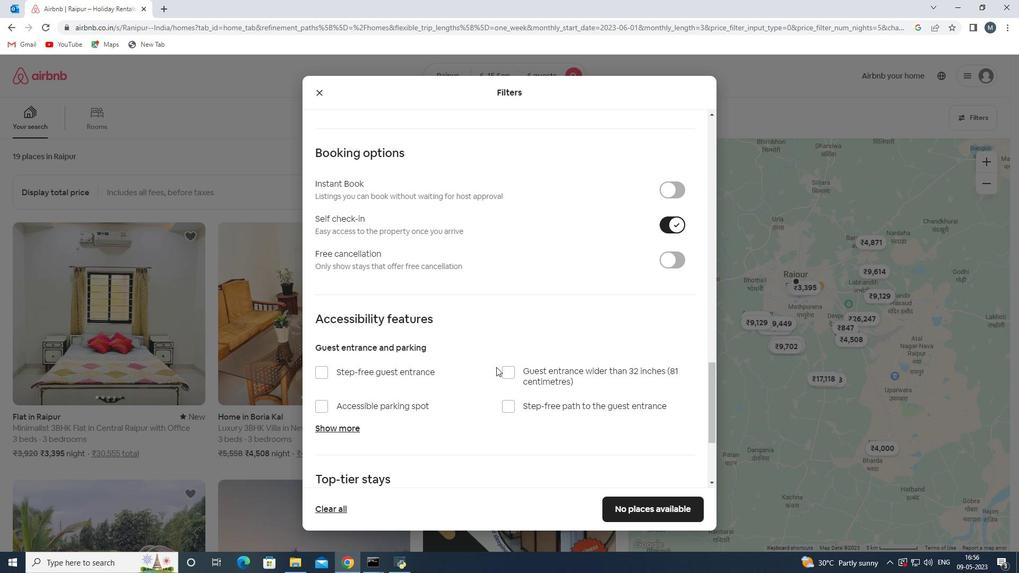 
Action: Mouse moved to (379, 414)
Screenshot: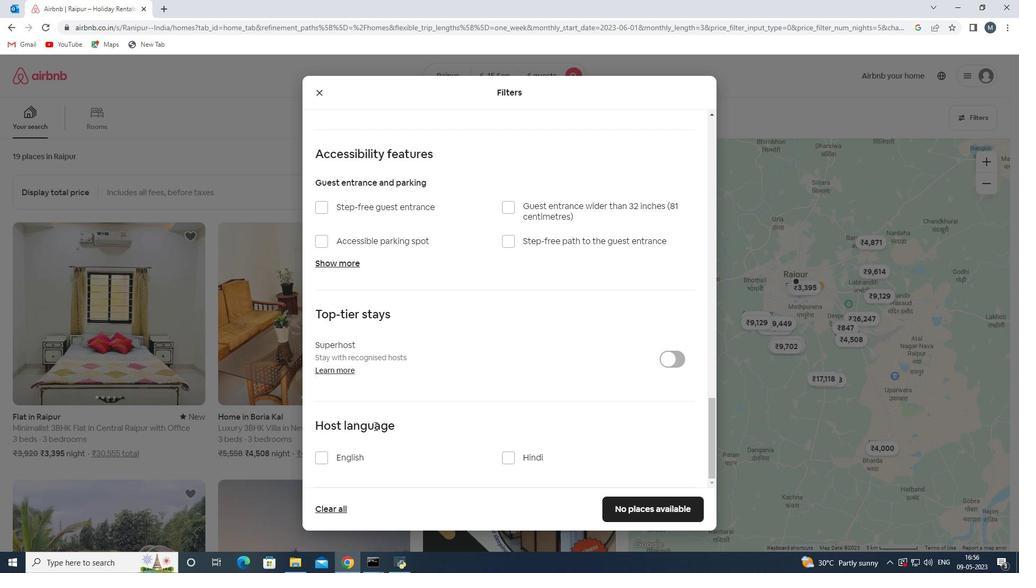 
Action: Mouse scrolled (379, 414) with delta (0, 0)
Screenshot: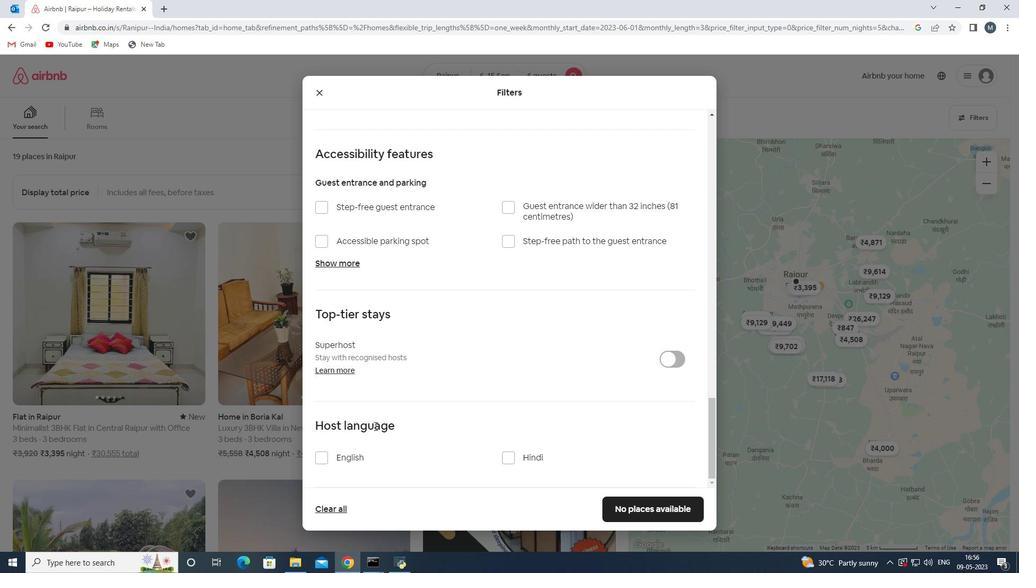 
Action: Mouse moved to (333, 457)
Screenshot: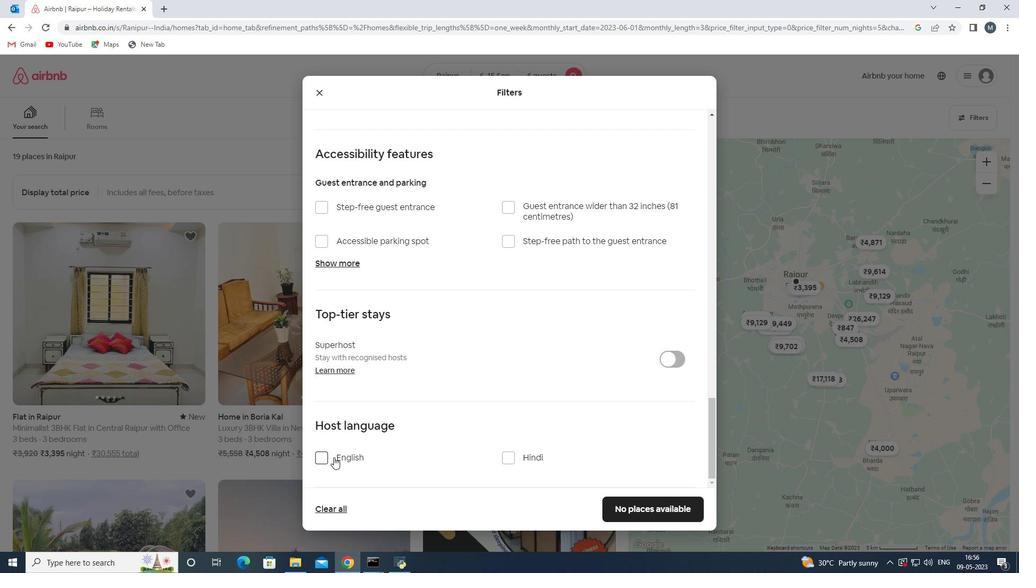
Action: Mouse pressed left at (333, 457)
Screenshot: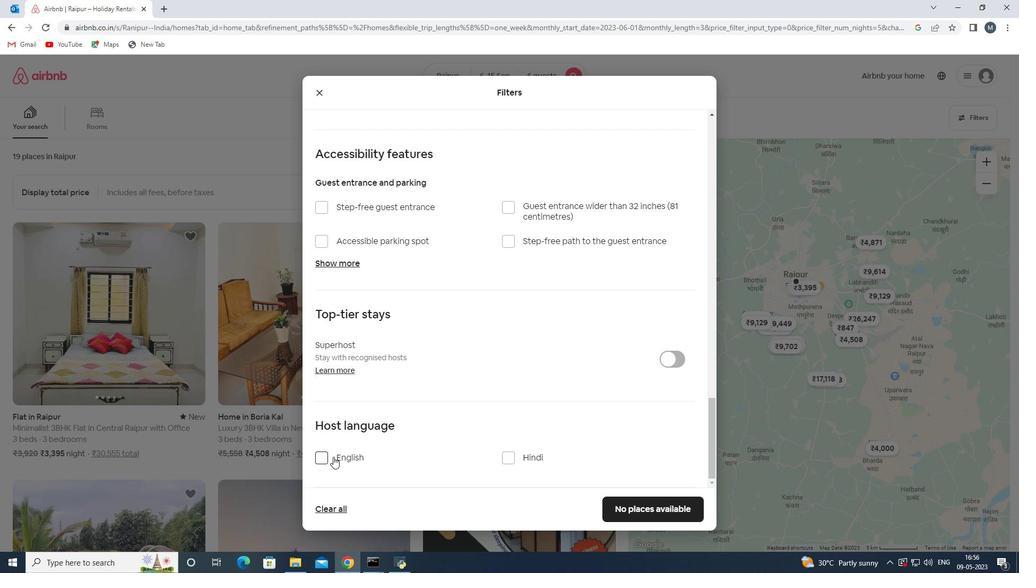 
Action: Mouse moved to (610, 512)
Screenshot: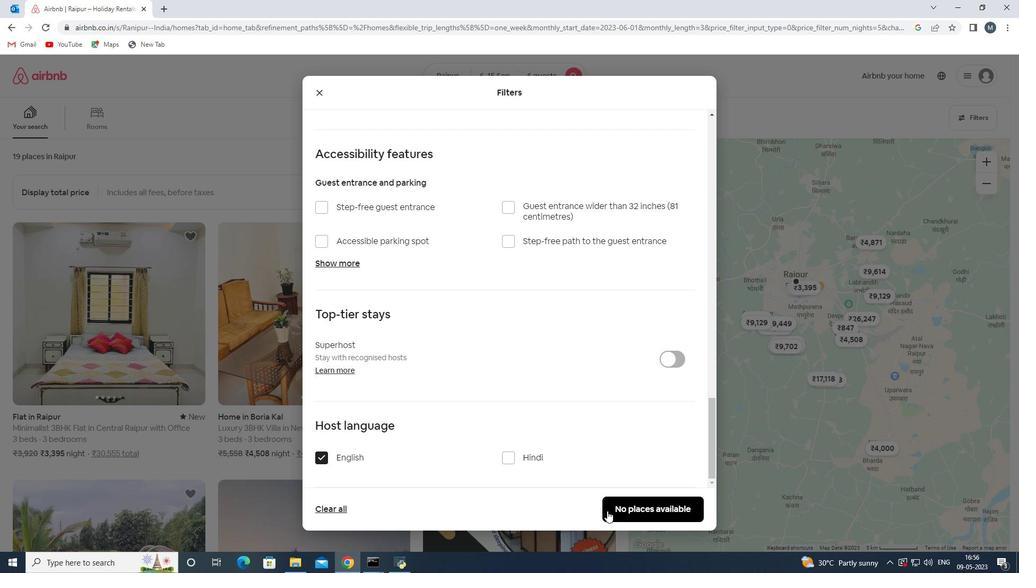 
Action: Mouse pressed left at (610, 512)
Screenshot: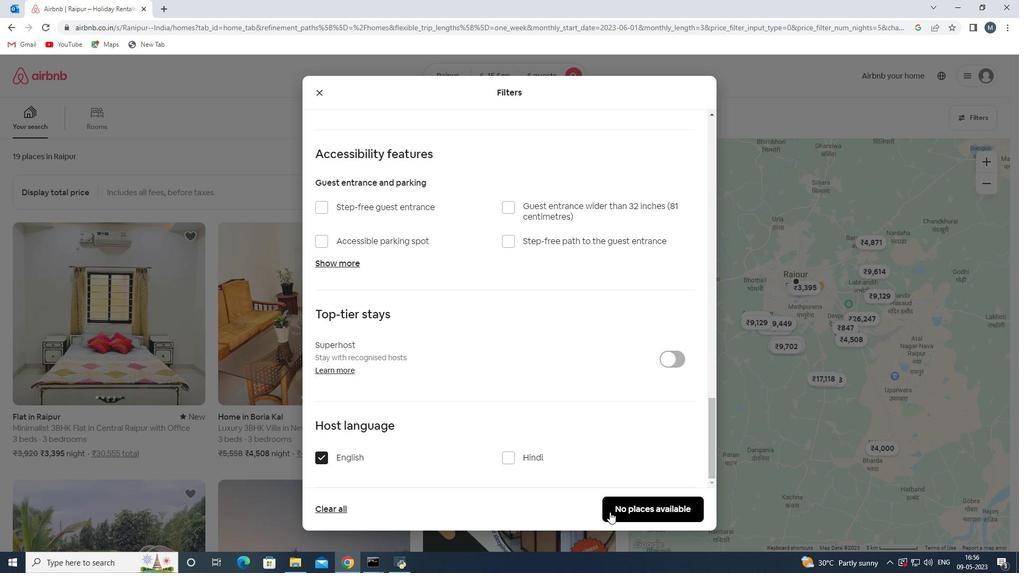 
Action: Mouse moved to (610, 511)
Screenshot: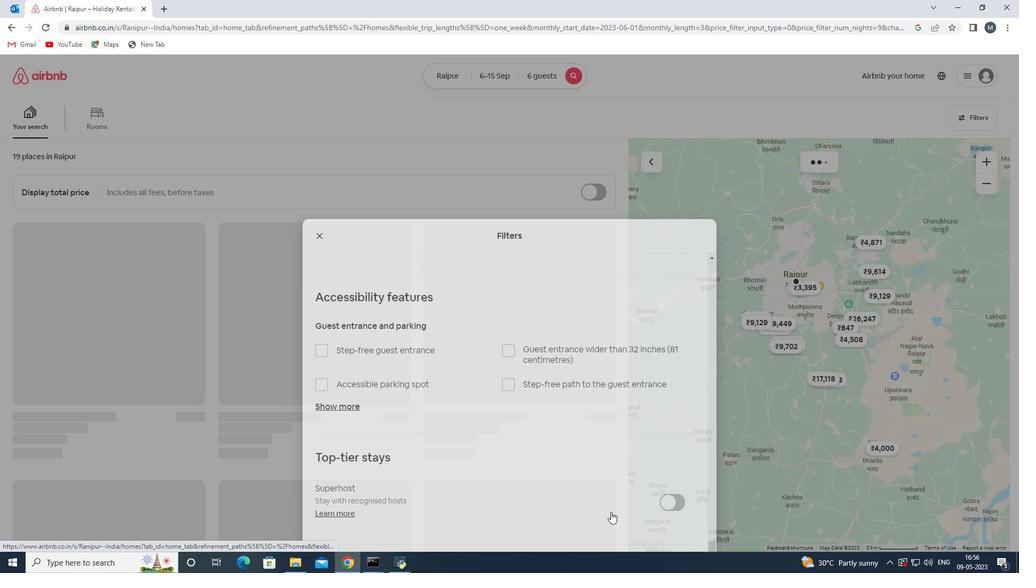 
